 Task: Add a signature Guillermo Adams containing Have a great Presidents Day, Guillermo Adams to email address softage.5@softage.net and add a label Self-help
Action: Mouse moved to (891, 68)
Screenshot: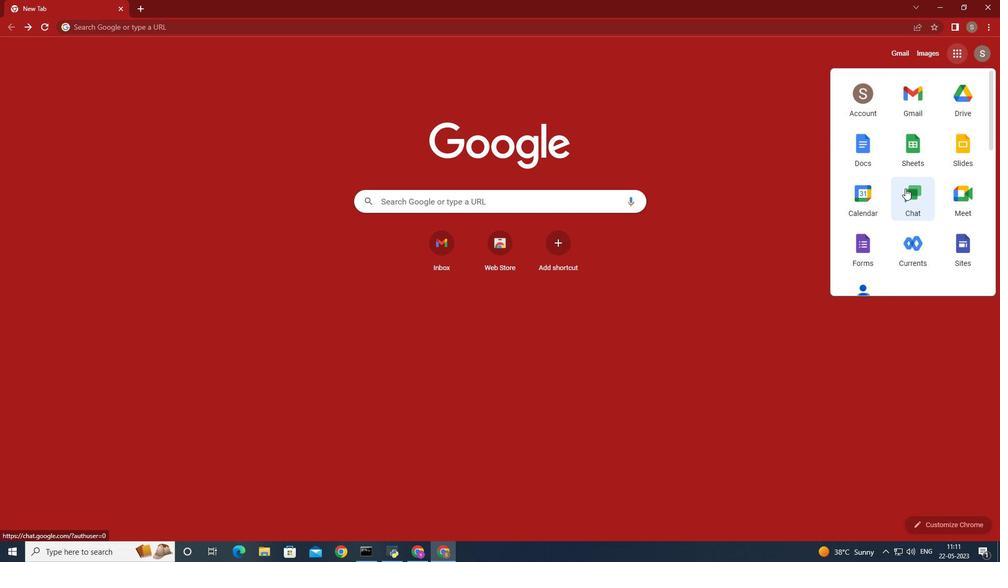 
Action: Mouse pressed left at (891, 68)
Screenshot: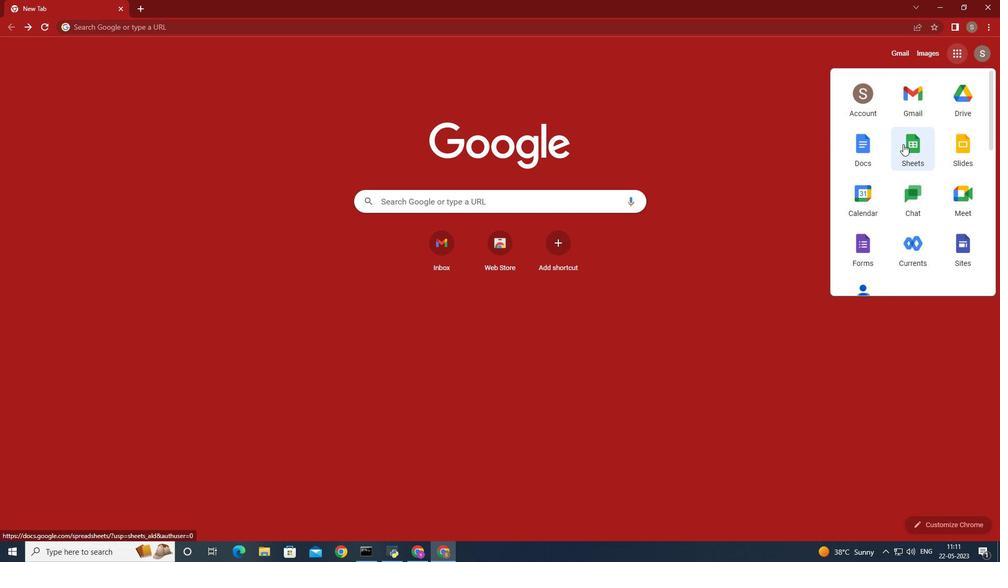 
Action: Mouse moved to (902, 67)
Screenshot: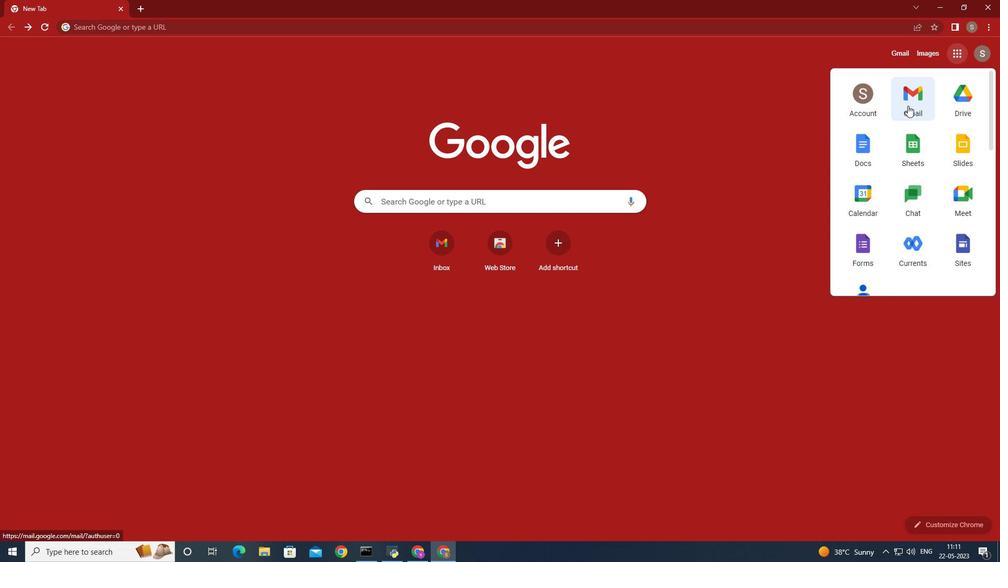 
Action: Mouse pressed left at (902, 67)
Screenshot: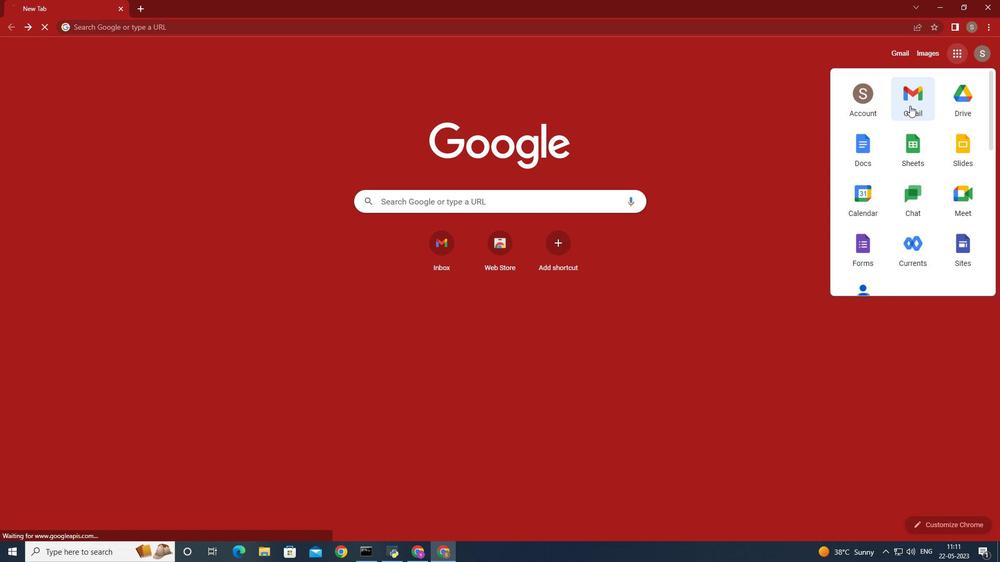 
Action: Mouse moved to (886, 87)
Screenshot: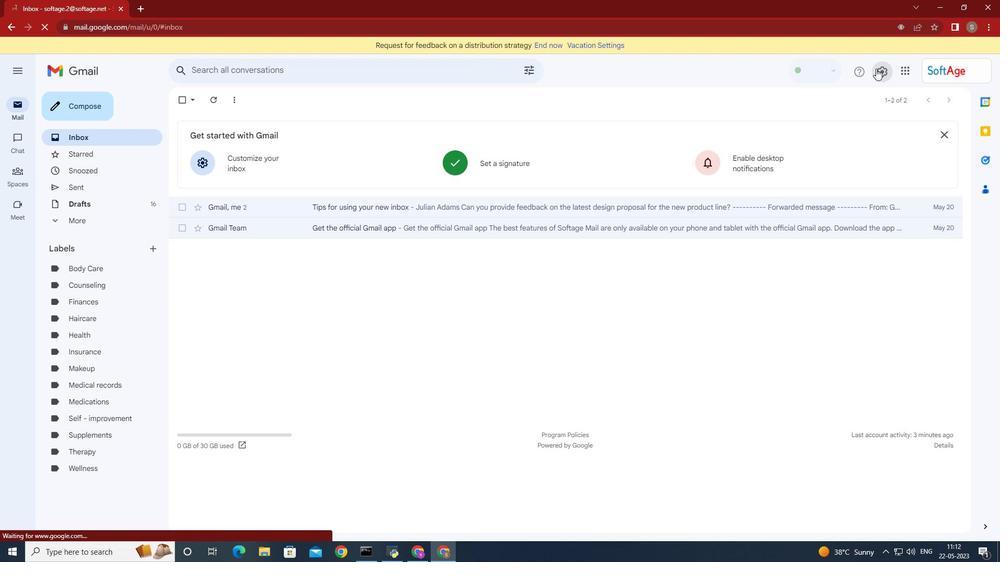 
Action: Mouse pressed left at (886, 87)
Screenshot: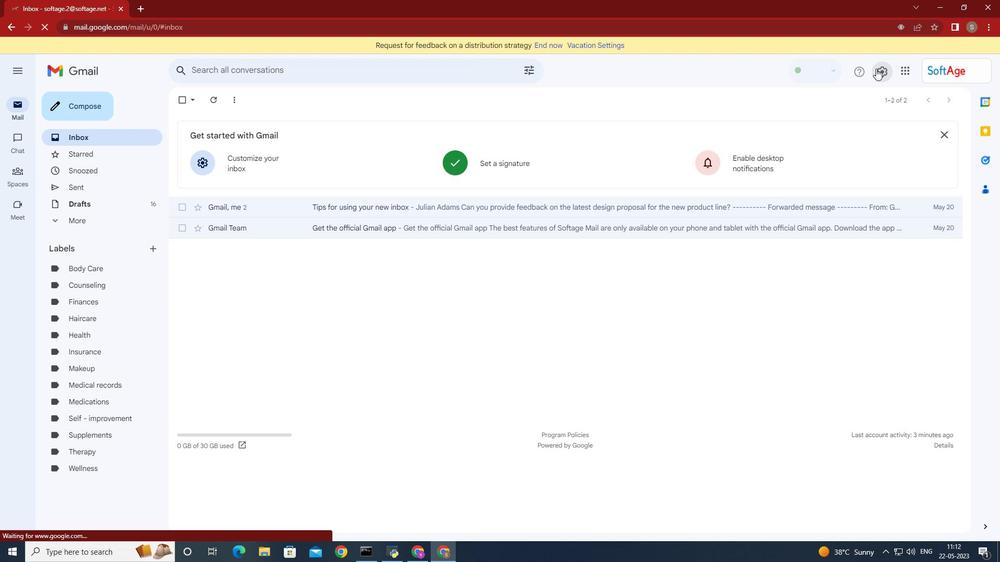 
Action: Mouse moved to (897, 141)
Screenshot: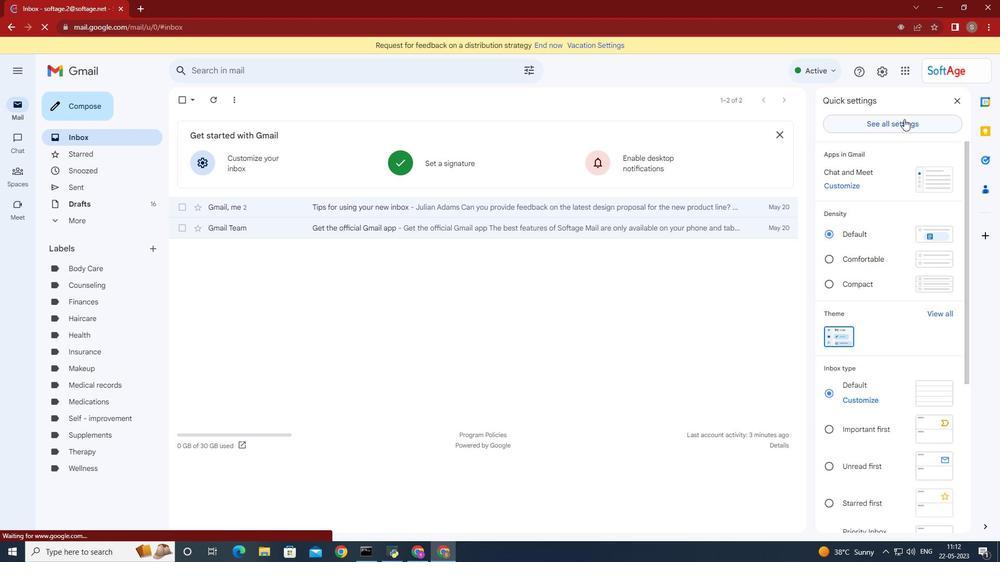 
Action: Mouse pressed left at (897, 141)
Screenshot: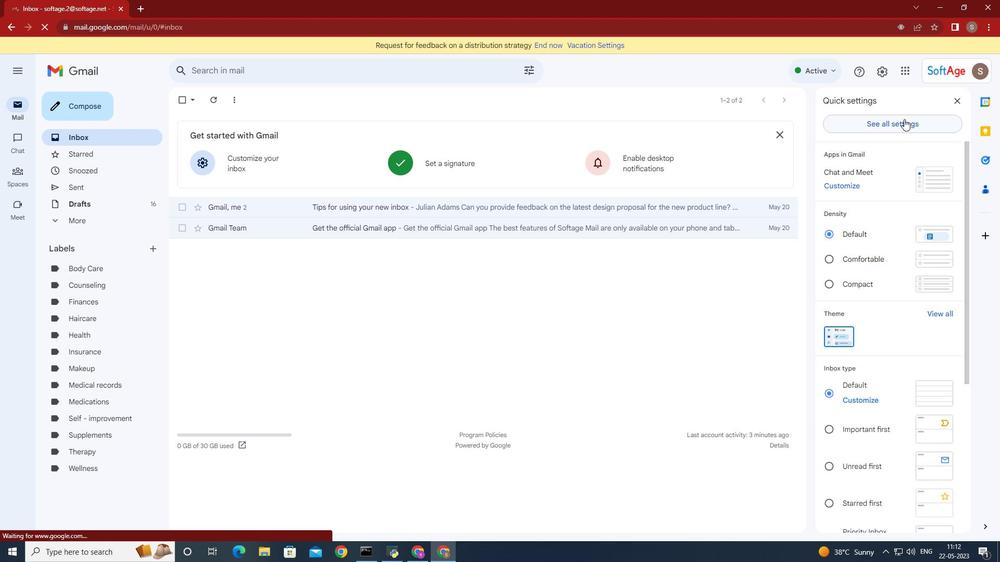 
Action: Mouse moved to (823, 283)
Screenshot: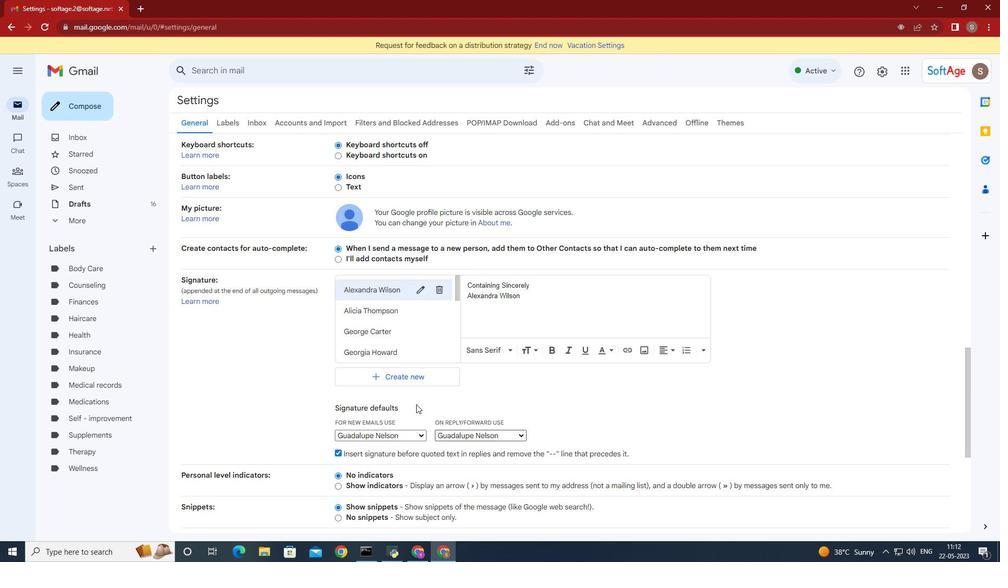 
Action: Mouse scrolled (823, 282) with delta (0, 0)
Screenshot: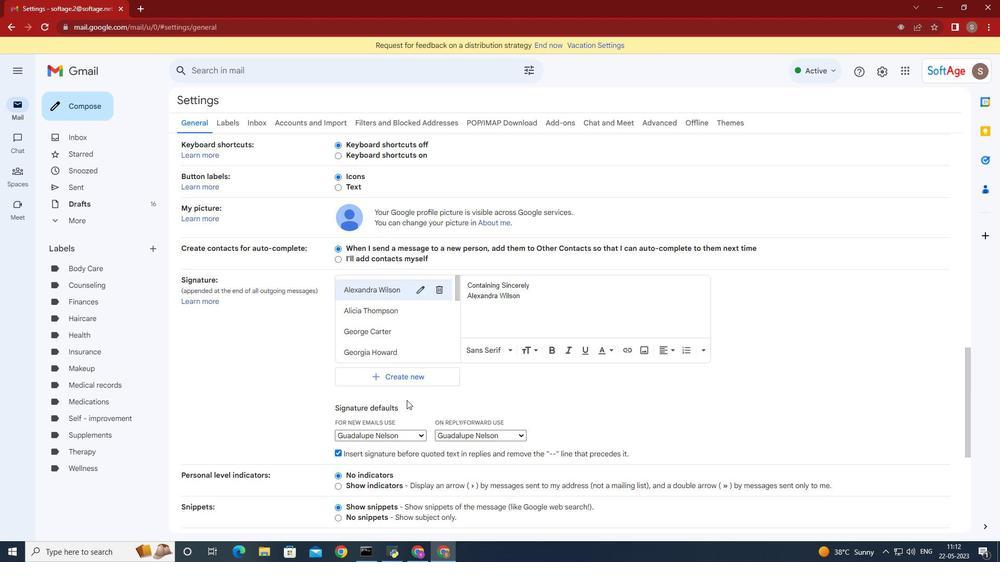 
Action: Mouse scrolled (823, 282) with delta (0, 0)
Screenshot: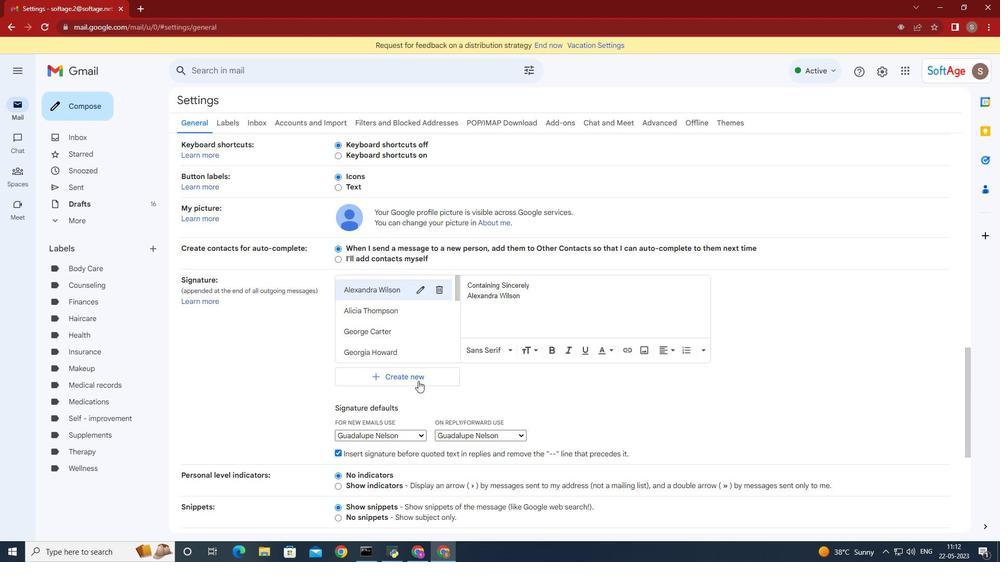 
Action: Mouse scrolled (823, 282) with delta (0, 0)
Screenshot: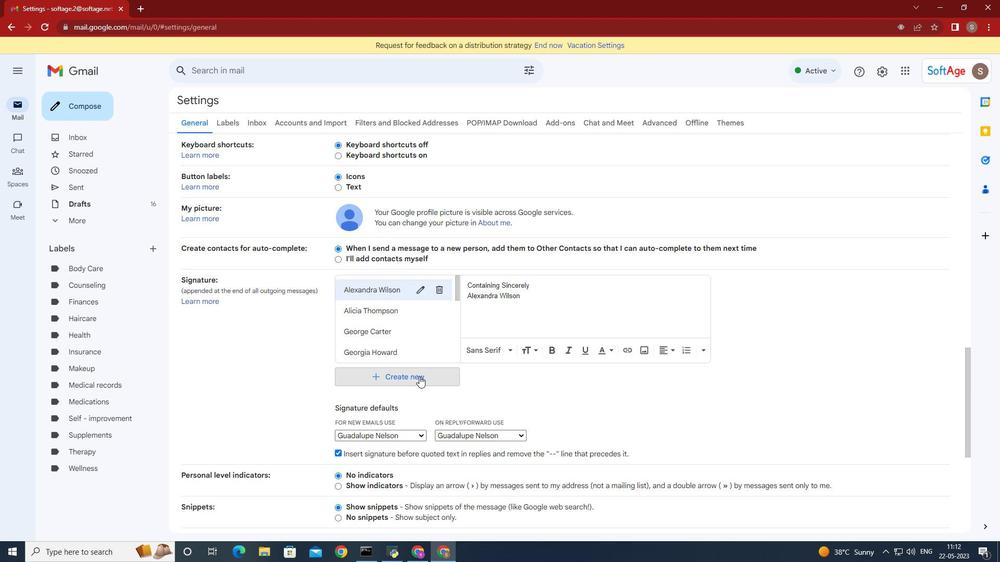 
Action: Mouse scrolled (823, 282) with delta (0, 0)
Screenshot: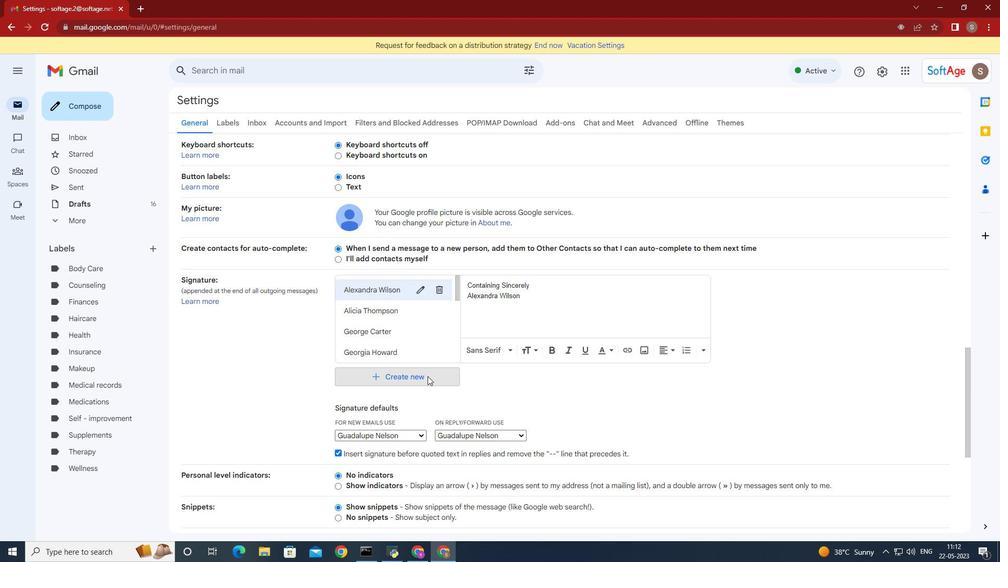 
Action: Mouse scrolled (823, 282) with delta (0, 0)
Screenshot: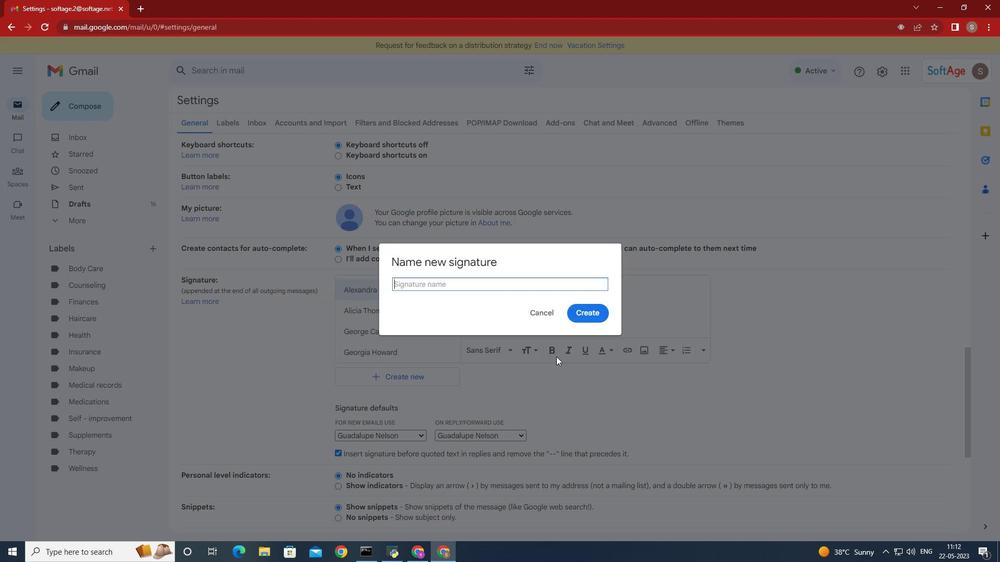 
Action: Mouse scrolled (823, 282) with delta (0, 0)
Screenshot: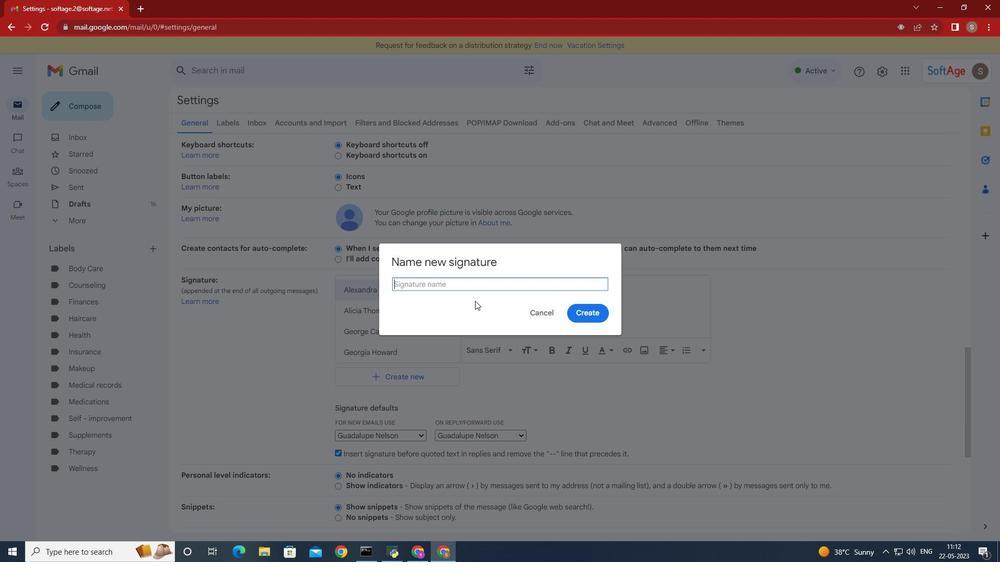 
Action: Mouse scrolled (823, 282) with delta (0, 0)
Screenshot: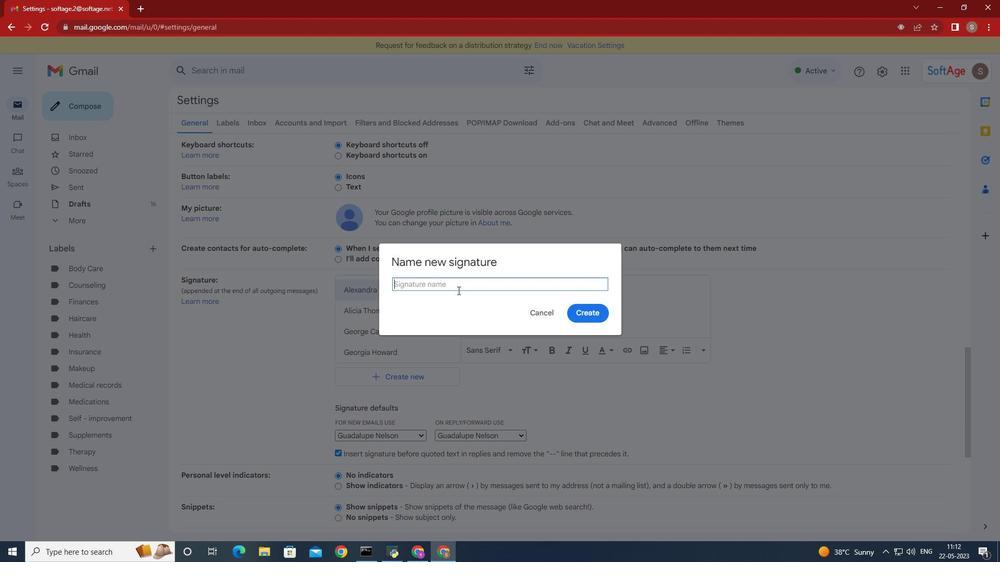 
Action: Mouse scrolled (823, 282) with delta (0, 0)
Screenshot: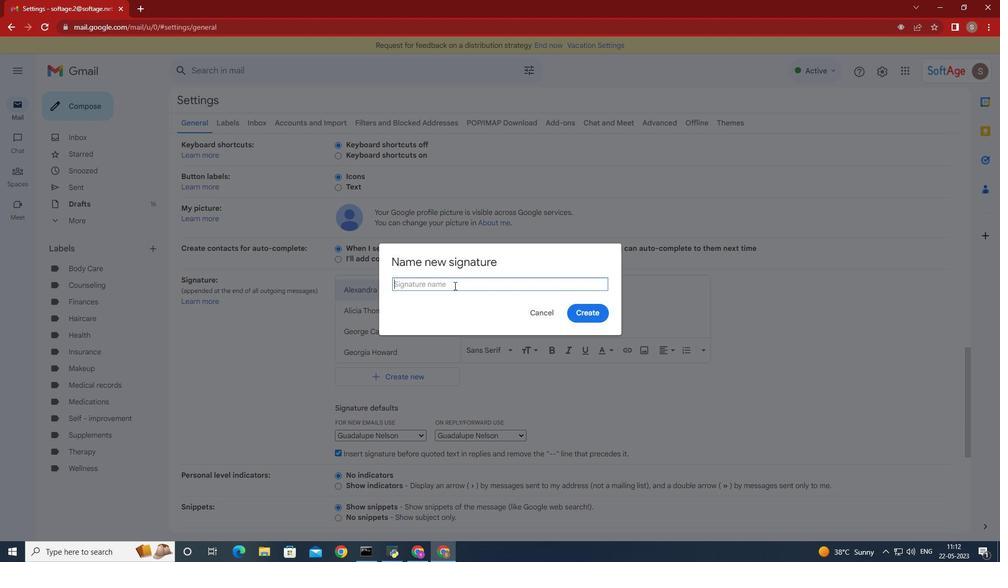 
Action: Mouse scrolled (823, 282) with delta (0, 0)
Screenshot: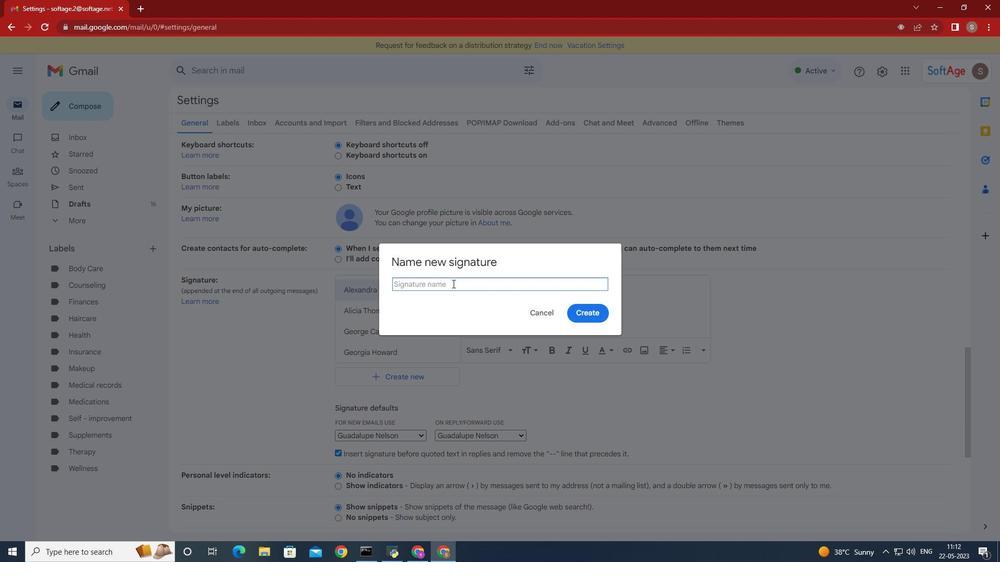 
Action: Mouse scrolled (823, 282) with delta (0, 0)
Screenshot: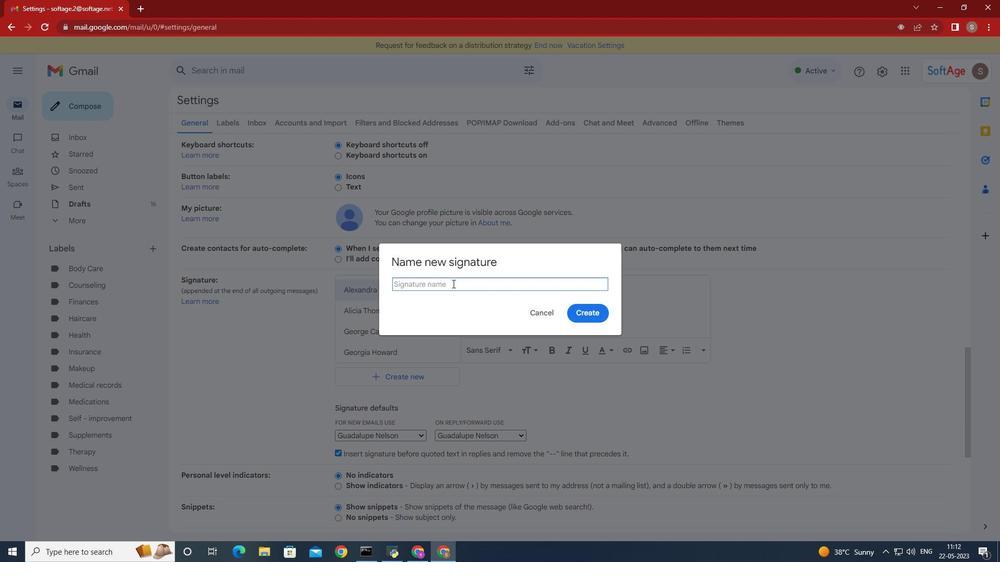 
Action: Mouse scrolled (823, 282) with delta (0, 0)
Screenshot: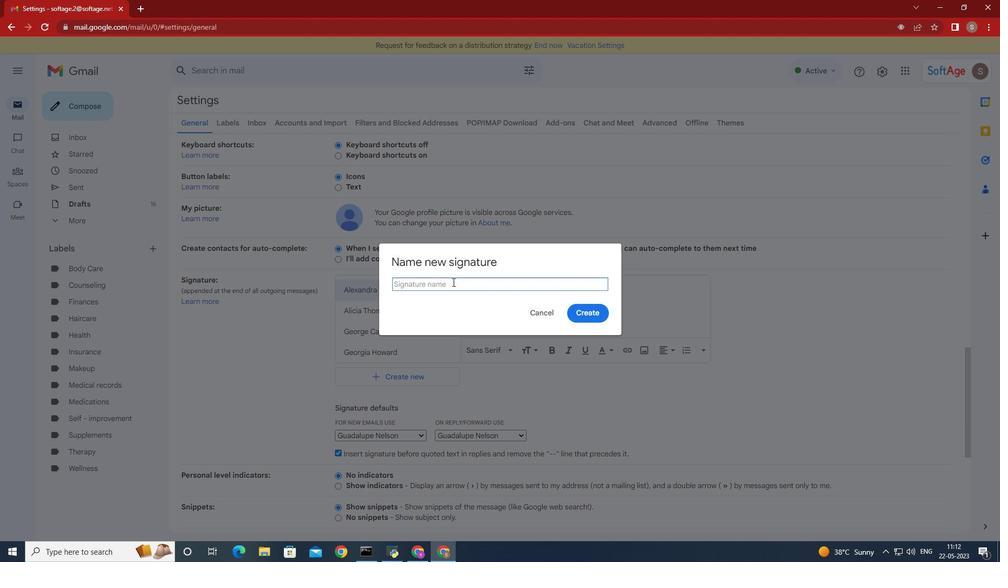 
Action: Mouse scrolled (823, 282) with delta (0, 0)
Screenshot: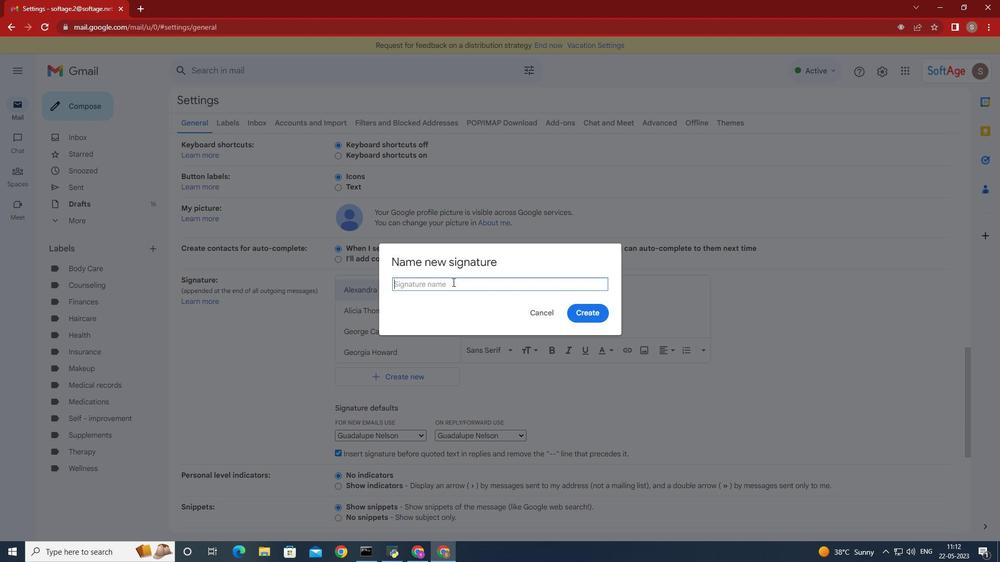 
Action: Mouse scrolled (823, 282) with delta (0, 0)
Screenshot: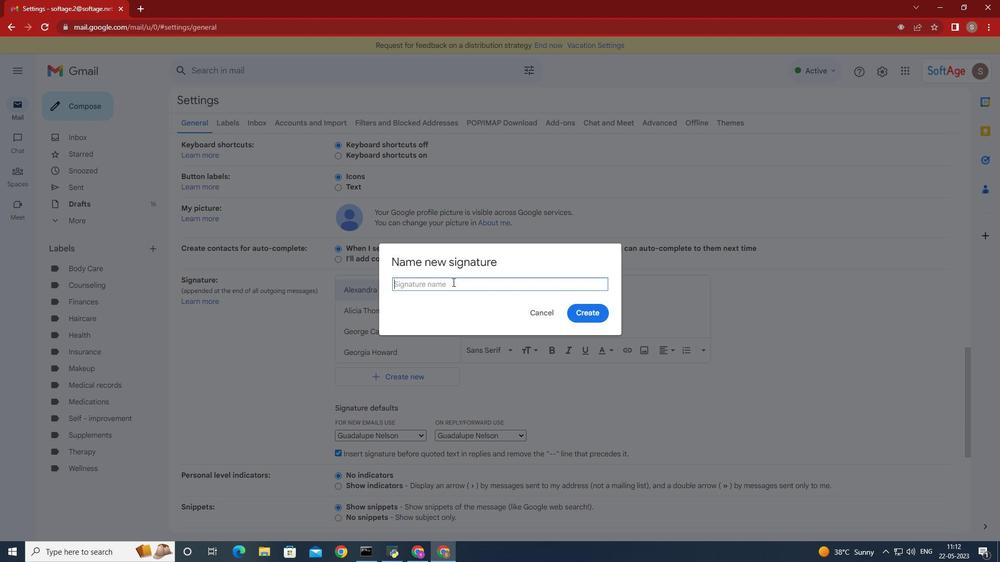 
Action: Mouse moved to (446, 413)
Screenshot: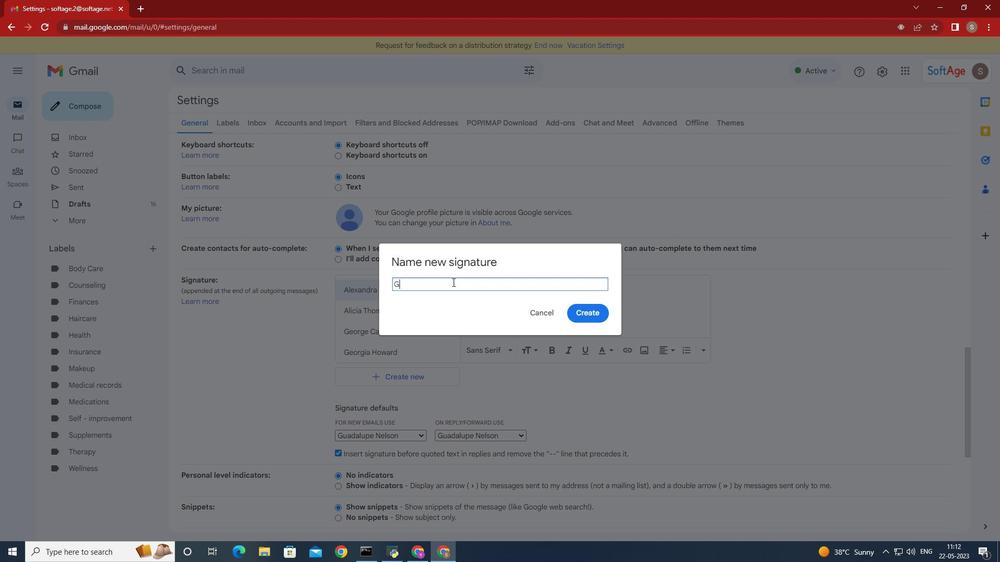 
Action: Mouse pressed left at (446, 413)
Screenshot: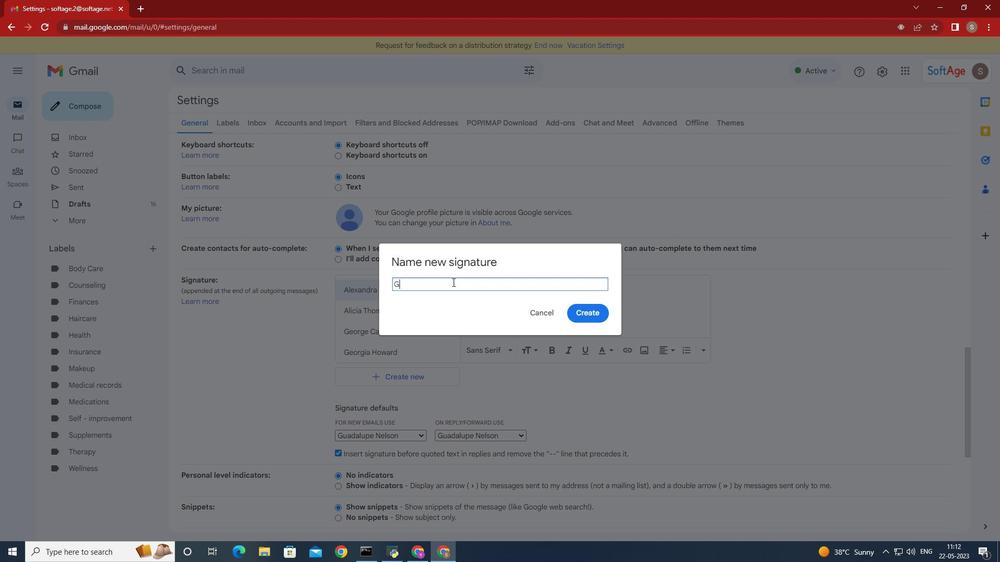 
Action: Mouse moved to (591, 320)
Screenshot: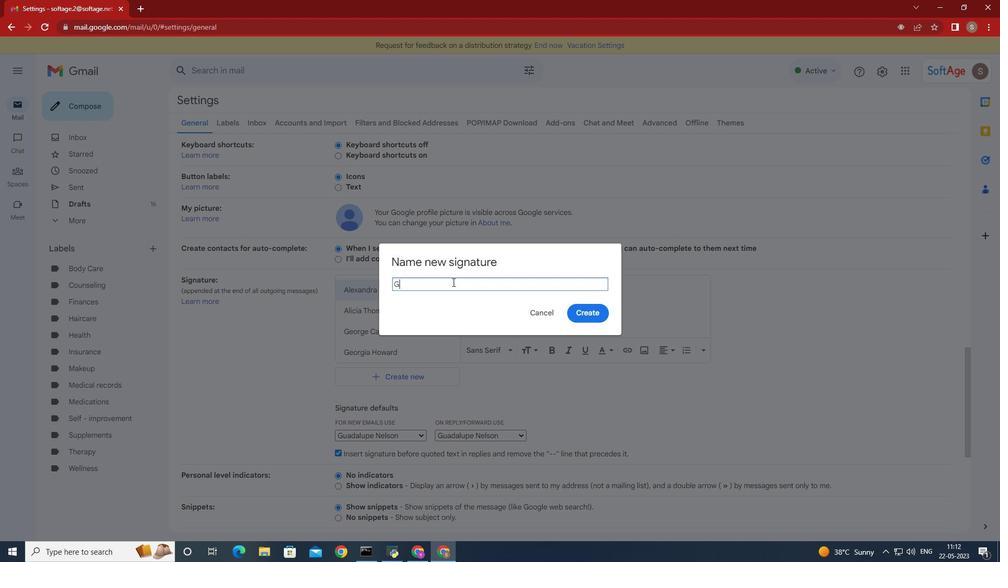 
Action: Mouse pressed left at (591, 320)
Screenshot: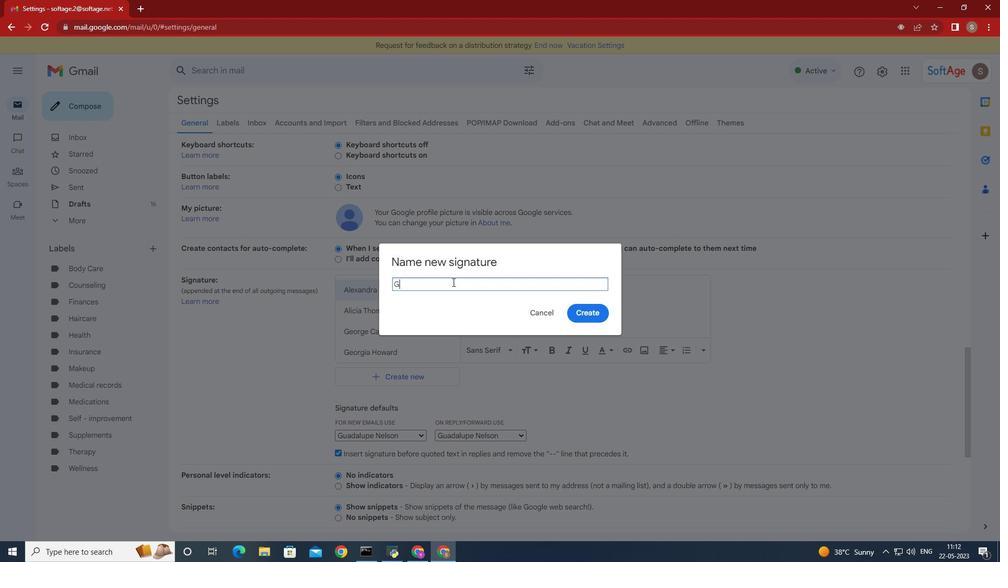 
Action: Mouse moved to (387, 425)
Screenshot: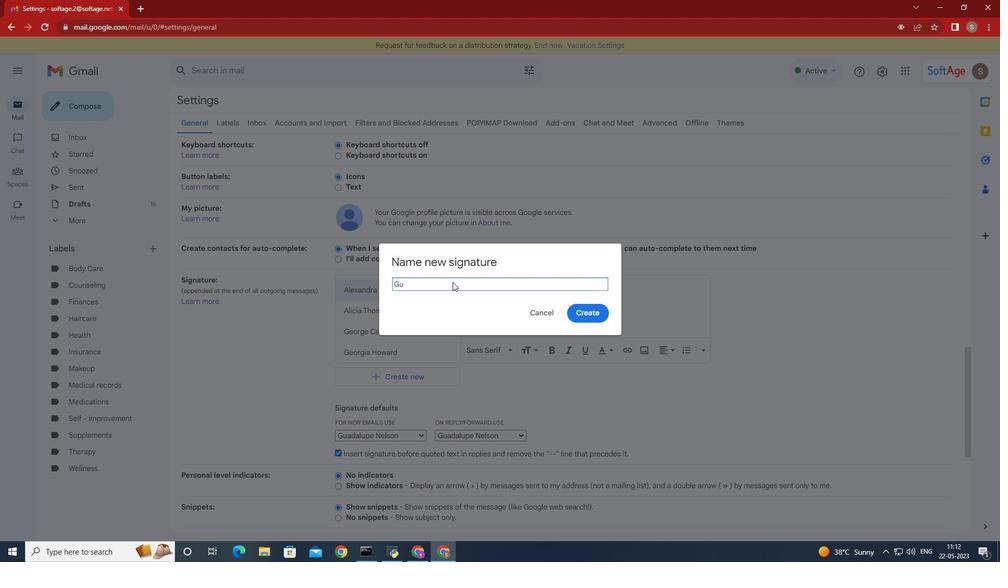 
Action: Mouse pressed left at (387, 425)
Screenshot: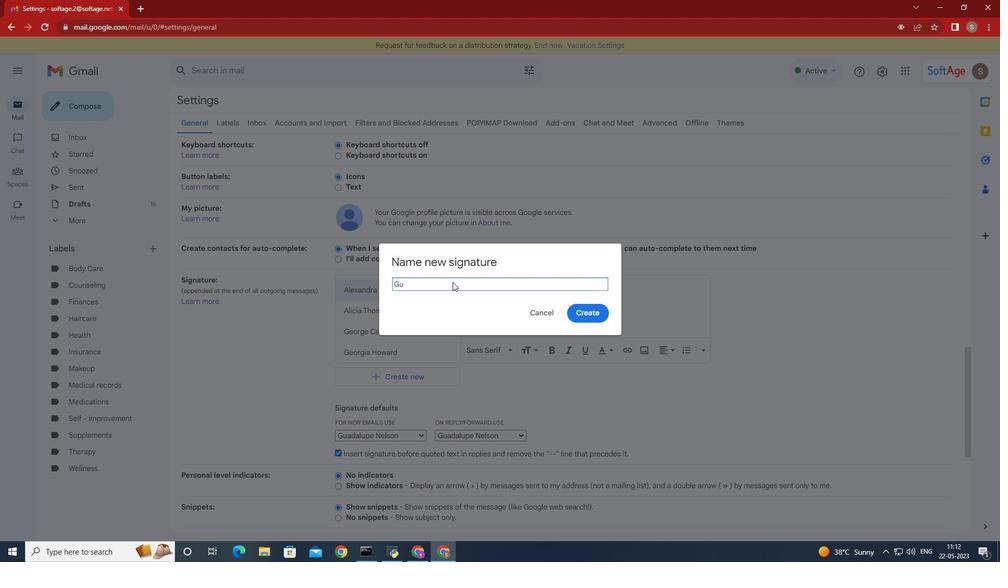 
Action: Mouse moved to (444, 306)
Screenshot: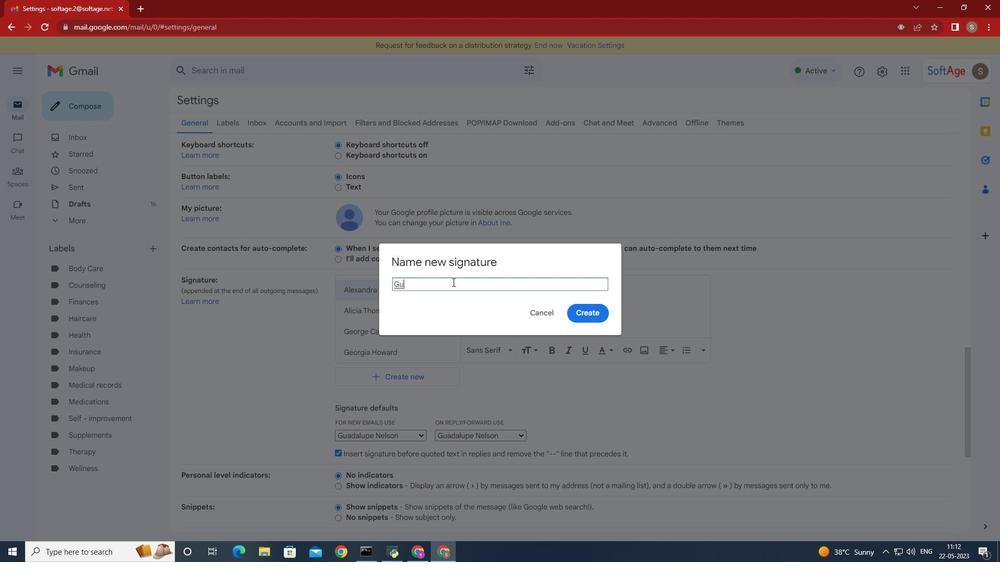 
Action: Key pressed <Key.caps_lock>G<Key.caps_lock>uillermo<Key.space><Key.caps_lock>A<Key.caps_lock>dams
Screenshot: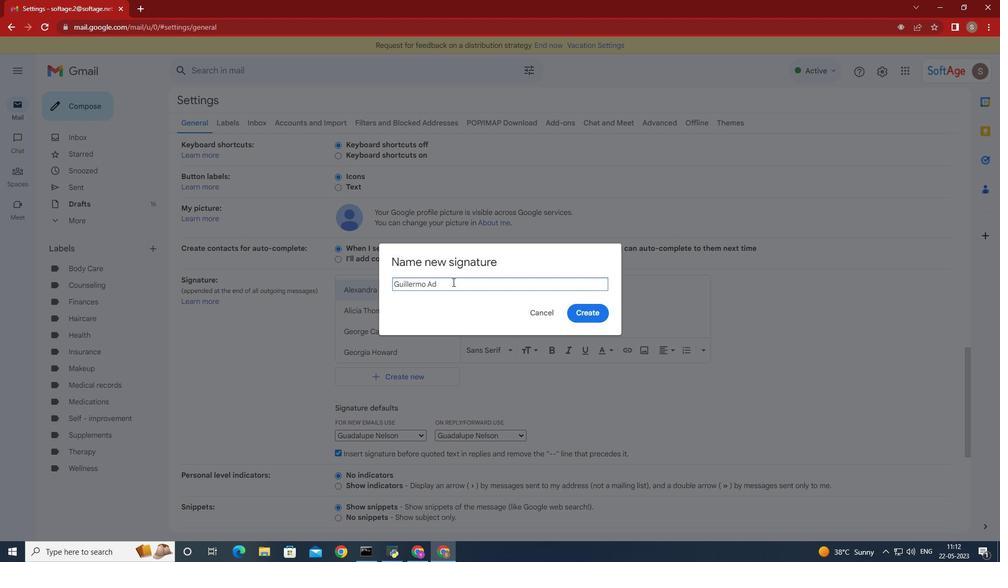 
Action: Mouse moved to (595, 318)
Screenshot: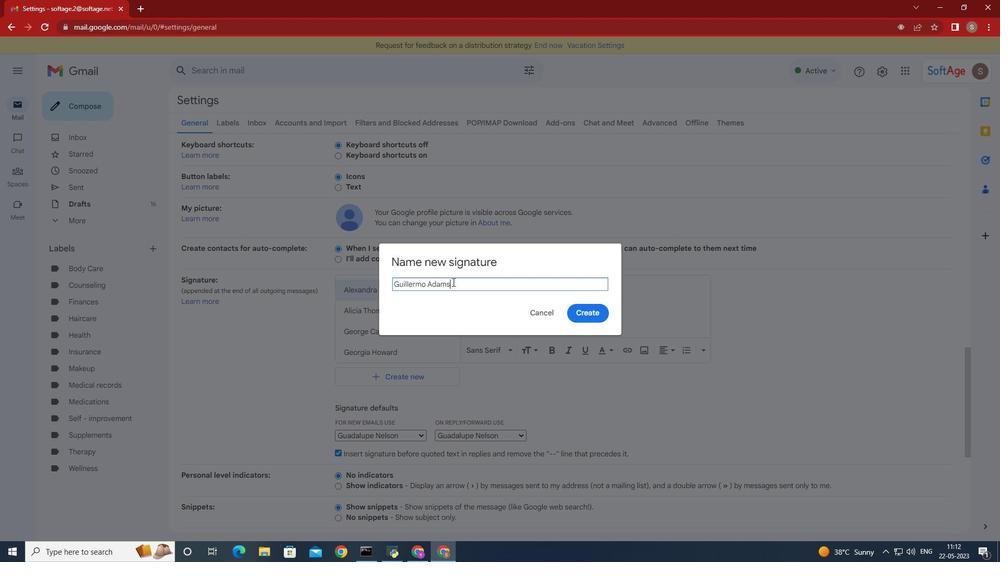
Action: Mouse pressed left at (595, 318)
Screenshot: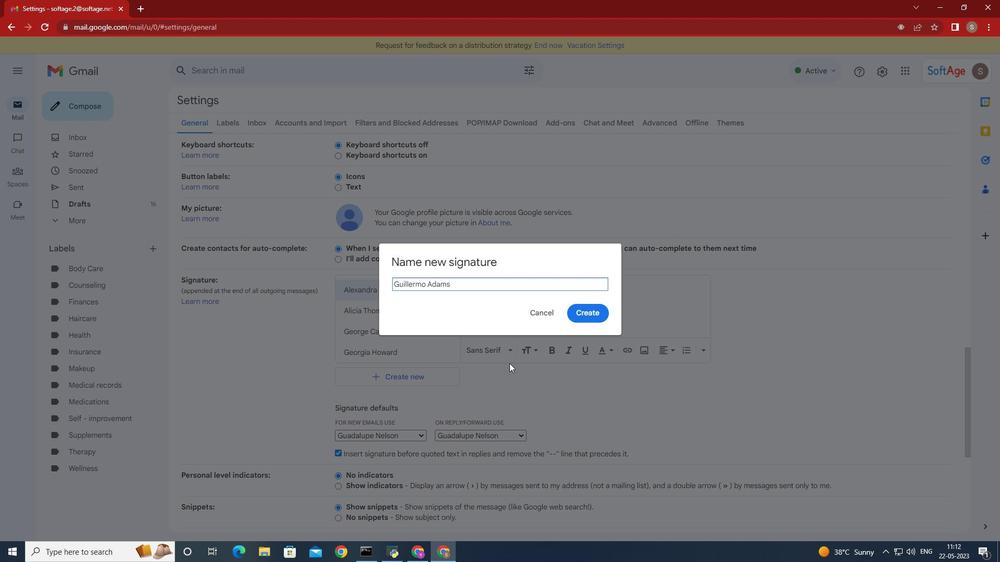 
Action: Mouse moved to (513, 411)
Screenshot: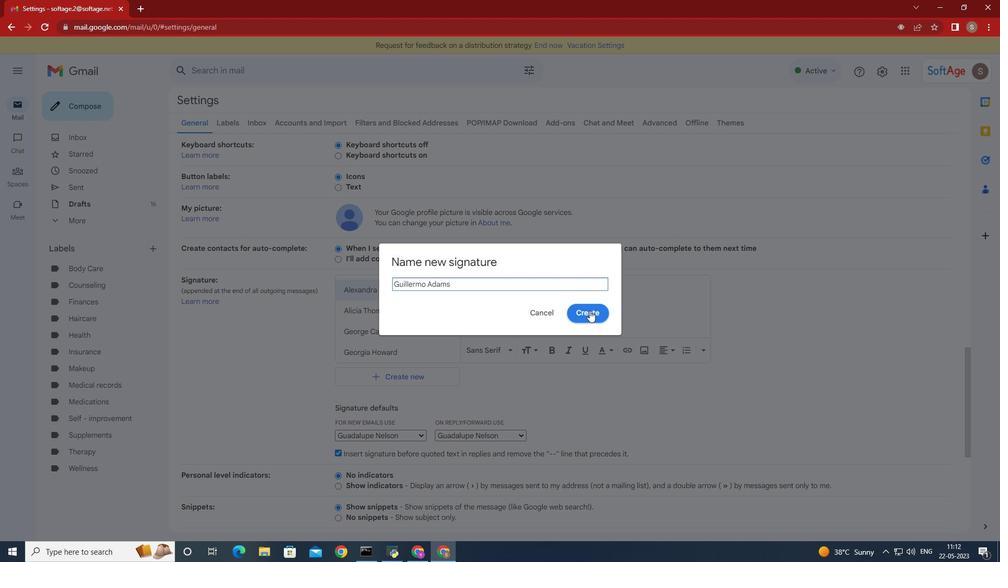 
Action: Mouse pressed left at (513, 411)
Screenshot: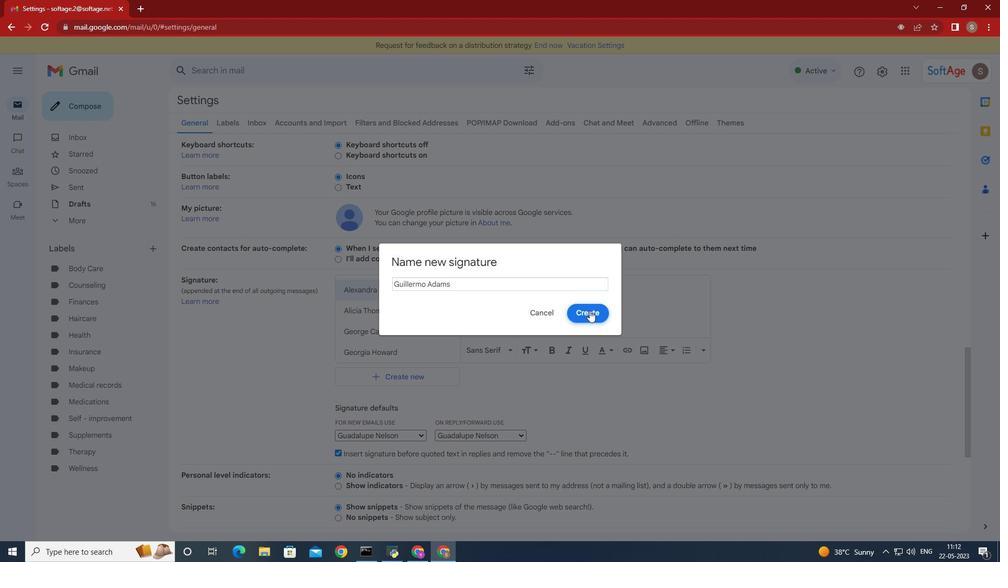 
Action: Key pressed <Key.caps_lock>H<Key.caps_lock>ave<Key.space><Key.caps_lock><Key.caps_lock>a<Key.space>great<Key.space><Key.caps_lock>P<Key.caps_lock>residens<Key.backspace>t<Key.space><Key.caps_lock>D<Key.caps_lock>ay,<Key.enter><Key.caps_lock>G<Key.caps_lock>ul<Key.backspace>illermo<Key.space><Key.caps_lock>A<Key.caps_lock>dams
Screenshot: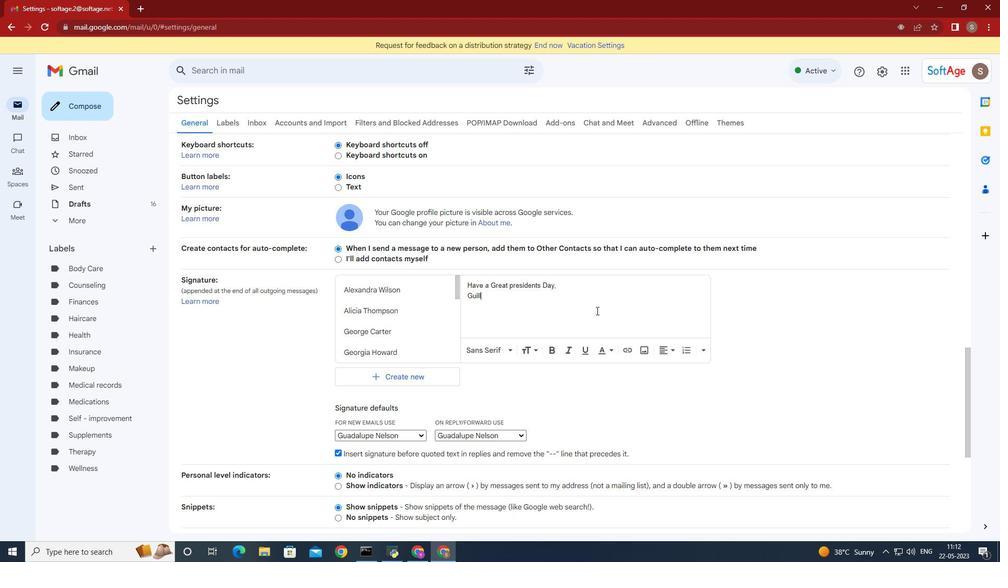 
Action: Mouse moved to (533, 403)
Screenshot: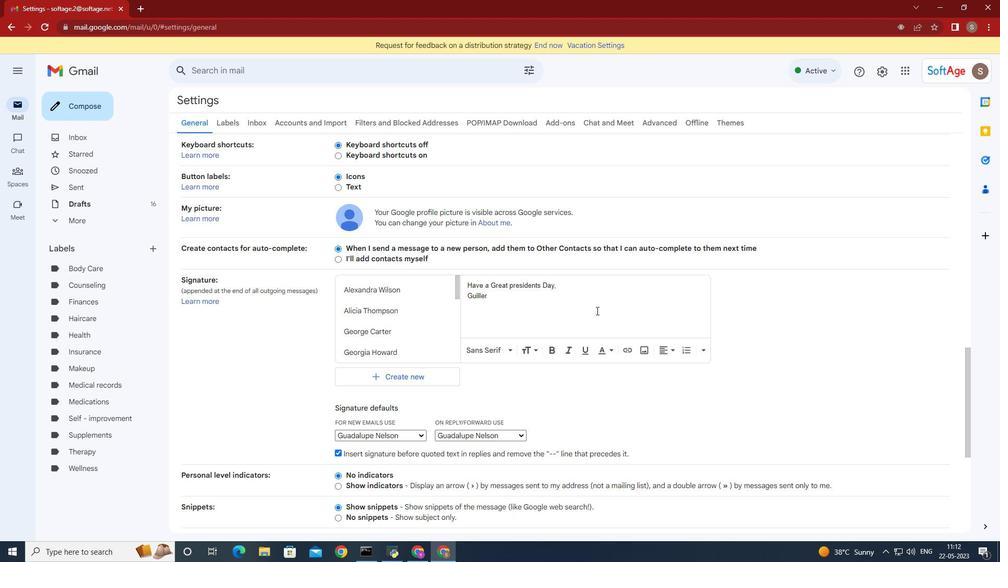 
Action: Mouse scrolled (533, 402) with delta (0, 0)
Screenshot: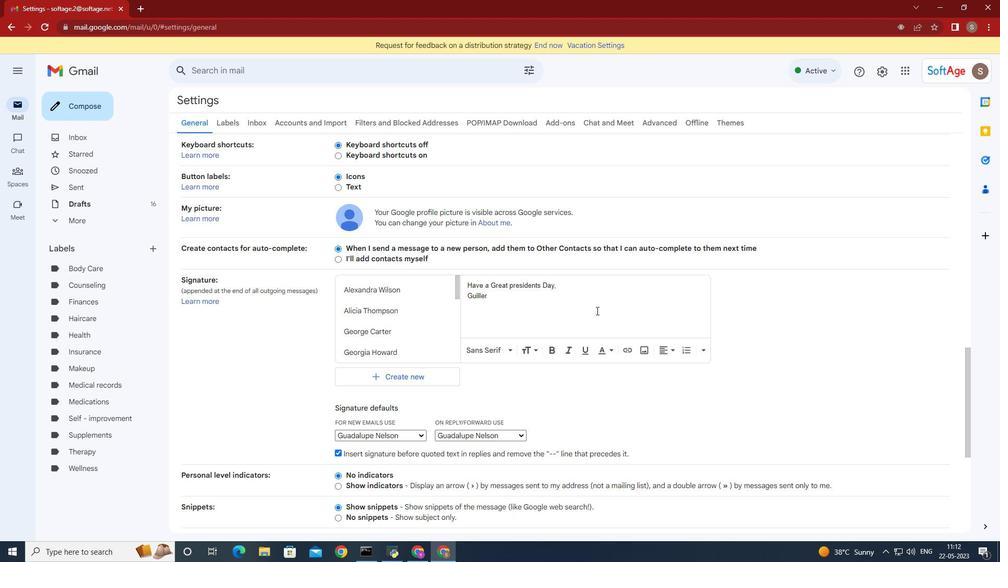 
Action: Mouse scrolled (533, 402) with delta (0, 0)
Screenshot: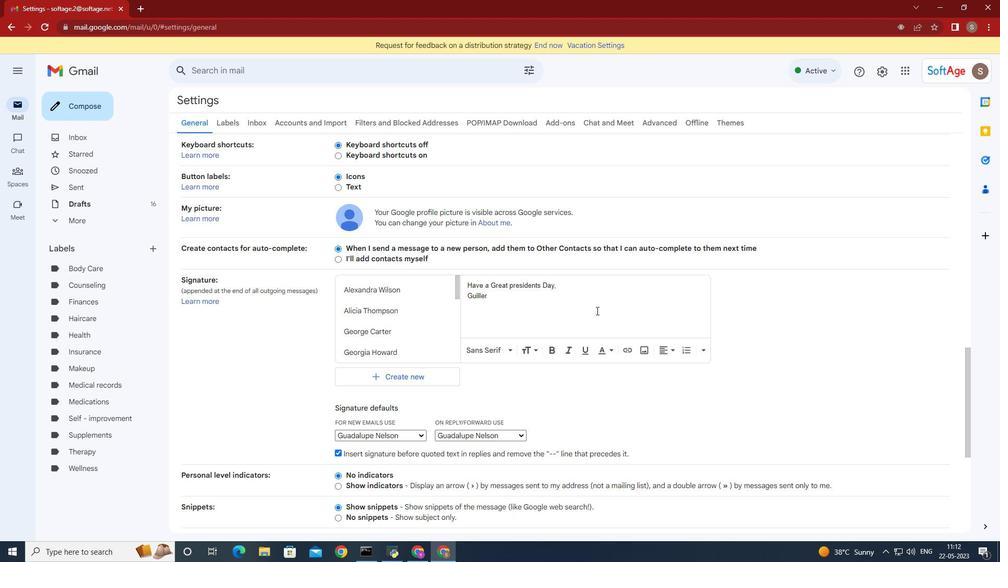 
Action: Mouse moved to (473, 391)
Screenshot: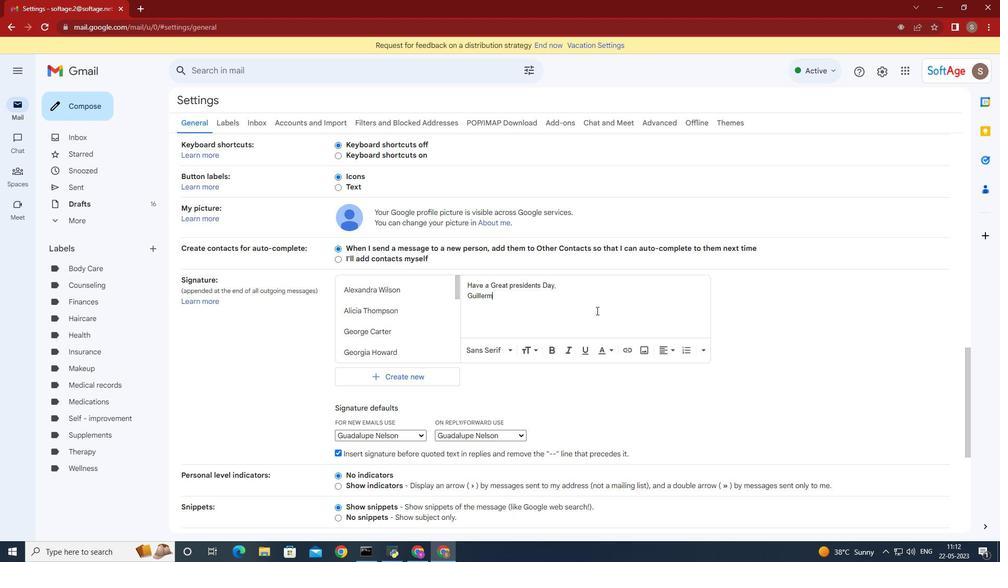 
Action: Mouse scrolled (473, 390) with delta (0, 0)
Screenshot: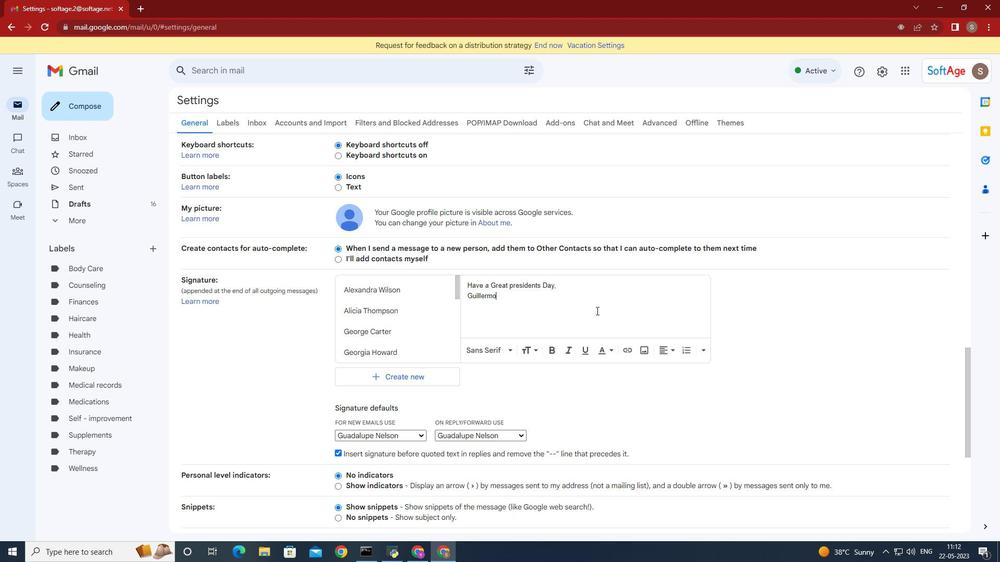
Action: Mouse scrolled (473, 390) with delta (0, 0)
Screenshot: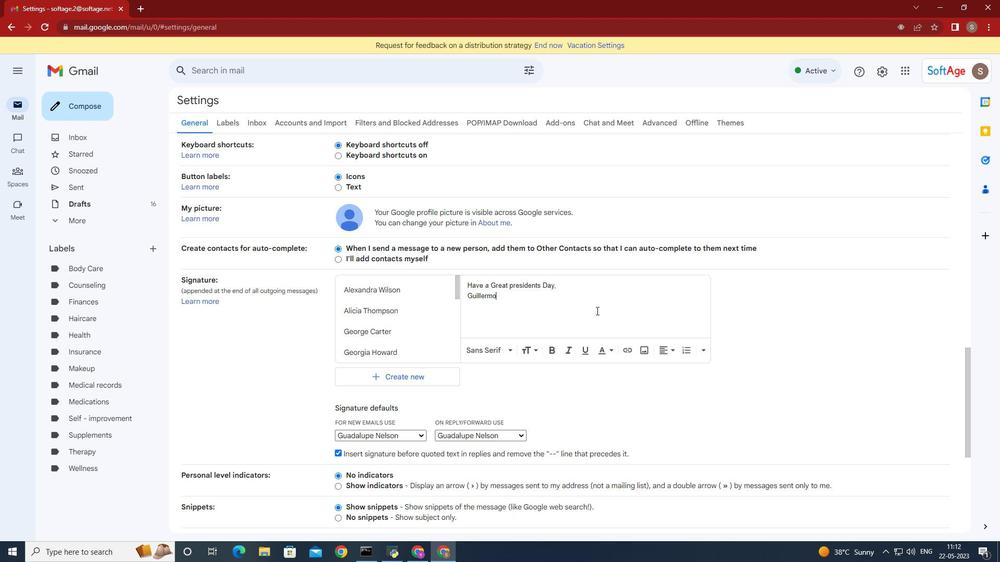 
Action: Mouse scrolled (473, 390) with delta (0, 0)
Screenshot: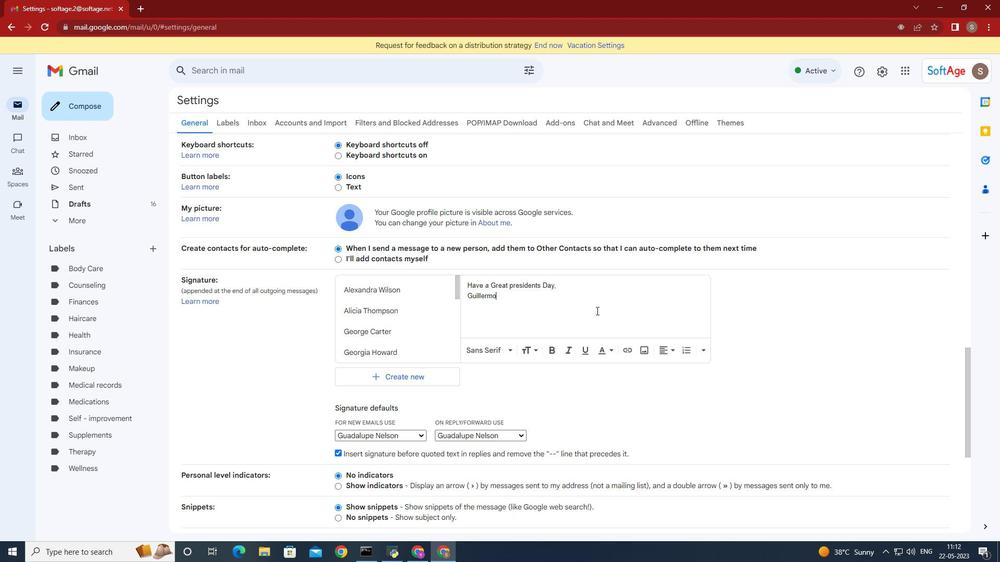 
Action: Mouse scrolled (473, 390) with delta (0, 0)
Screenshot: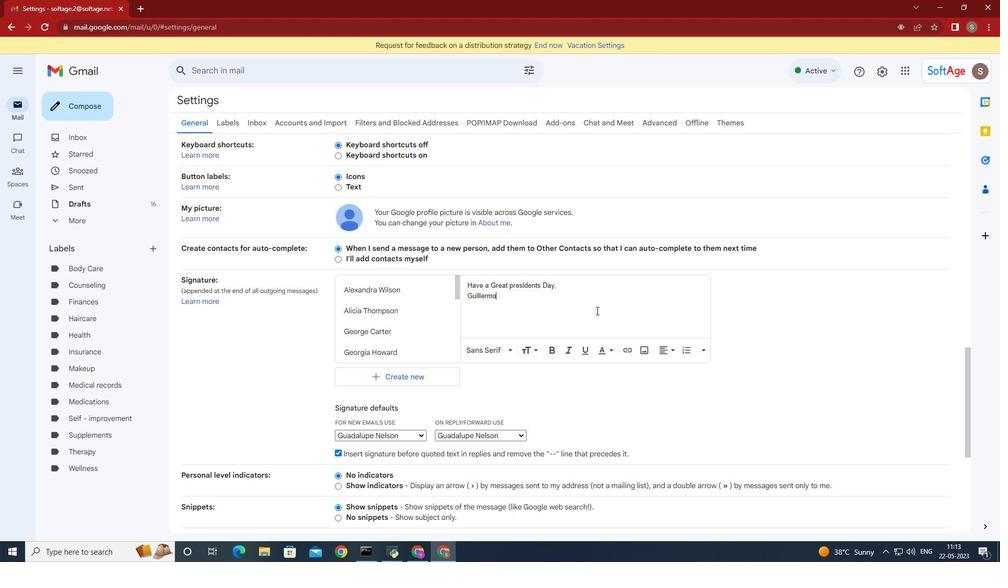 
Action: Mouse scrolled (473, 390) with delta (0, 0)
Screenshot: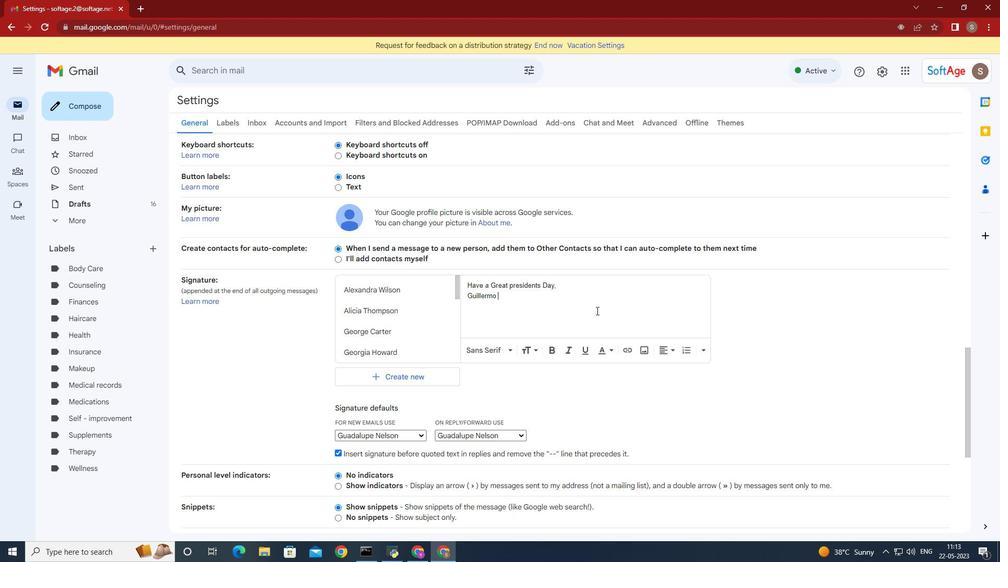 
Action: Mouse scrolled (473, 390) with delta (0, 0)
Screenshot: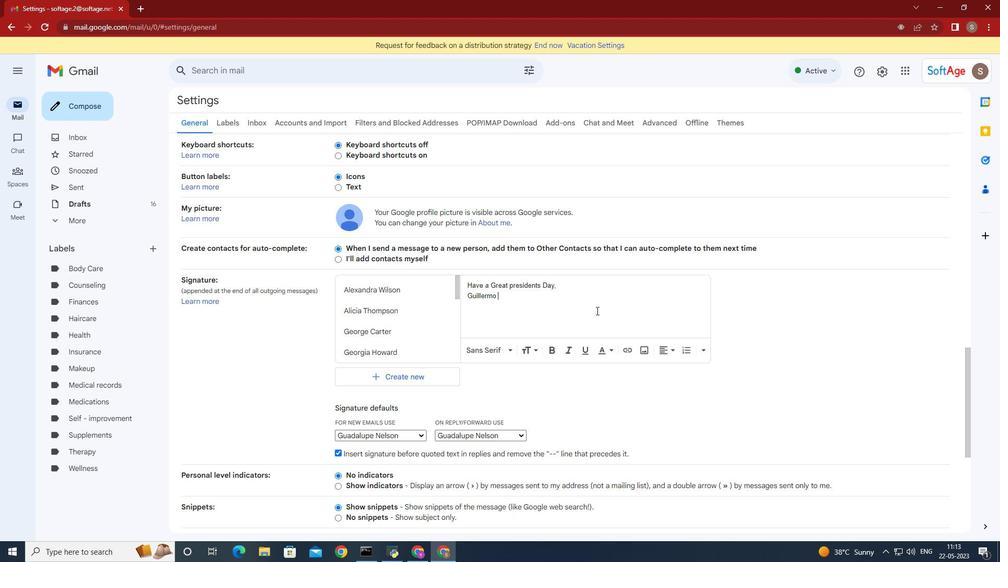 
Action: Mouse scrolled (473, 390) with delta (0, 0)
Screenshot: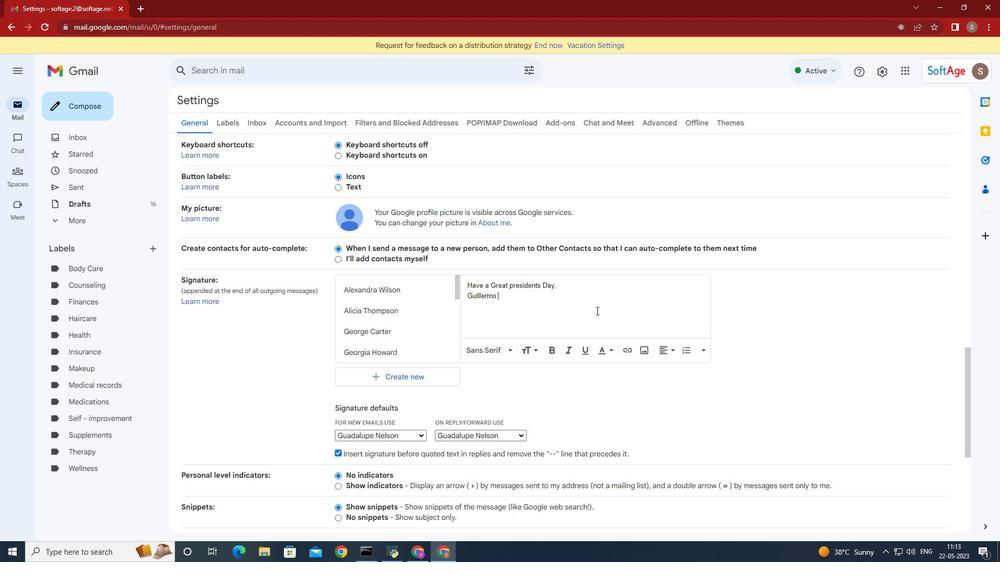 
Action: Mouse moved to (549, 483)
Screenshot: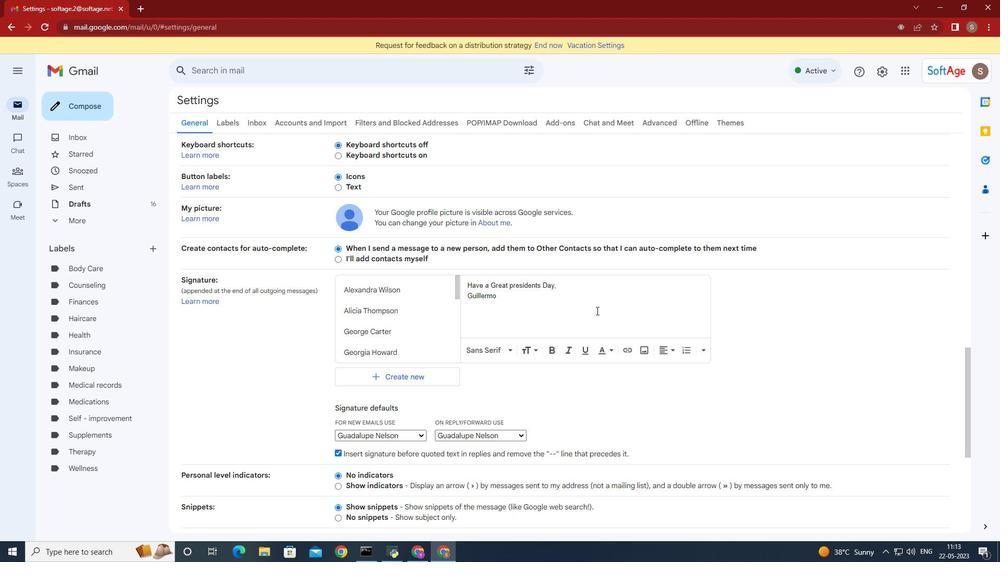 
Action: Mouse pressed left at (549, 483)
Screenshot: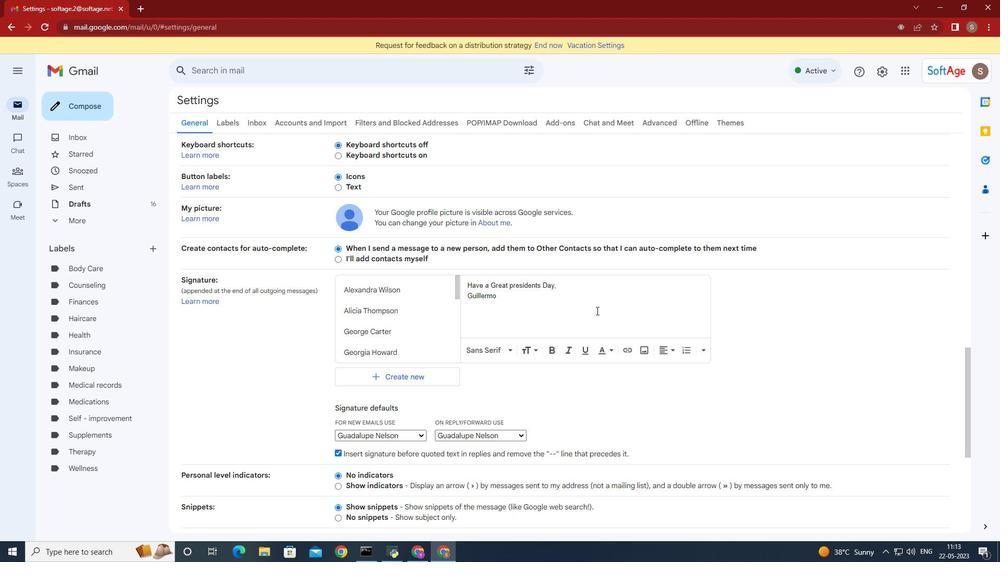 
Action: Mouse moved to (534, 355)
Screenshot: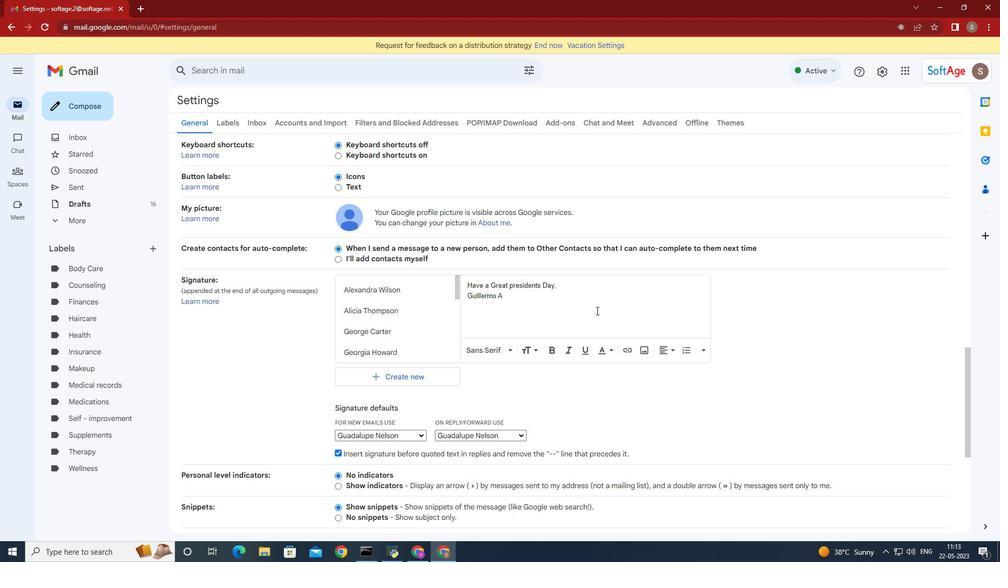 
Action: Mouse scrolled (534, 356) with delta (0, 0)
Screenshot: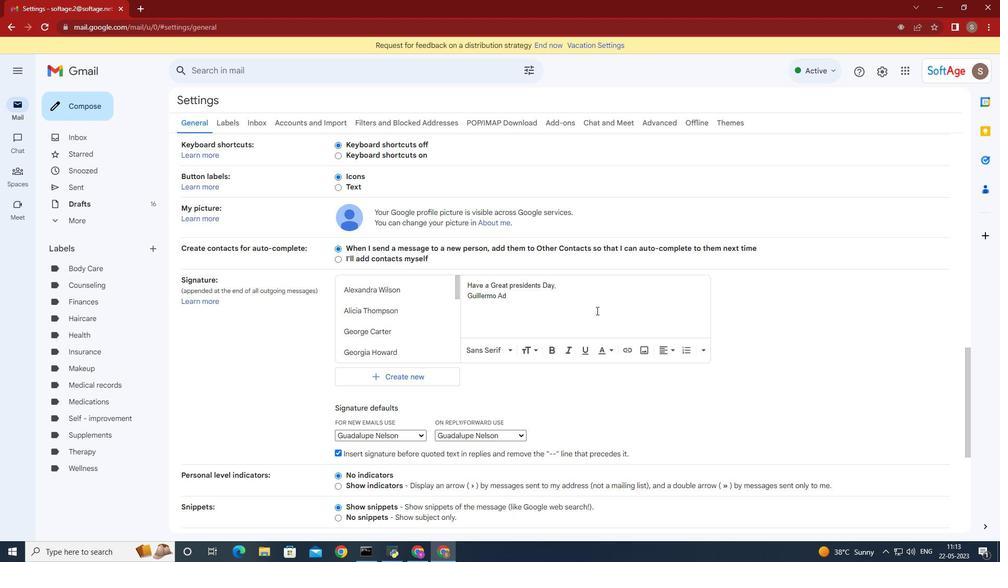 
Action: Mouse scrolled (534, 356) with delta (0, 0)
Screenshot: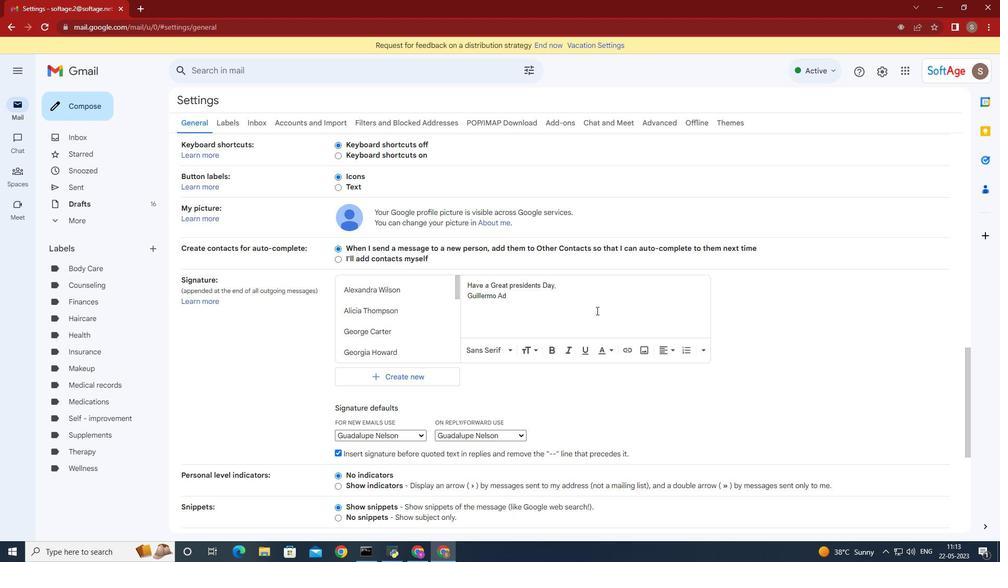 
Action: Mouse moved to (85, 120)
Screenshot: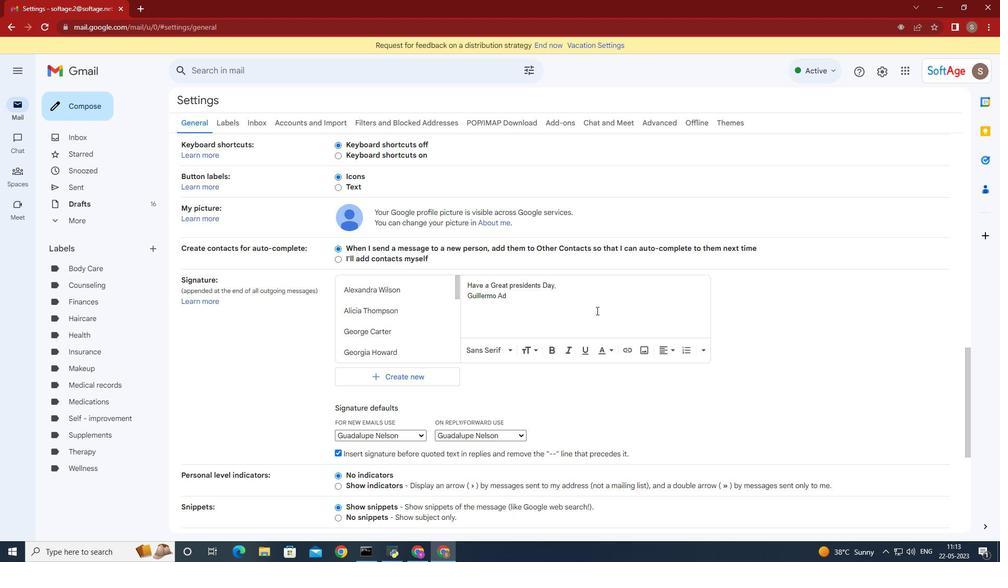 
Action: Mouse pressed left at (85, 120)
Screenshot: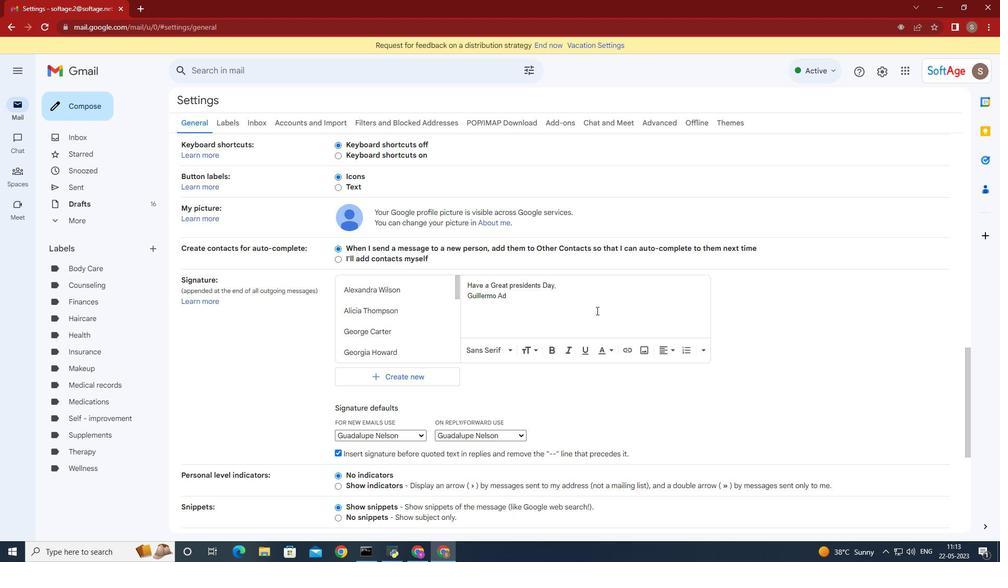 
Action: Mouse moved to (842, 498)
Screenshot: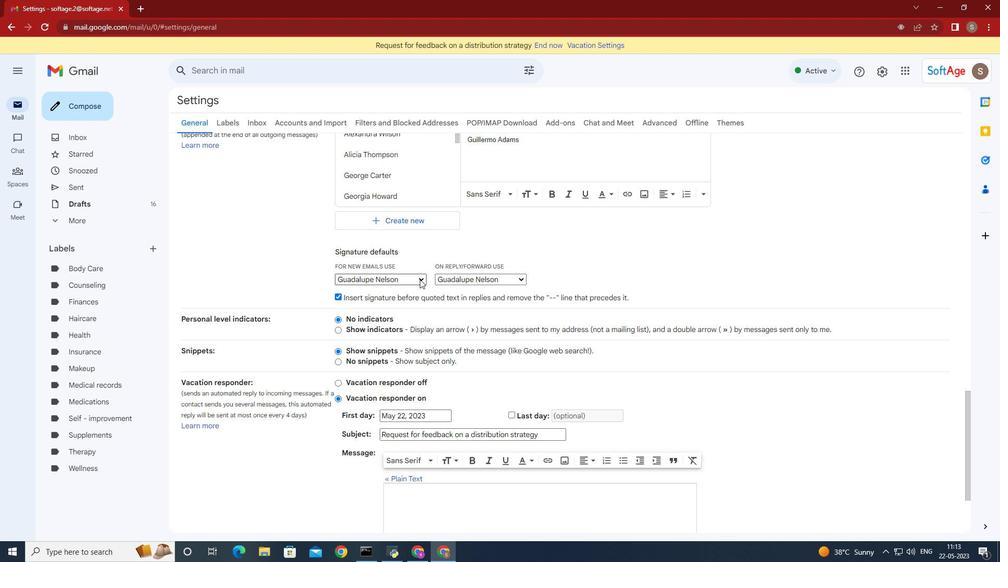 
Action: Mouse pressed left at (842, 498)
Screenshot: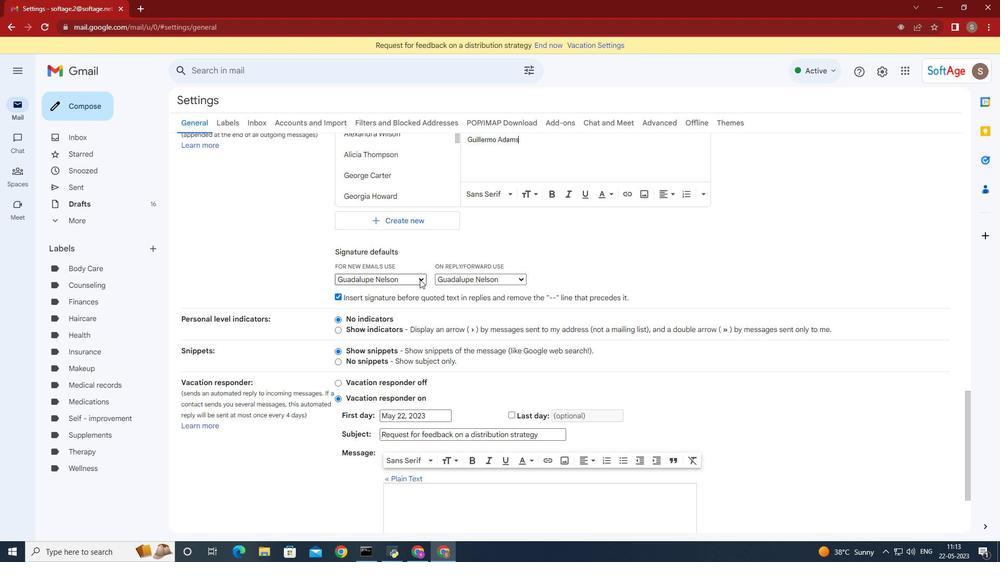 
Action: Mouse moved to (863, 464)
Screenshot: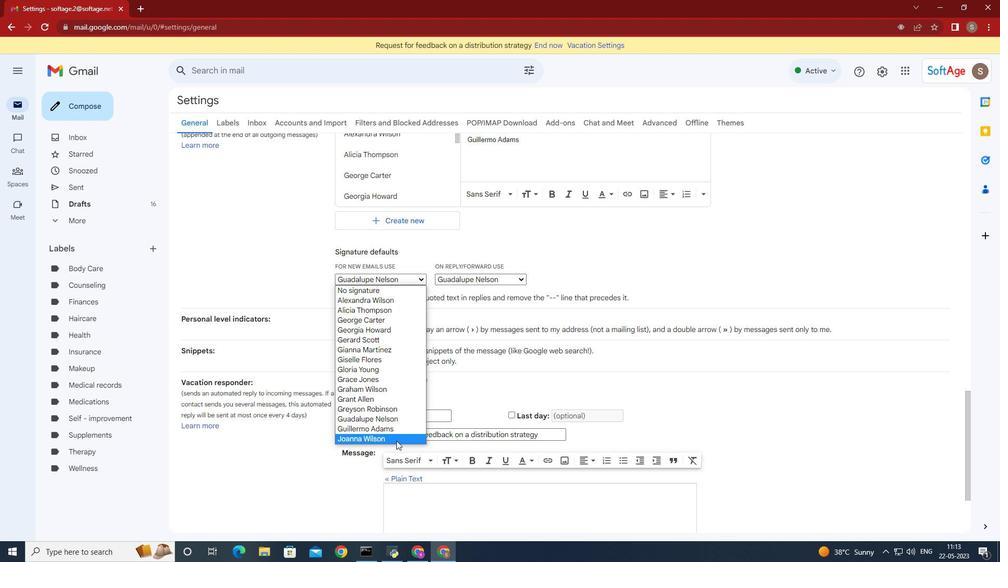 
Action: Mouse pressed left at (863, 464)
Screenshot: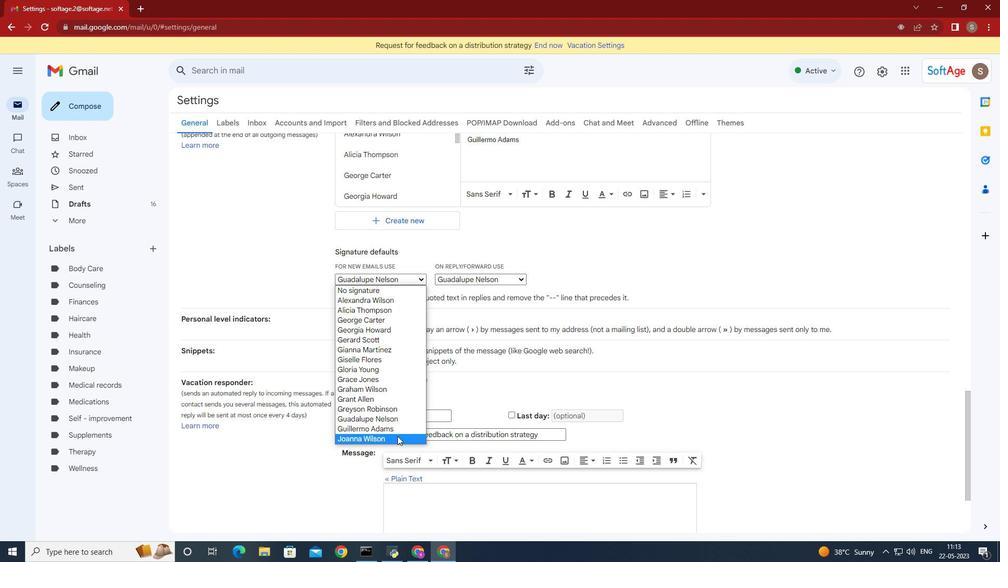 
Action: Mouse moved to (842, 530)
Screenshot: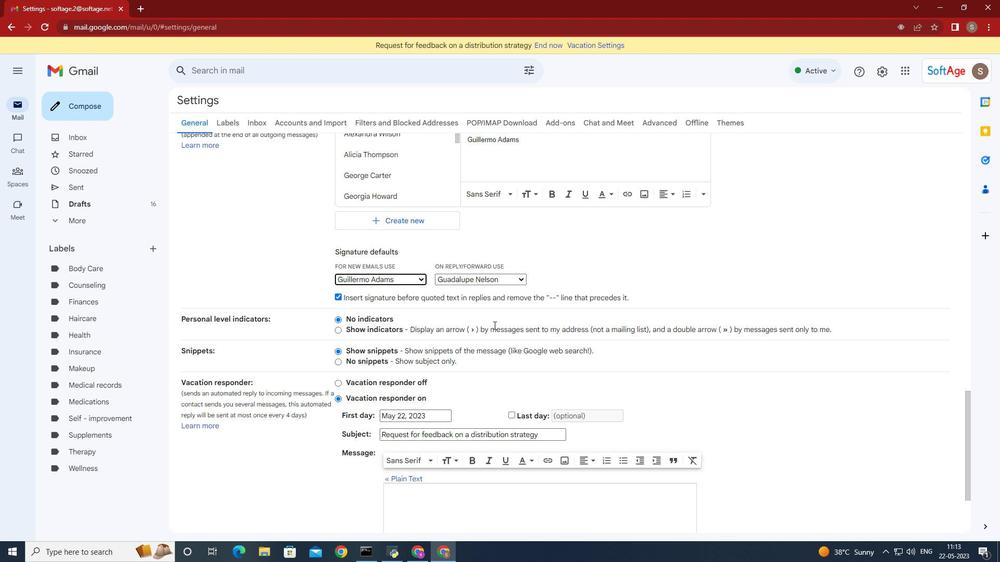 
Action: Mouse pressed left at (842, 530)
Screenshot: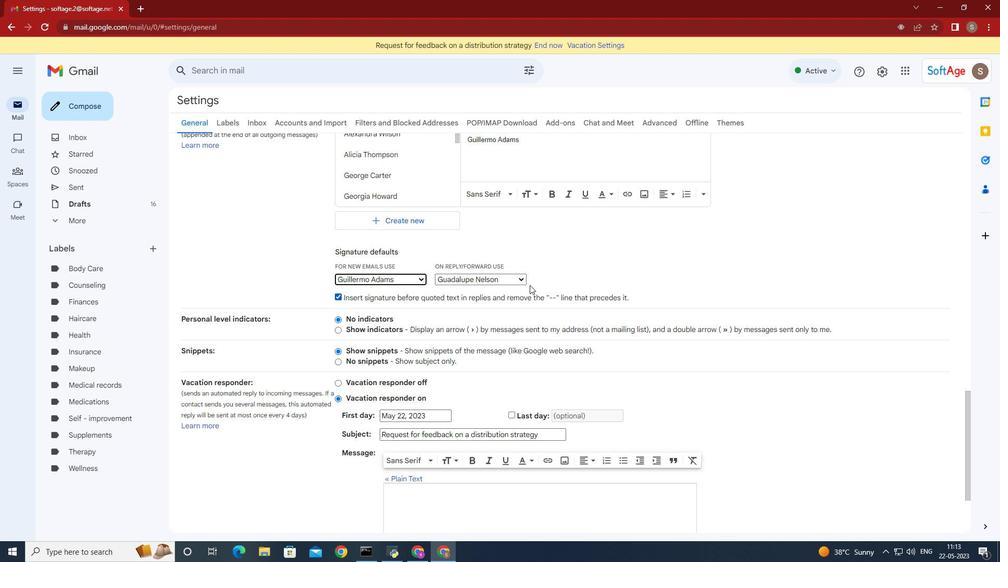 
Action: Mouse moved to (878, 511)
Screenshot: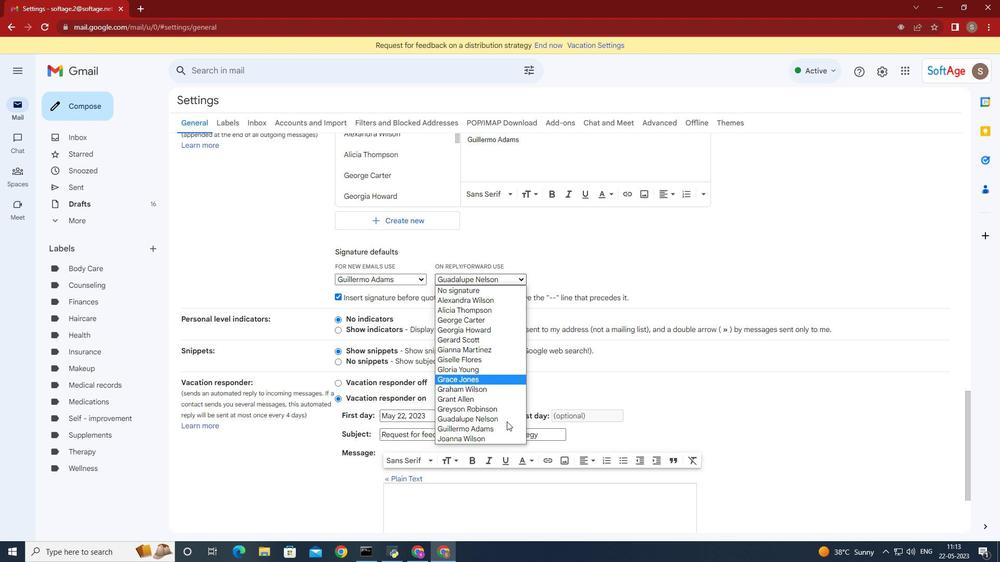 
Action: Mouse pressed left at (878, 511)
Screenshot: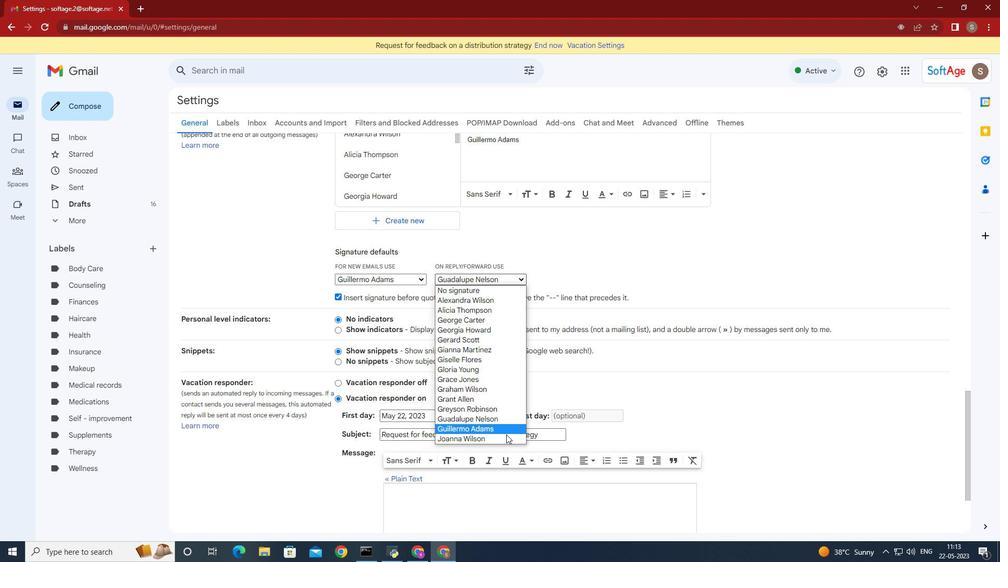
Action: Mouse moved to (695, 248)
Screenshot: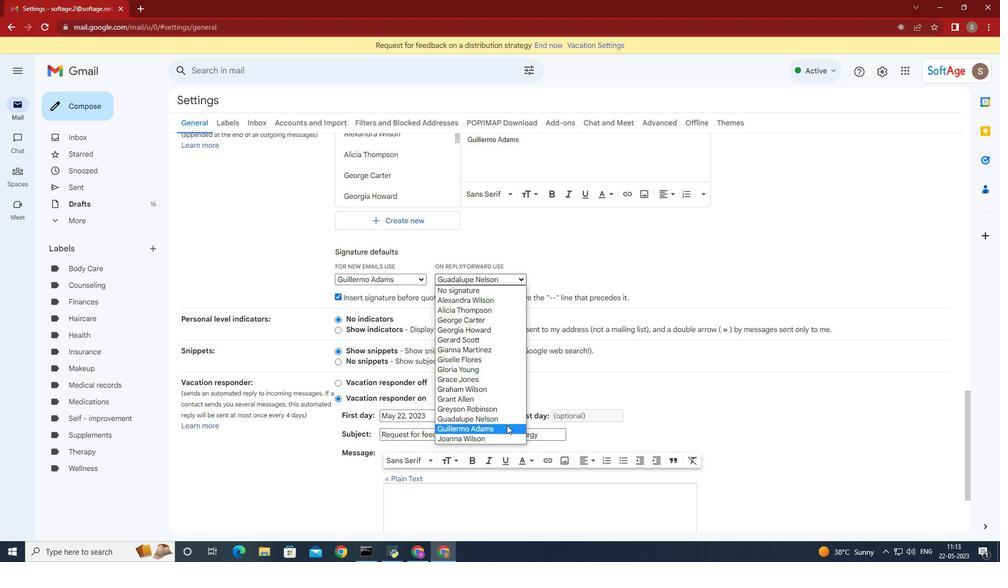 
Action: Mouse pressed left at (695, 248)
Screenshot: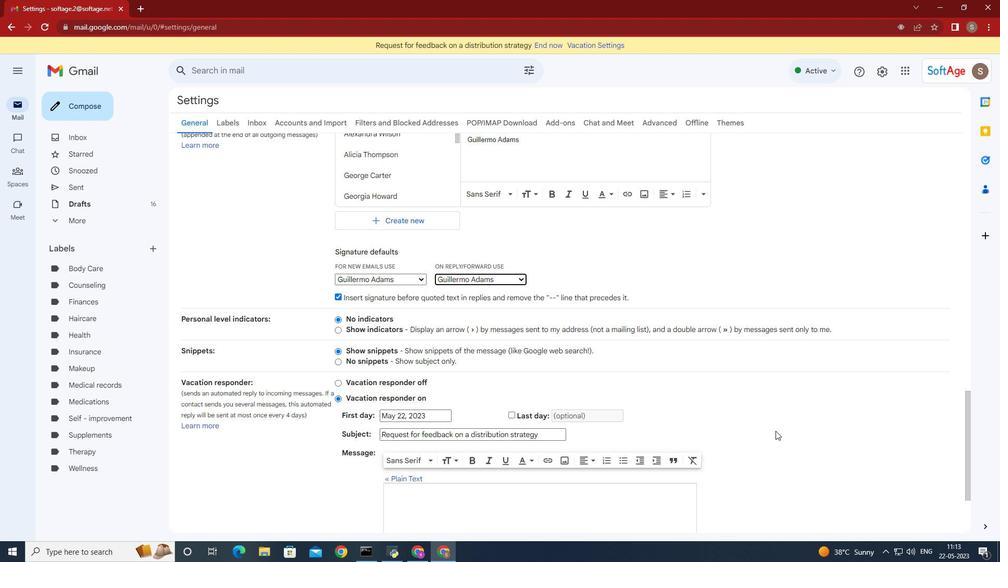
Action: Mouse moved to (695, 251)
Screenshot: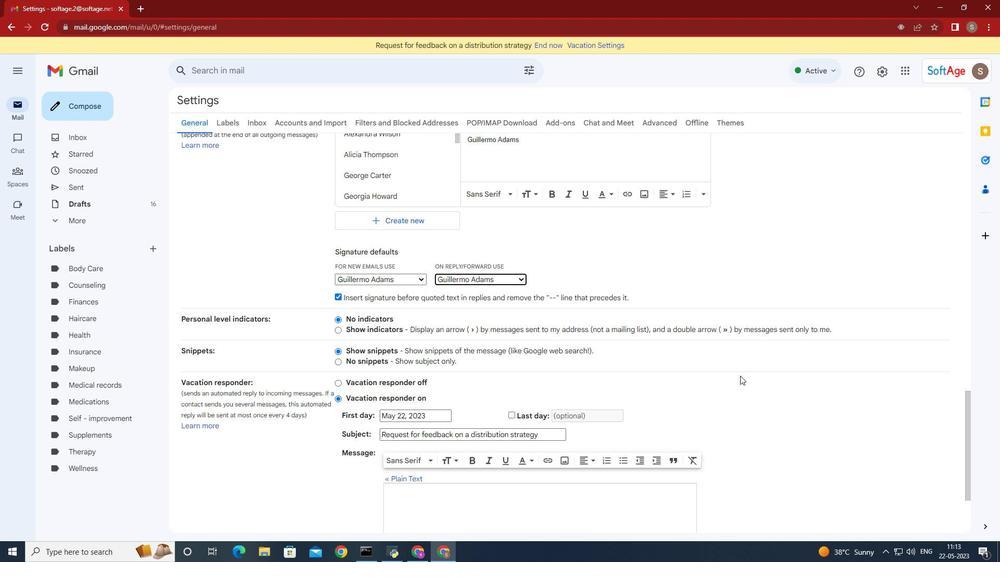 
Action: Key pressed softag
Screenshot: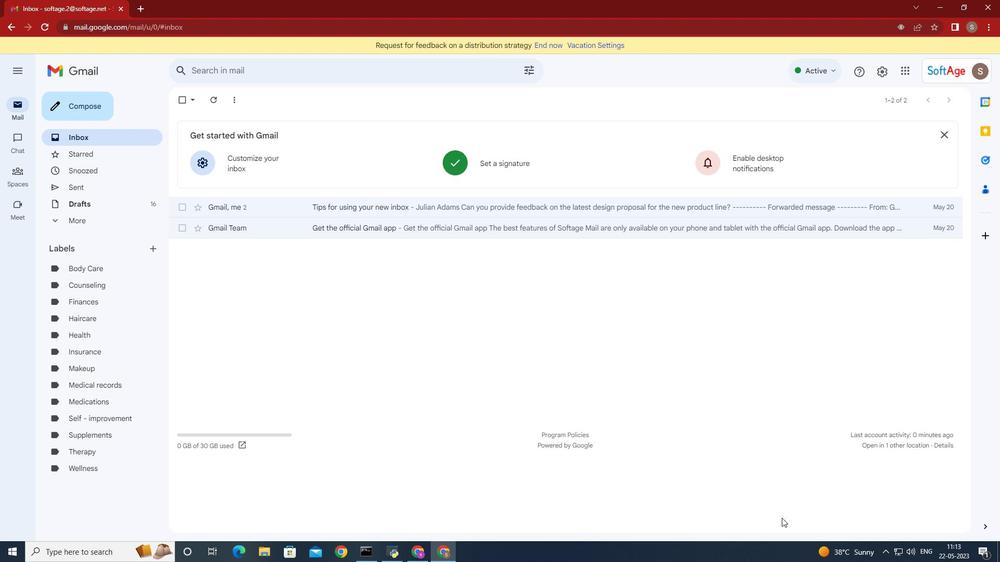 
Action: Mouse moved to (1001, 329)
Screenshot: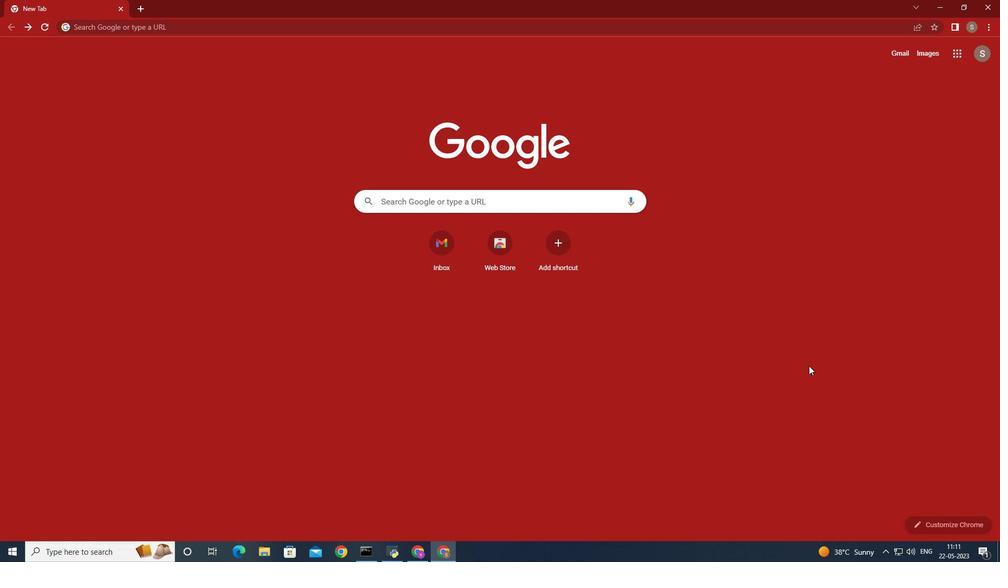 
Action: Key pressed e
Screenshot: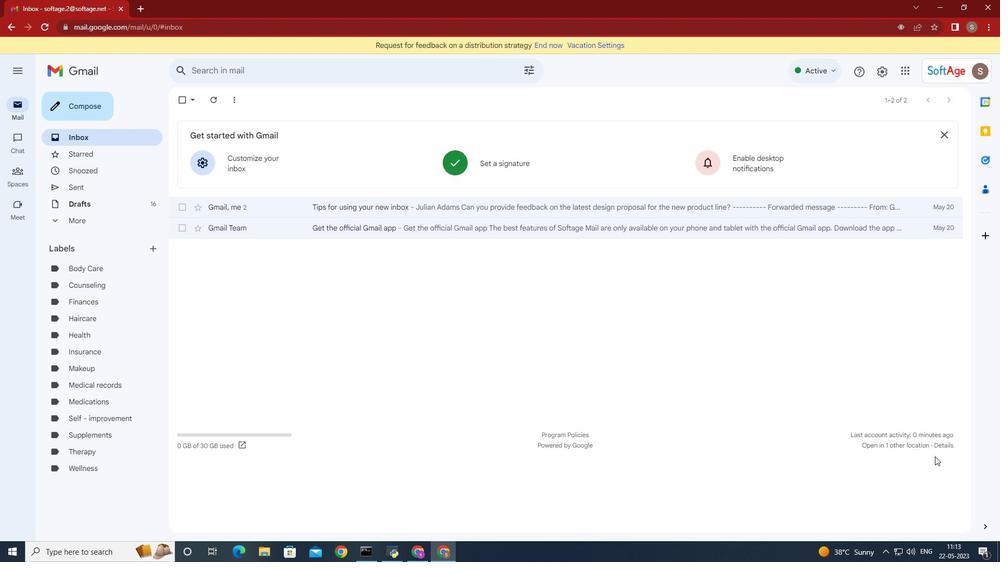 
Action: Mouse moved to (960, 47)
Screenshot: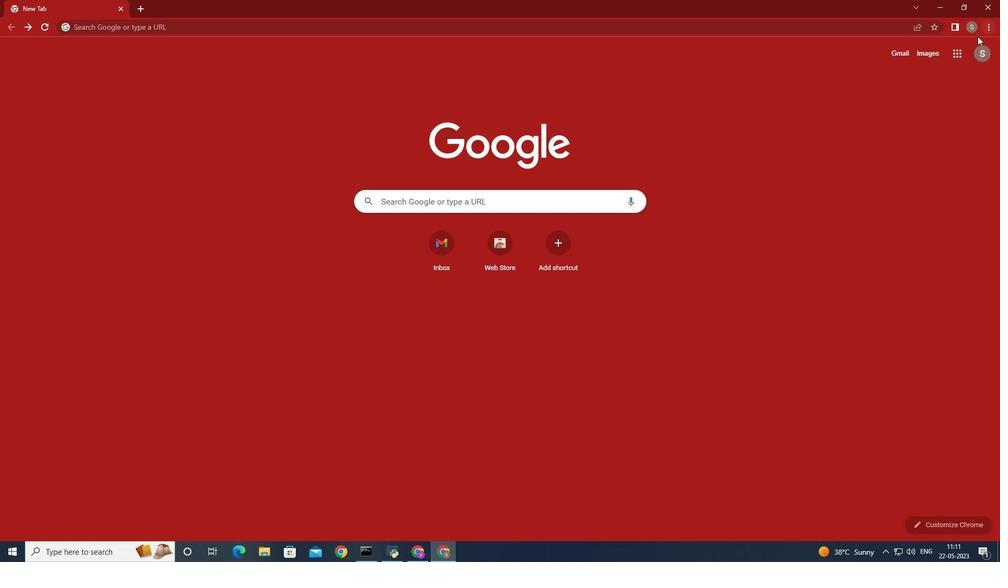 
Action: Key pressed .
Screenshot: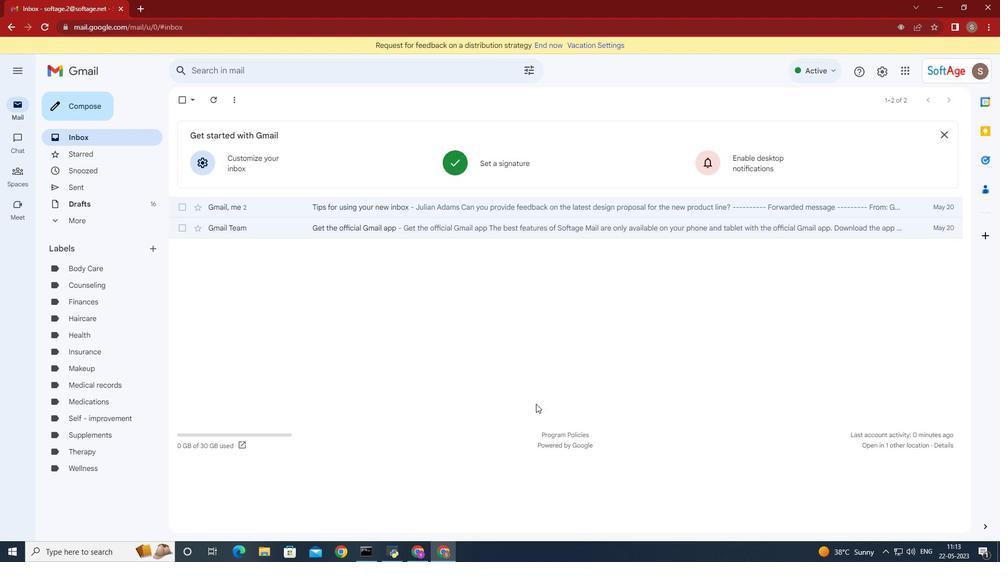 
Action: Mouse pressed left at (960, 47)
Screenshot: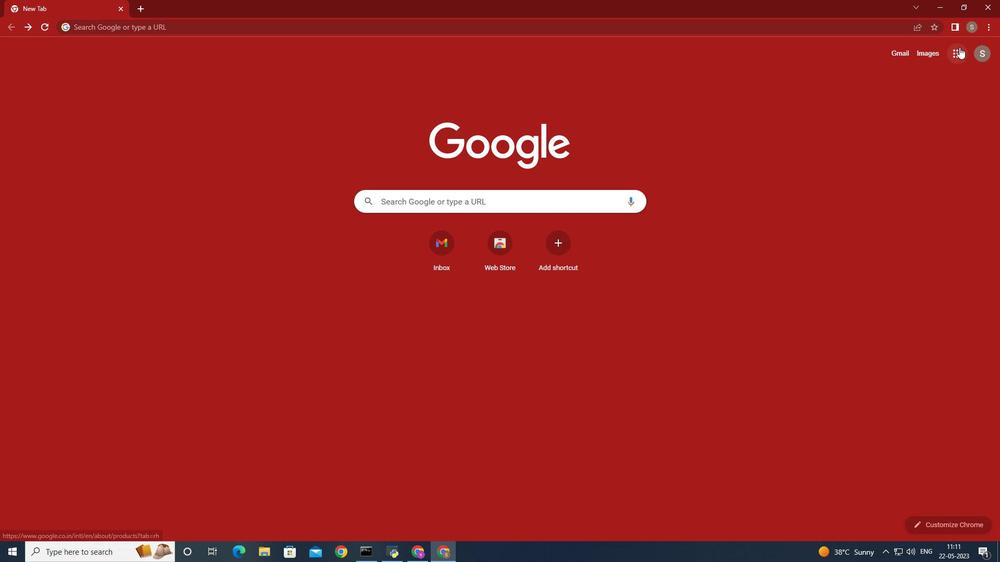 
Action: Key pressed 5
Screenshot: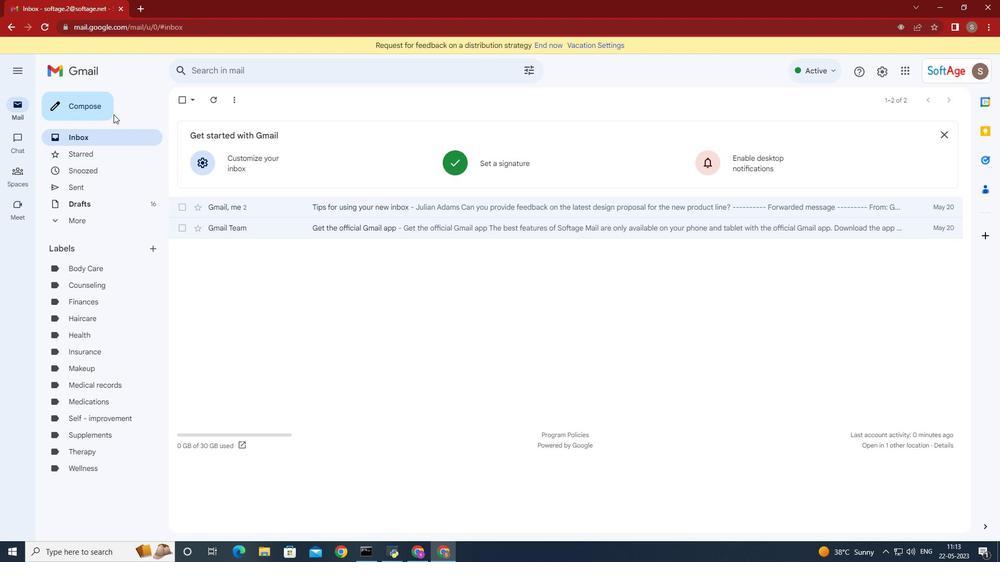 
Action: Mouse moved to (904, 117)
Screenshot: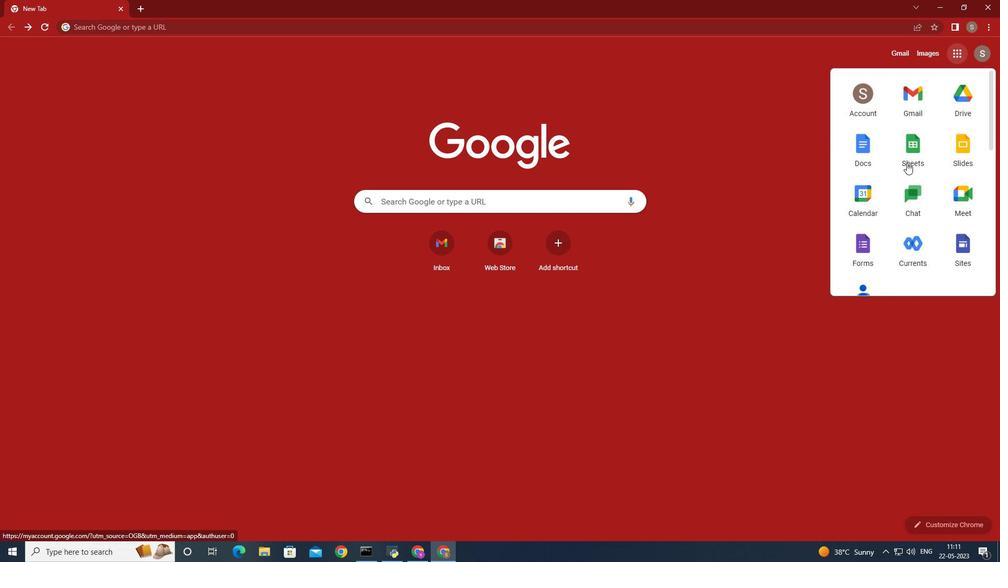 
Action: Key pressed <Key.shift>
Screenshot: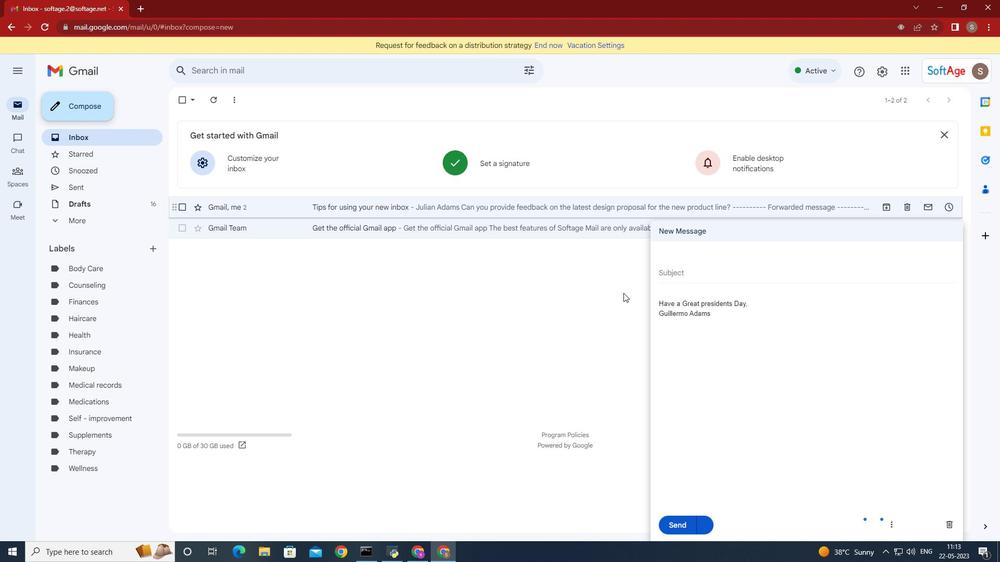 
Action: Mouse moved to (908, 106)
Screenshot: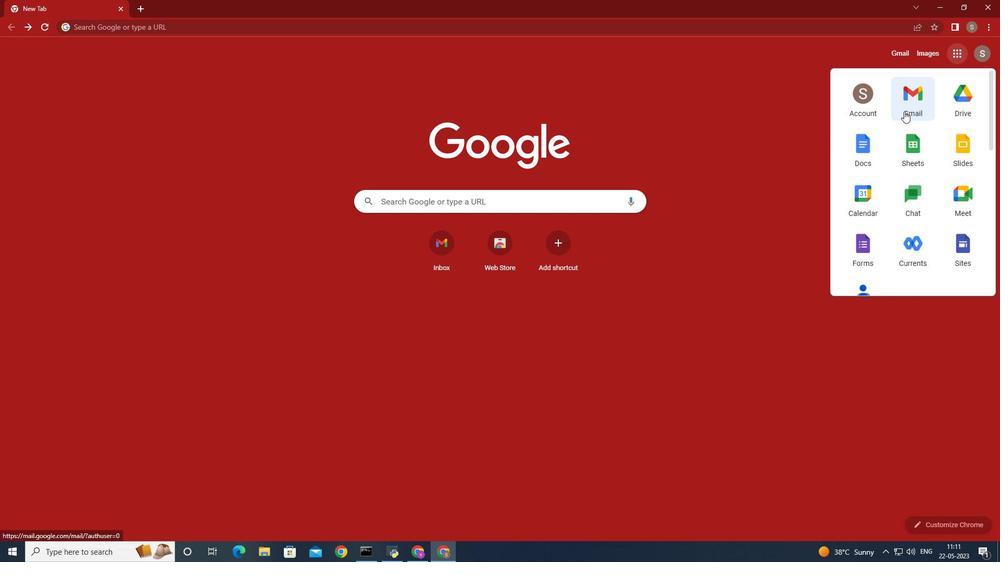 
Action: Key pressed @
Screenshot: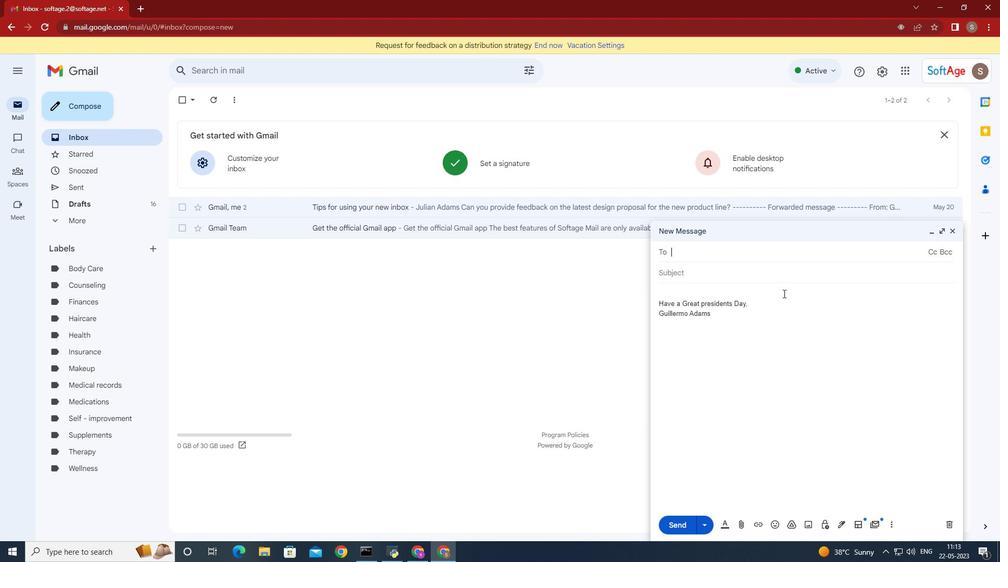 
Action: Mouse pressed left at (908, 106)
Screenshot: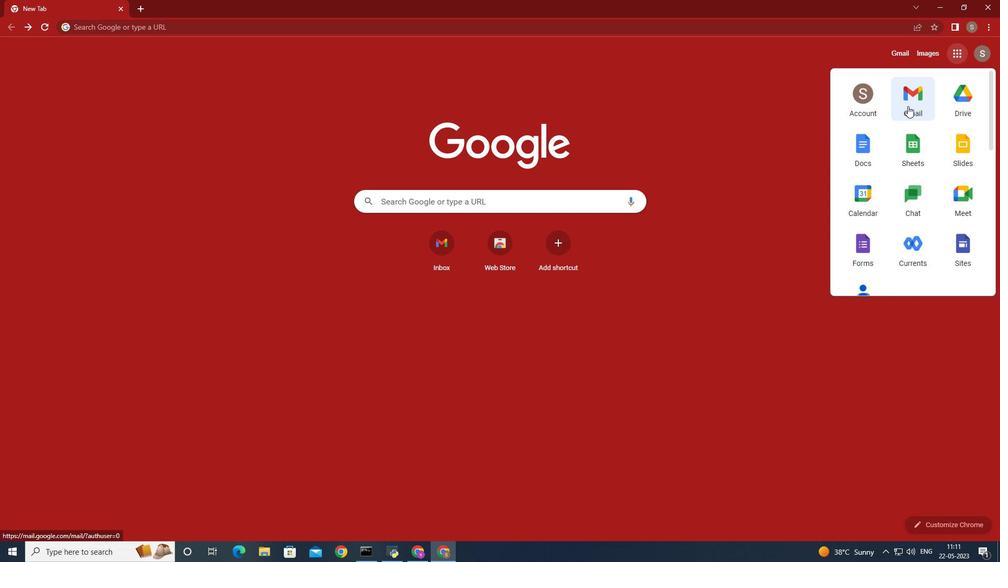 
Action: Mouse moved to (911, 106)
Screenshot: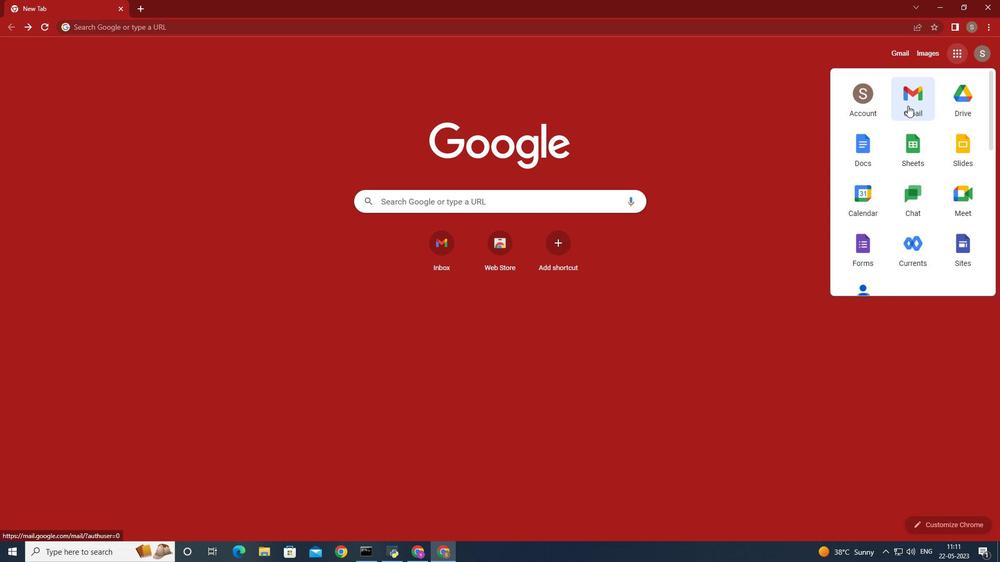 
Action: Key pressed sof
Screenshot: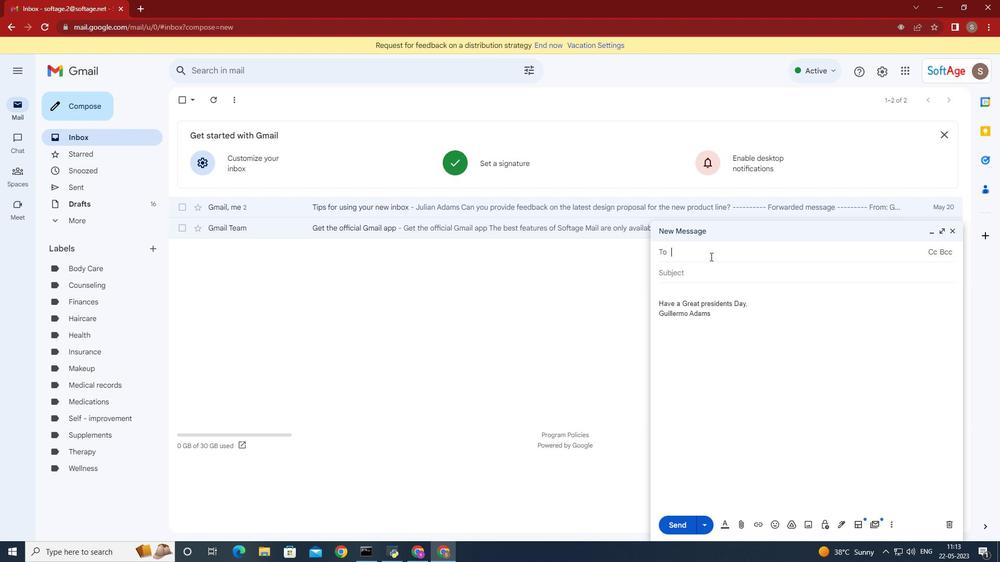 
Action: Mouse moved to (462, 379)
Screenshot: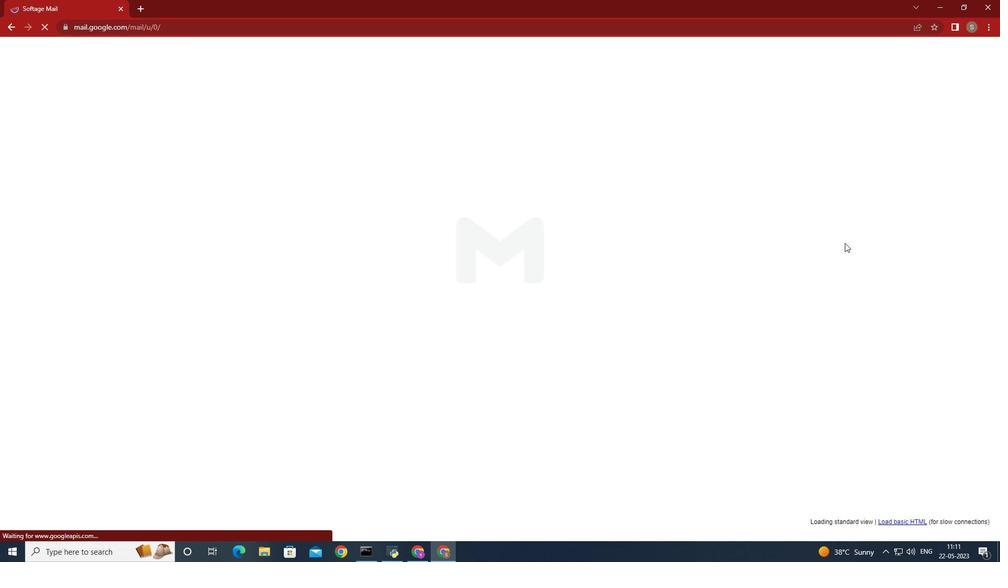 
Action: Key pressed t
Screenshot: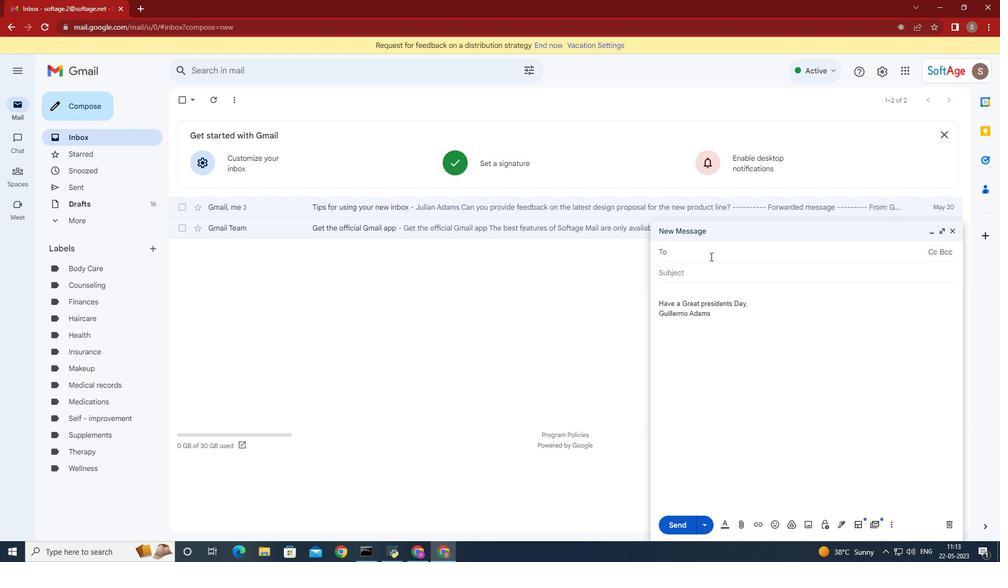 
Action: Mouse moved to (424, 236)
Screenshot: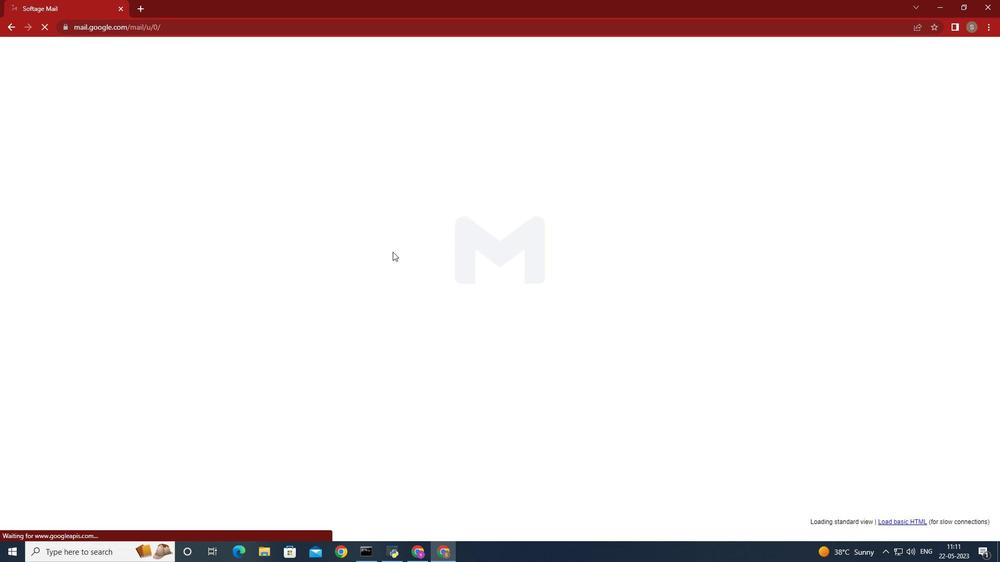 
Action: Key pressed a
Screenshot: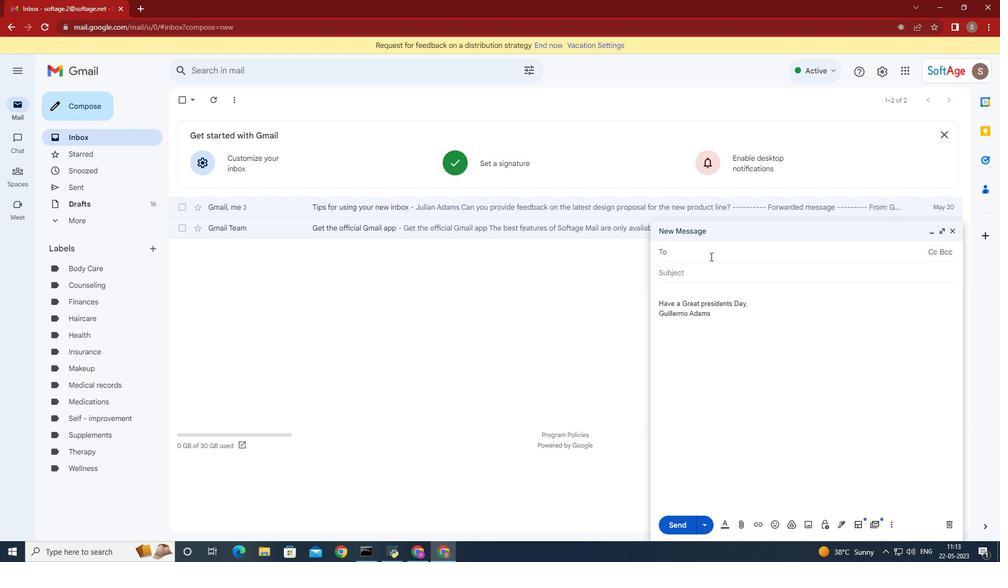 
Action: Mouse moved to (458, 266)
Screenshot: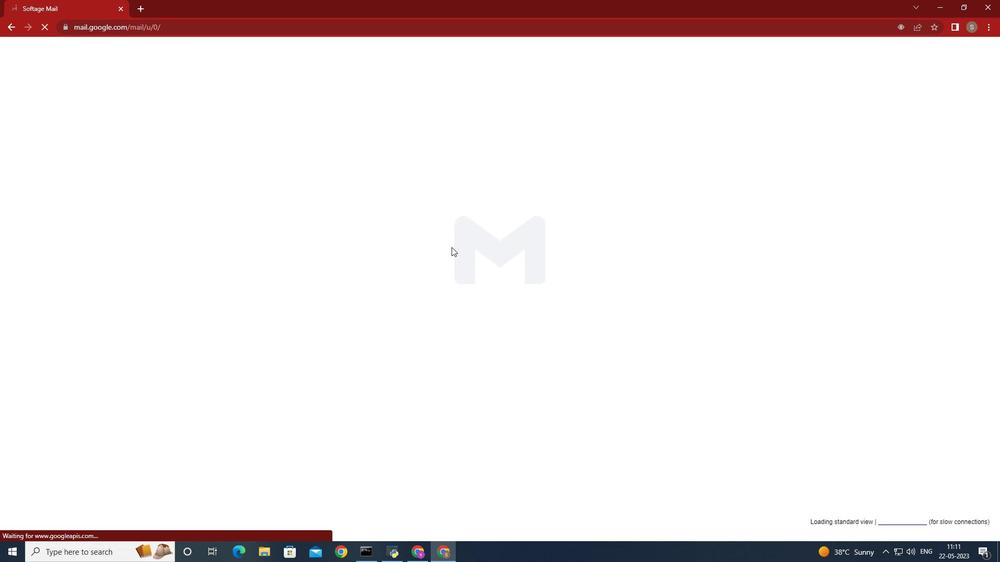
Action: Key pressed ge
Screenshot: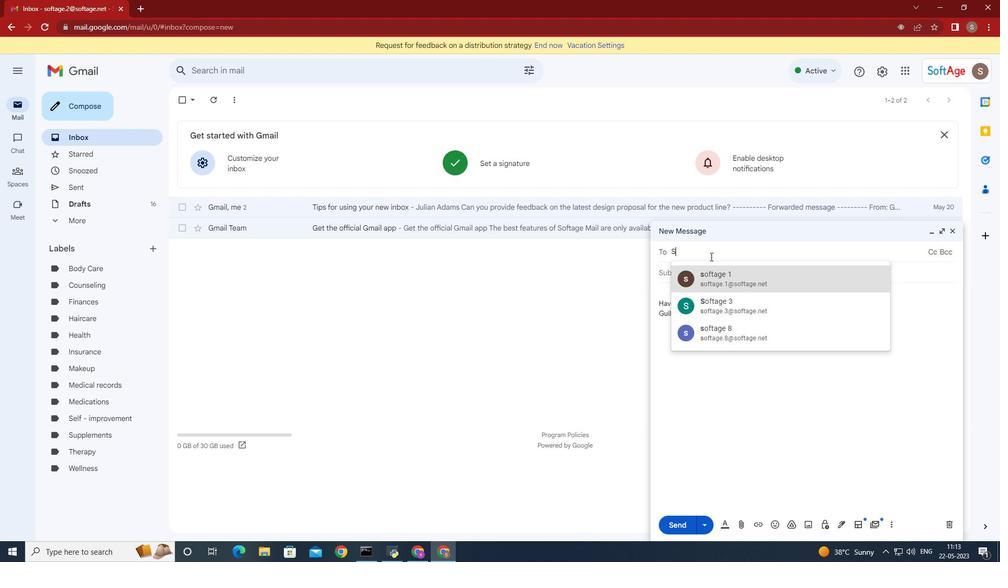 
Action: Mouse moved to (818, 76)
Screenshot: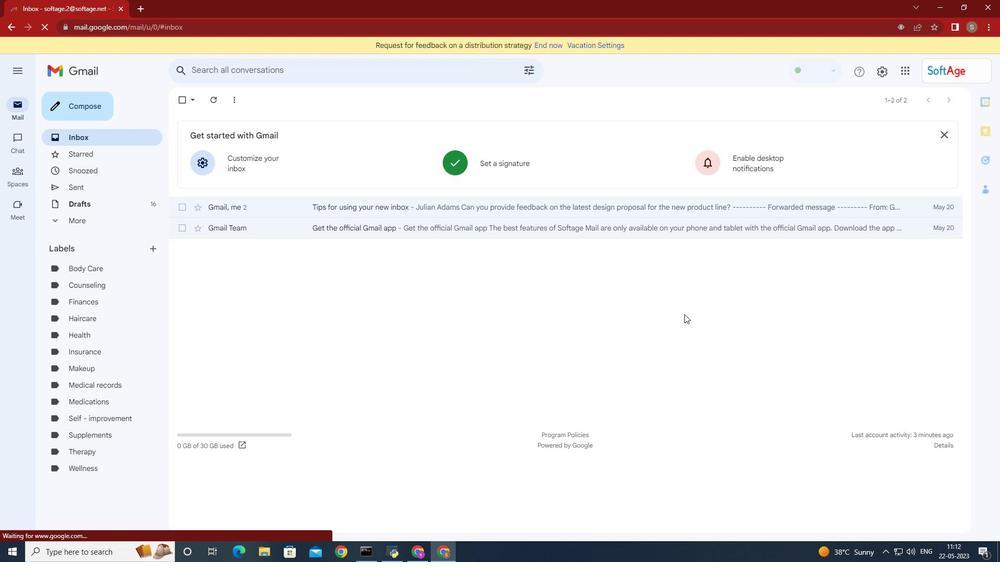 
Action: Key pressed .
Screenshot: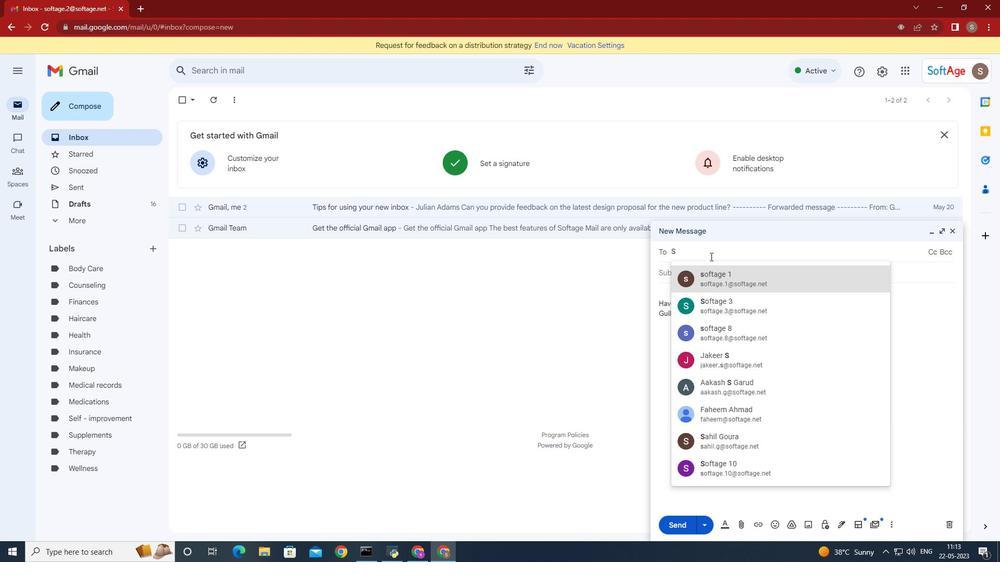 
Action: Mouse moved to (875, 72)
Screenshot: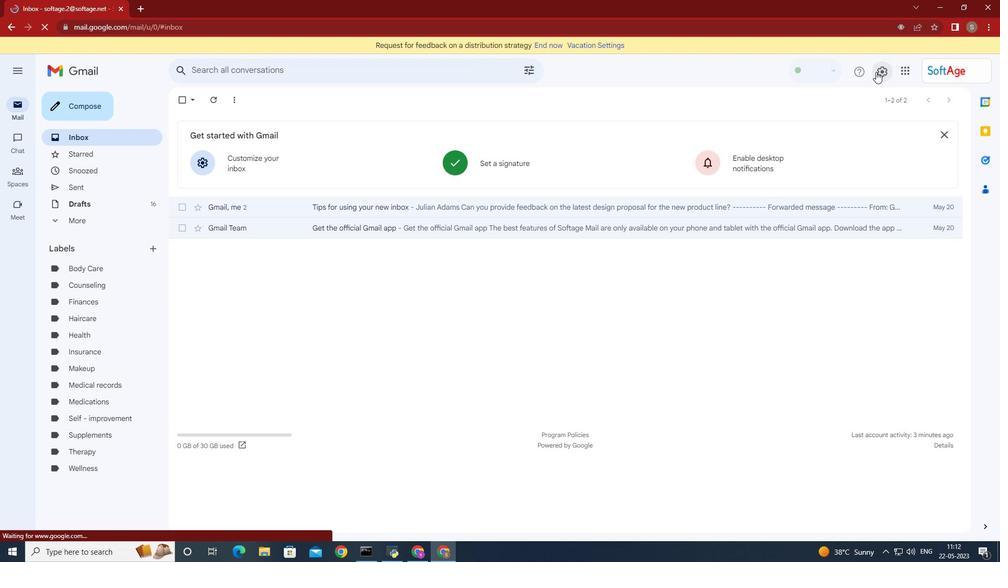 
Action: Key pressed e
Screenshot: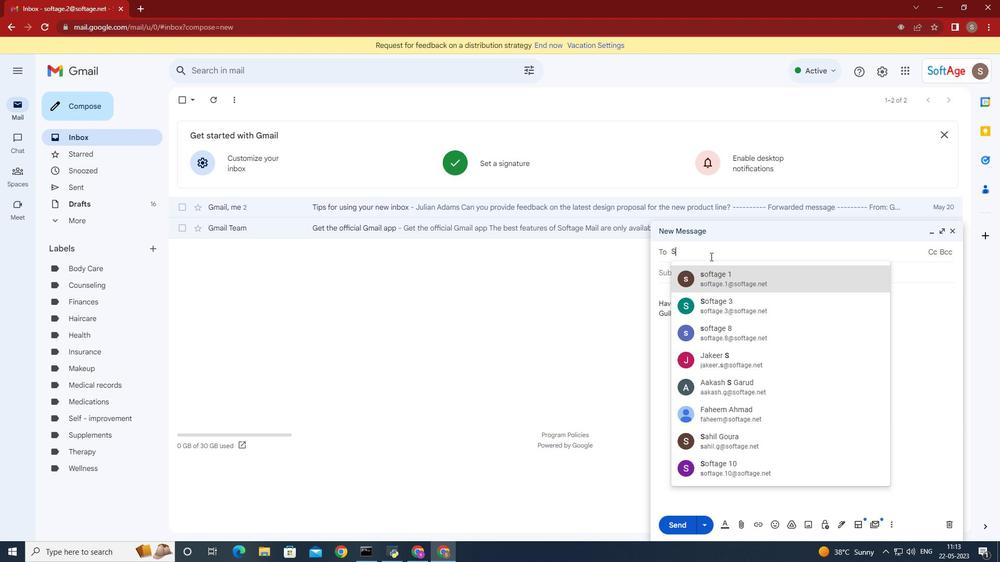 
Action: Mouse moved to (877, 69)
Screenshot: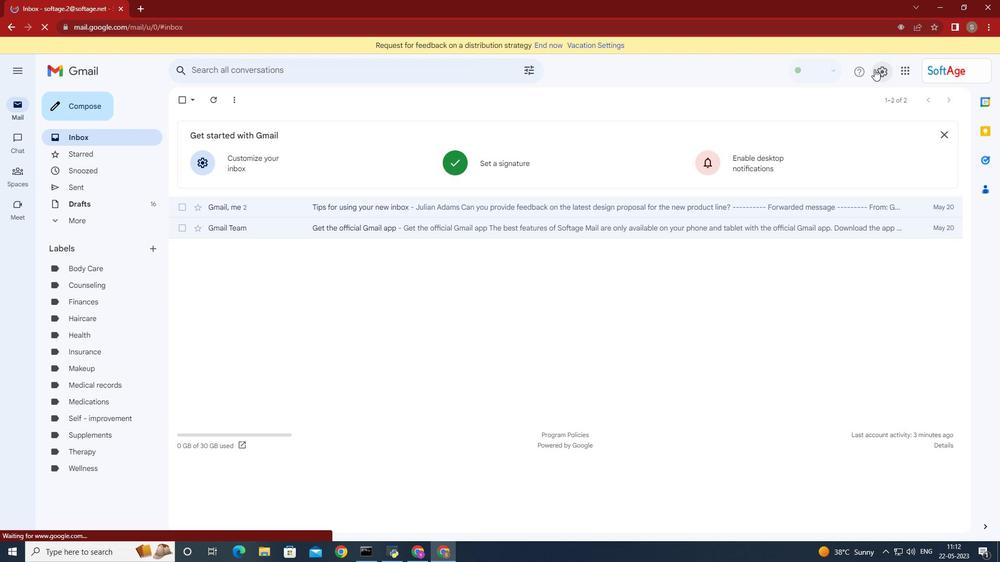 
Action: Key pressed t
Screenshot: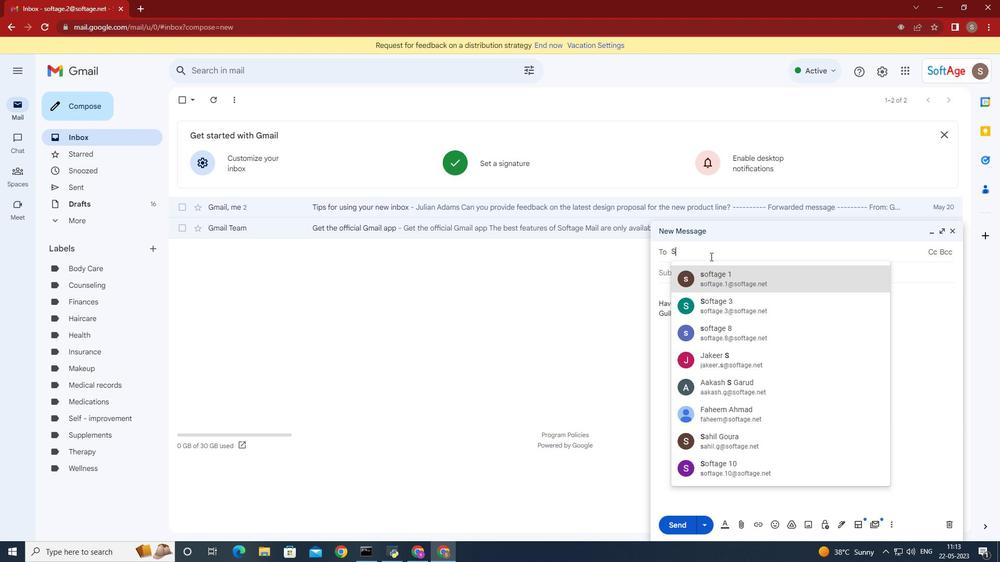 
Action: Mouse pressed left at (877, 69)
Screenshot: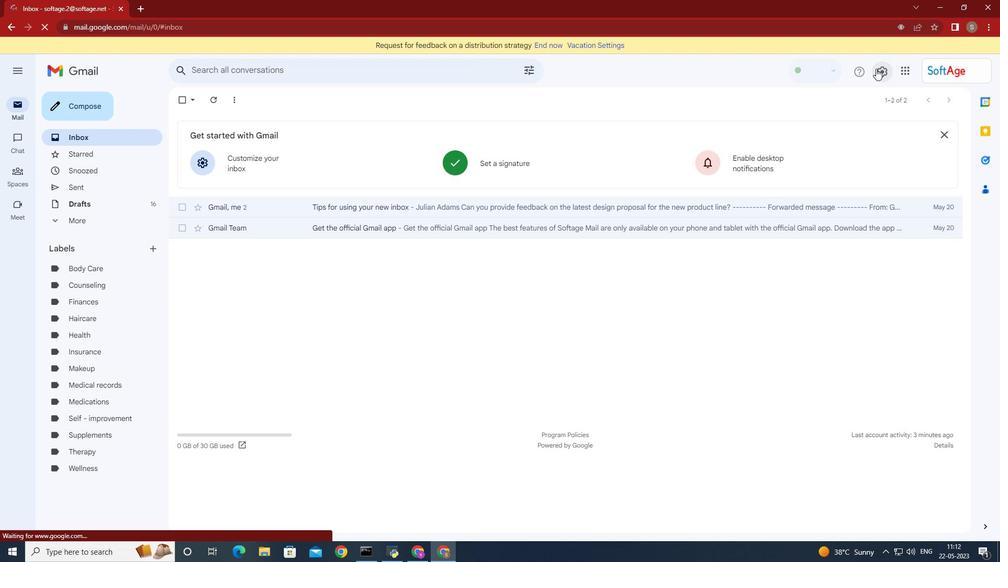 
Action: Mouse moved to (907, 130)
Screenshot: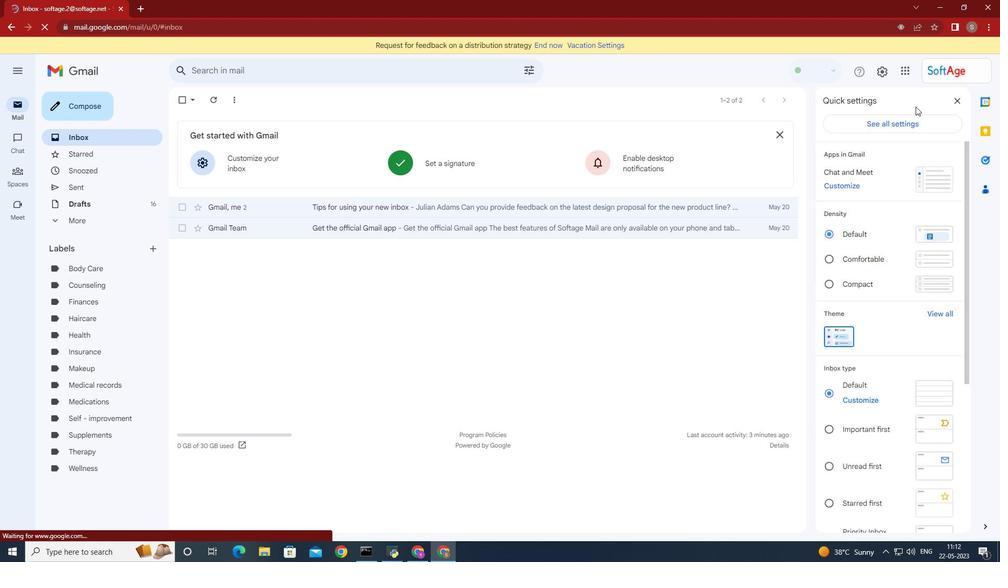 
Action: Mouse pressed left at (729, 274)
Screenshot: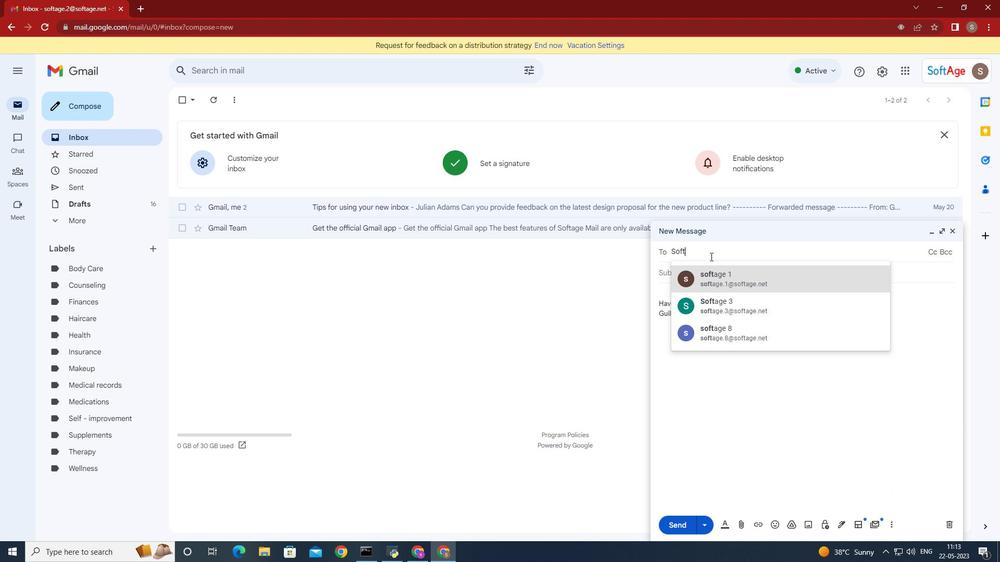 
Action: Mouse moved to (714, 414)
Screenshot: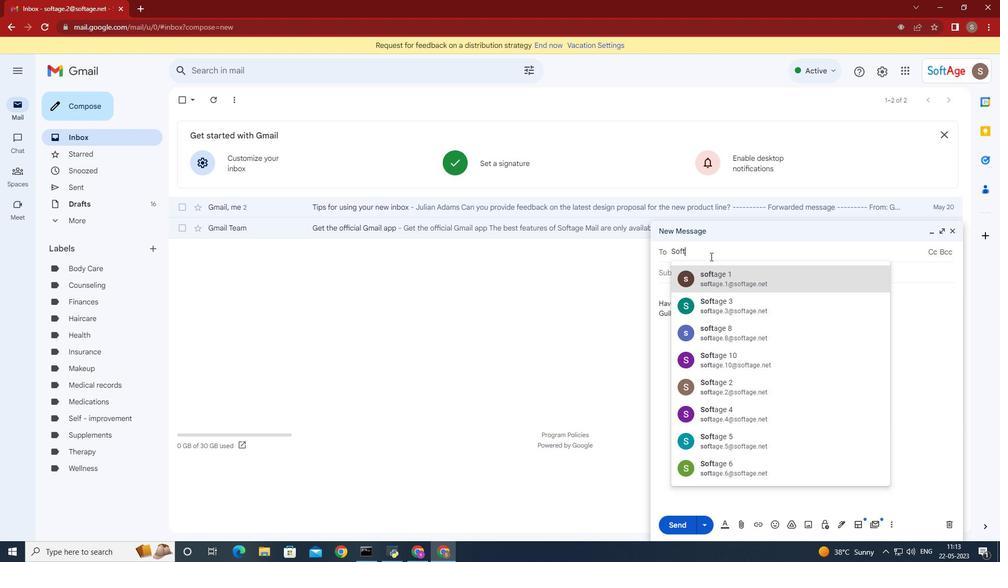 
Action: Mouse pressed left at (905, 119)
Screenshot: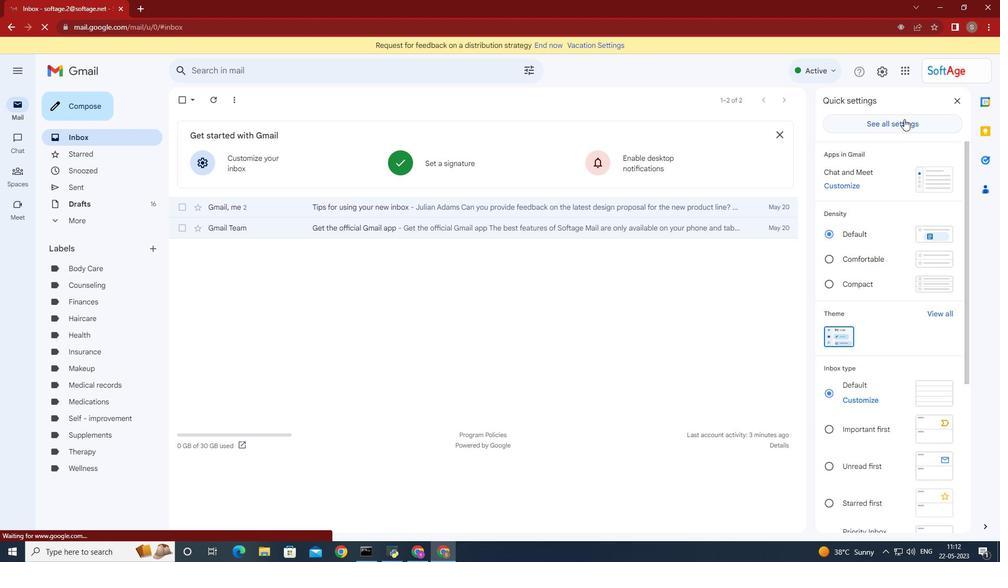
Action: Mouse moved to (893, 530)
Screenshot: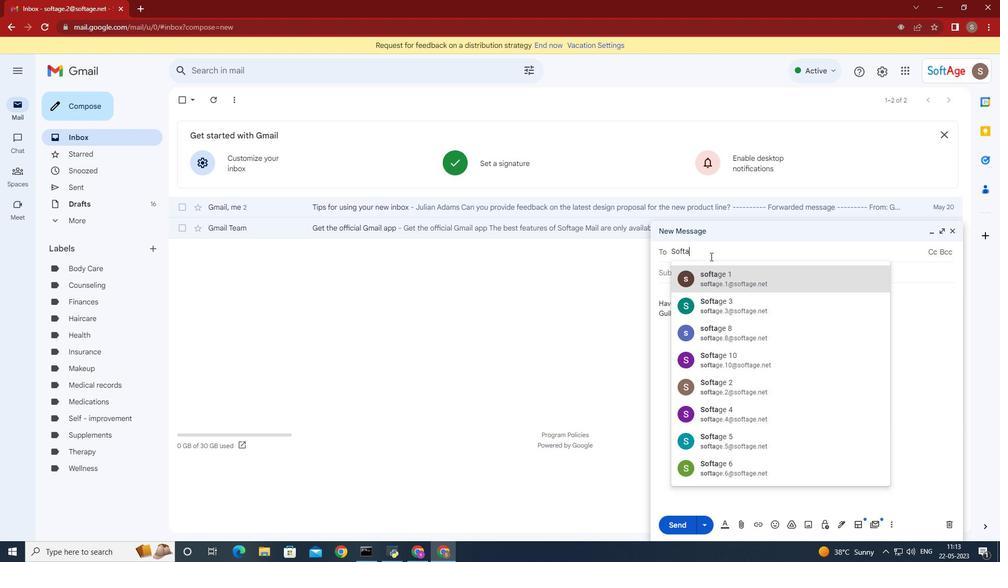 
Action: Mouse pressed left at (893, 530)
Screenshot: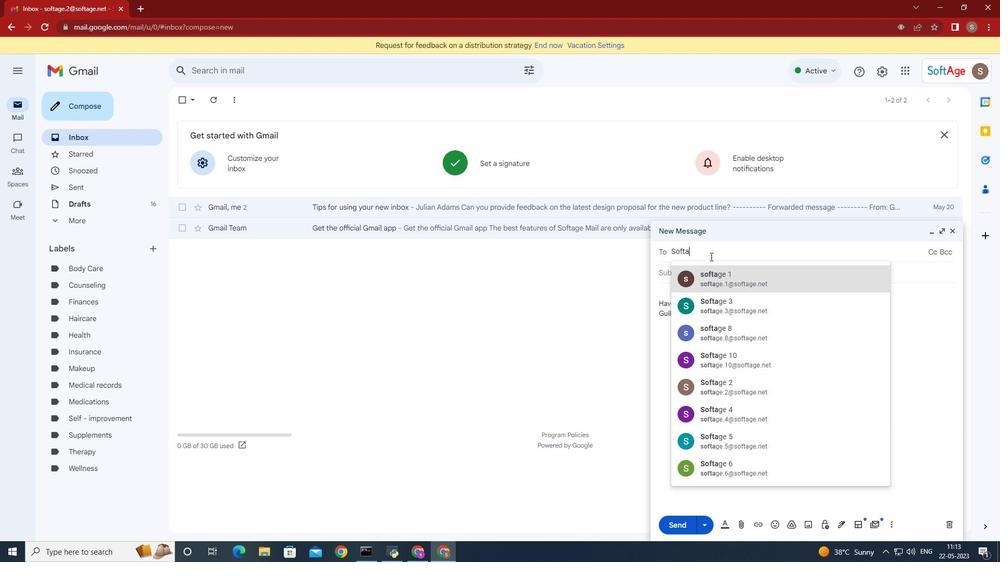 
Action: Mouse moved to (608, 278)
Screenshot: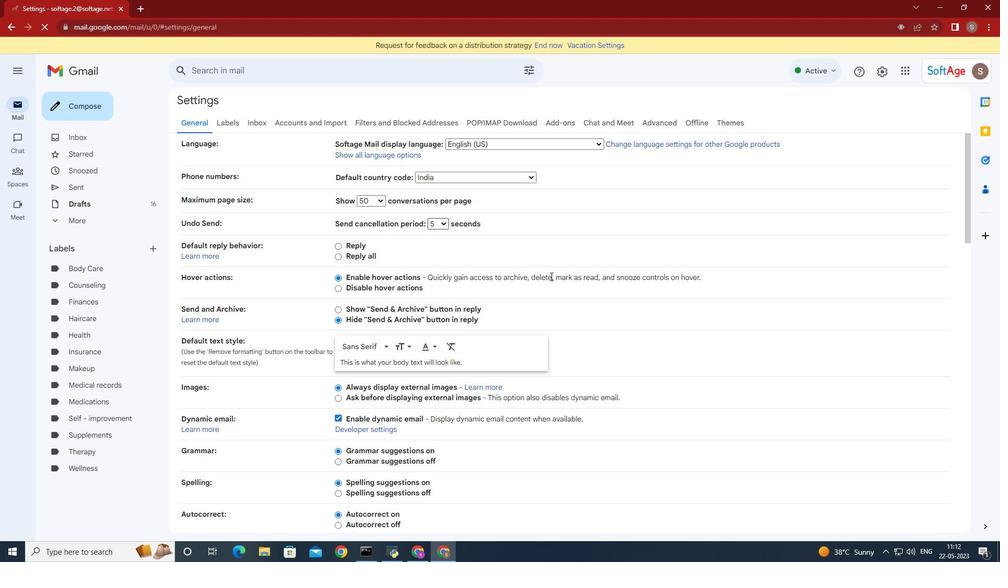 
Action: Mouse scrolled (608, 277) with delta (0, 0)
Screenshot: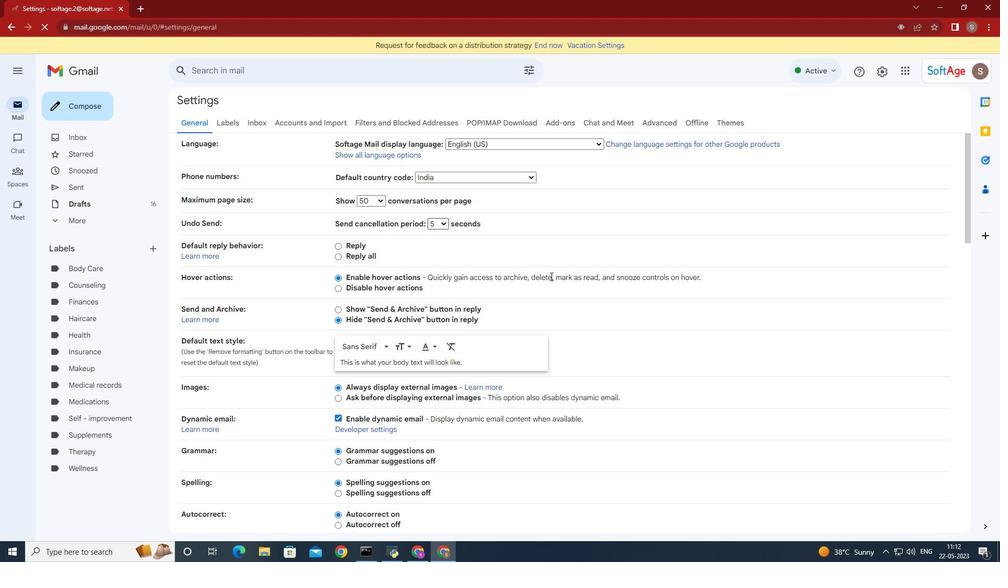 
Action: Mouse scrolled (608, 277) with delta (0, 0)
Screenshot: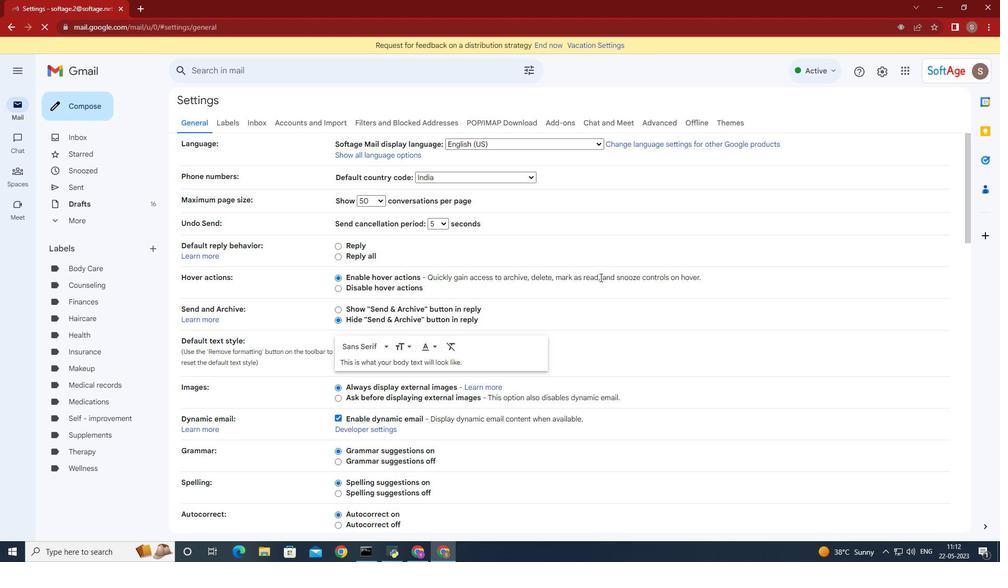 
Action: Mouse moved to (608, 277)
Screenshot: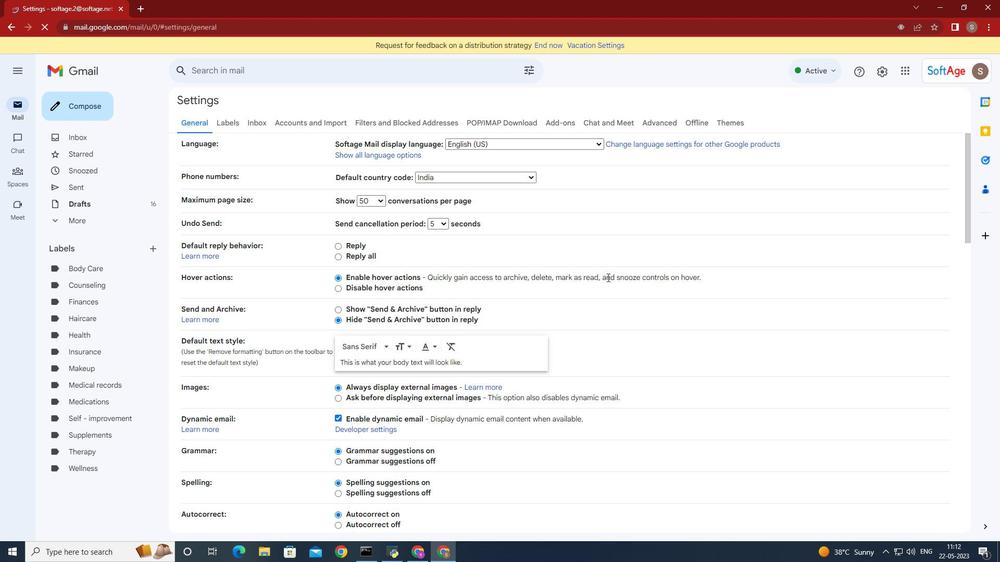 
Action: Mouse pressed left at (811, 428)
Screenshot: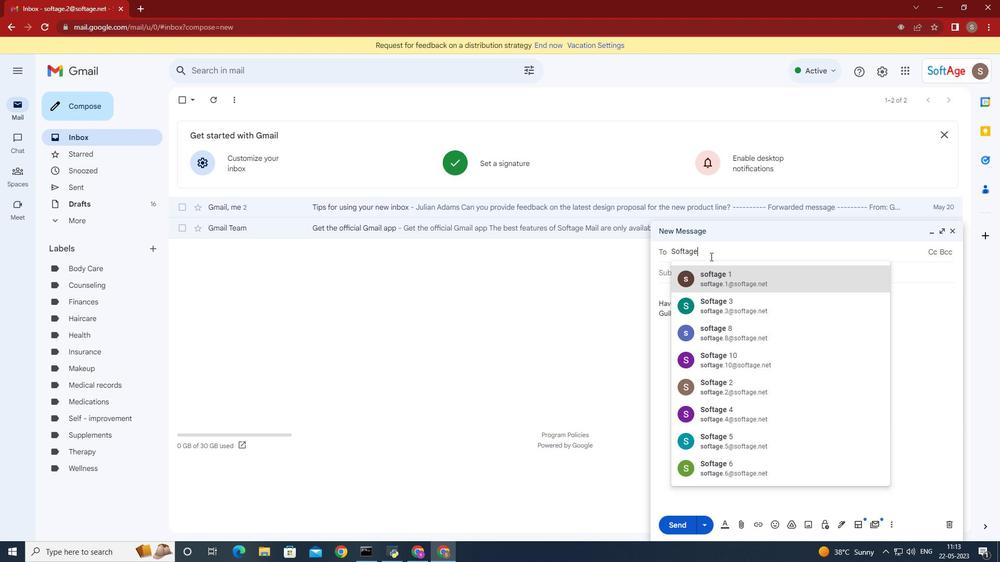 
Action: Mouse moved to (608, 276)
Screenshot: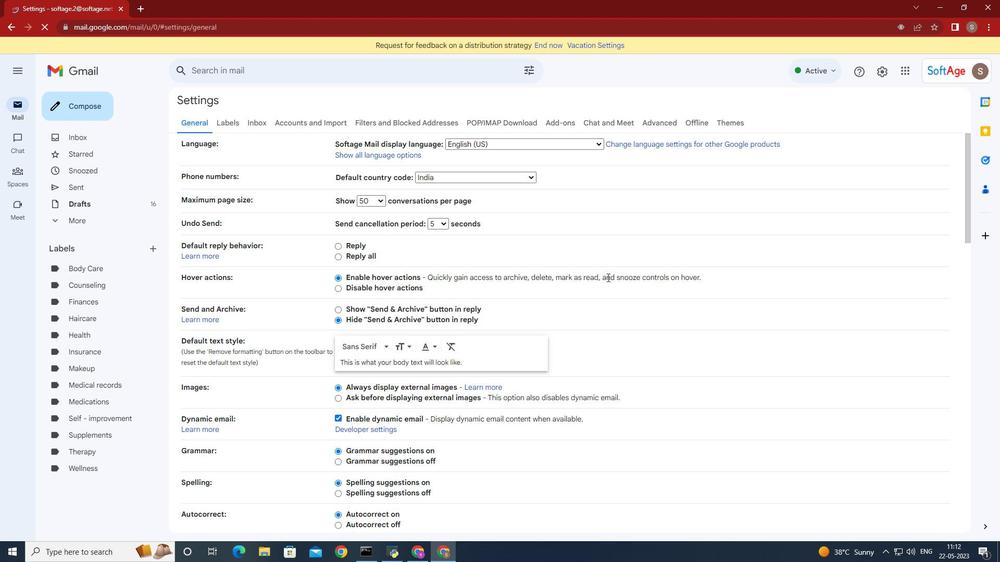 
Action: Mouse scrolled (608, 276) with delta (0, 0)
Screenshot: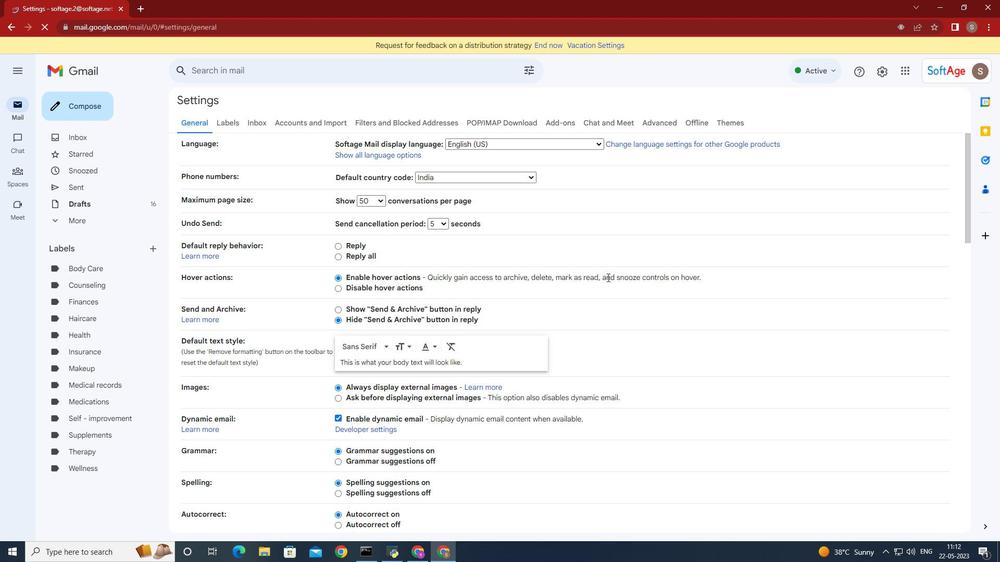 
Action: Mouse moved to (827, 428)
Screenshot: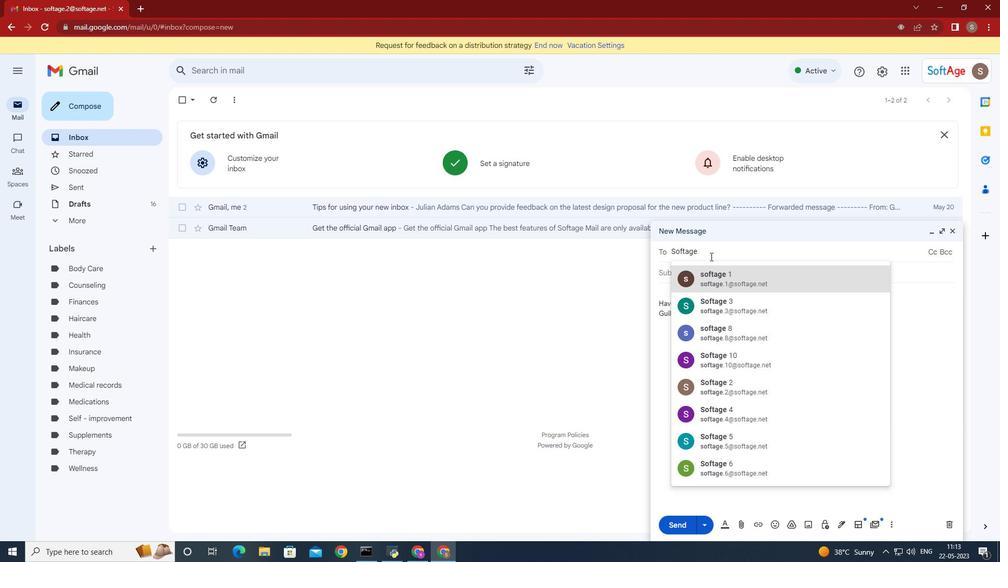 
Action: Mouse scrolled (608, 268) with delta (0, 0)
Screenshot: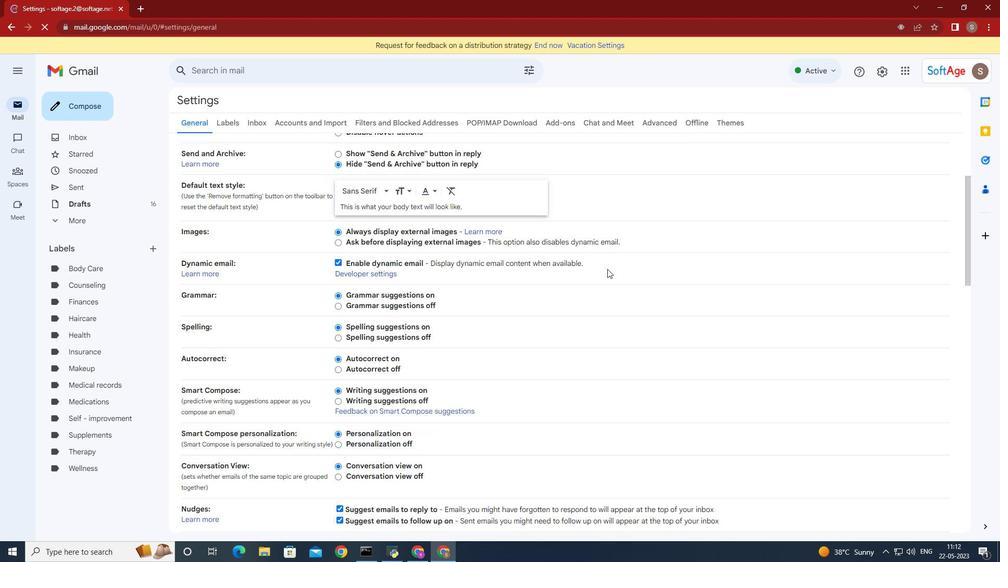 
Action: Mouse moved to (835, 428)
Screenshot: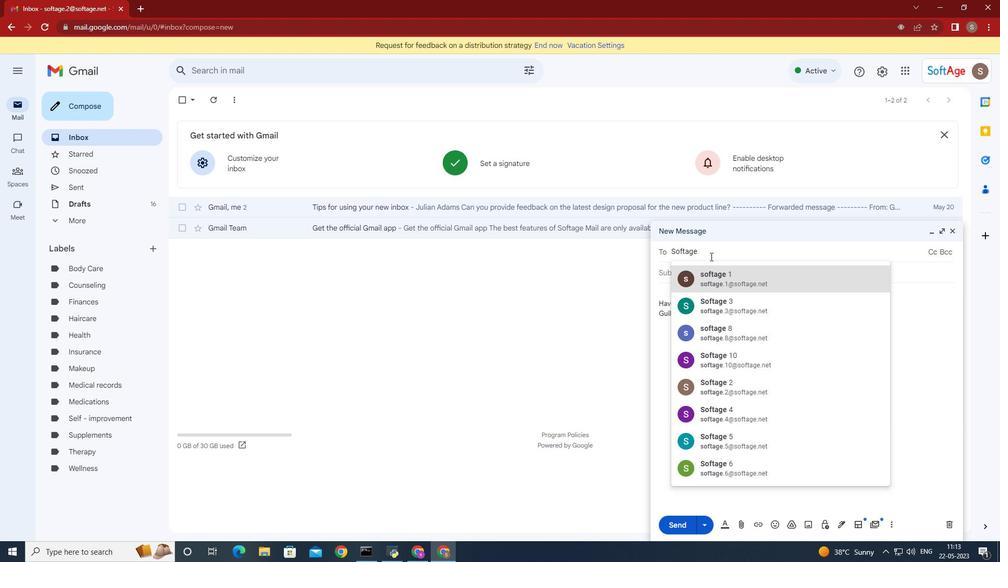 
Action: Mouse scrolled (607, 268) with delta (0, 0)
Screenshot: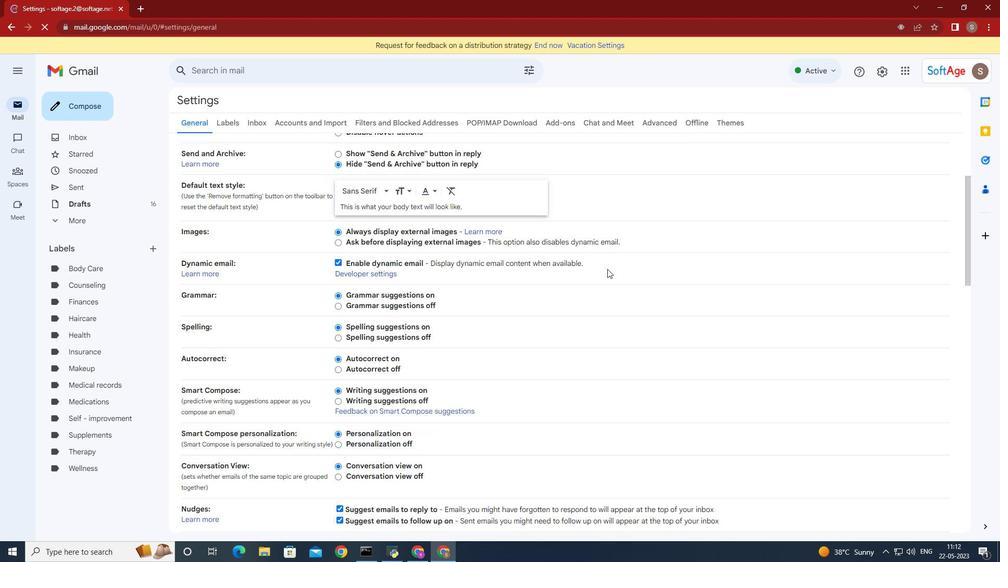 
Action: Mouse moved to (841, 428)
Screenshot: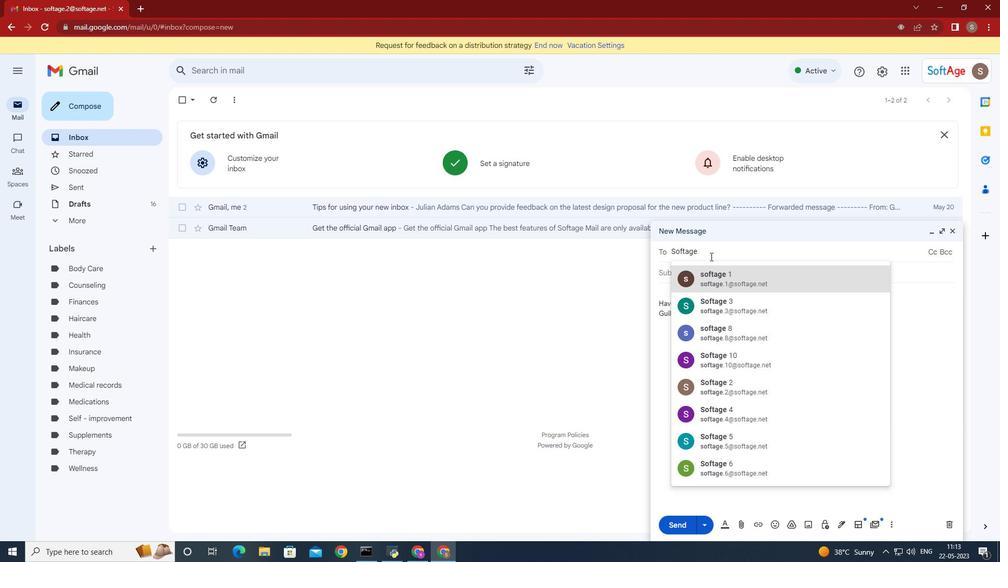
Action: Mouse scrolled (607, 268) with delta (0, 0)
Screenshot: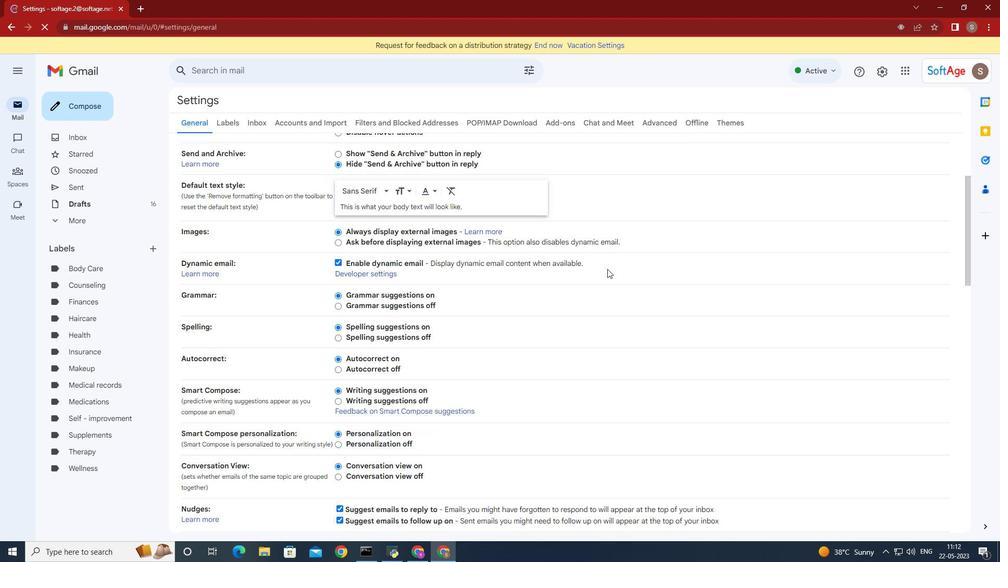
Action: Mouse moved to (608, 268)
Screenshot: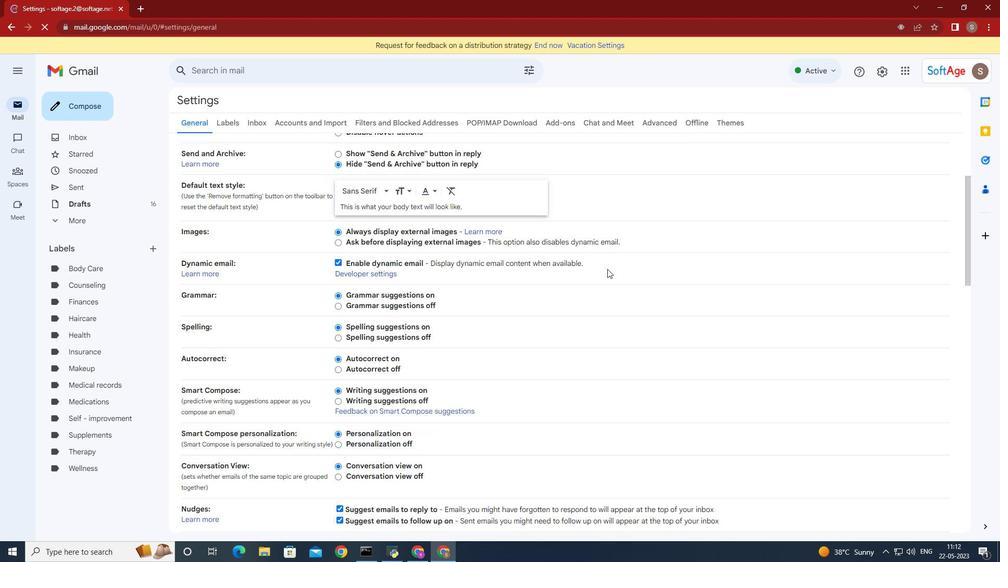 
Action: Mouse scrolled (607, 268) with delta (0, 0)
Screenshot: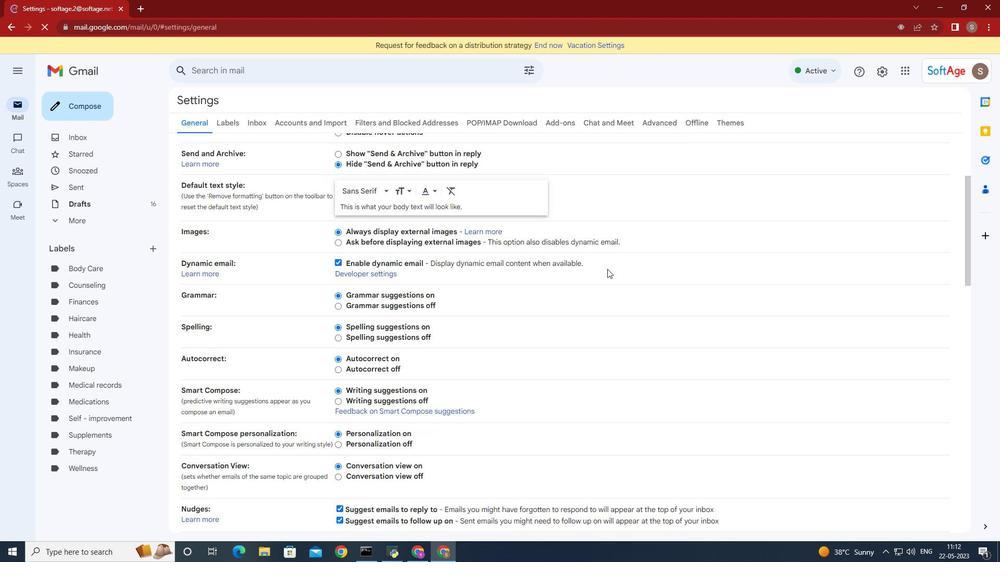 
Action: Mouse moved to (605, 279)
Screenshot: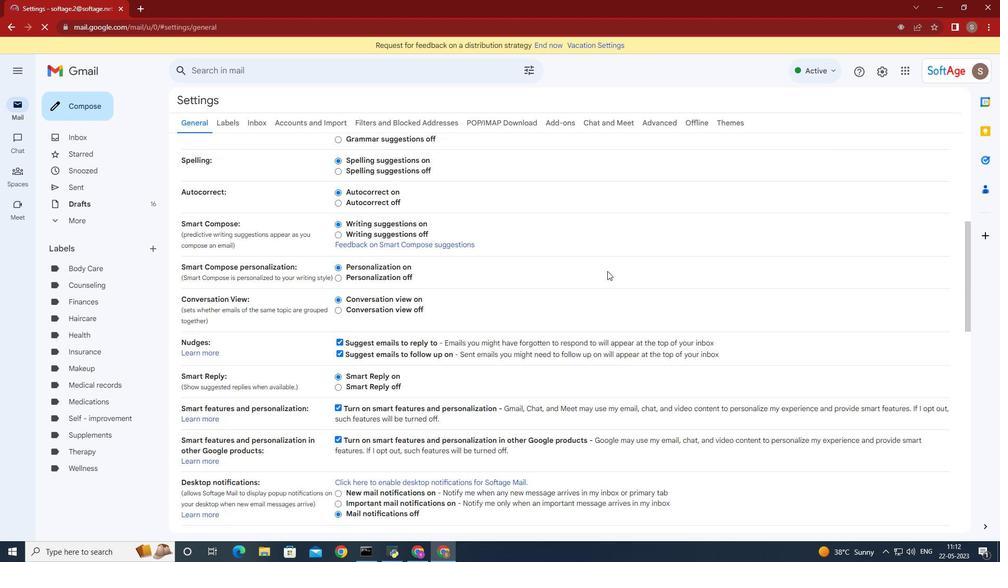 
Action: Mouse scrolled (605, 279) with delta (0, 0)
Screenshot: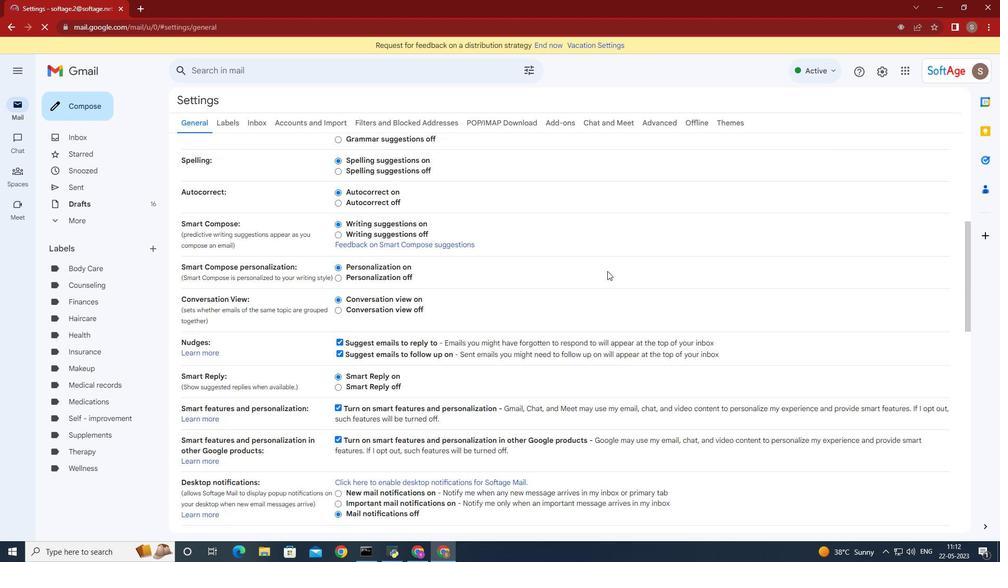 
Action: Mouse moved to (623, 388)
Screenshot: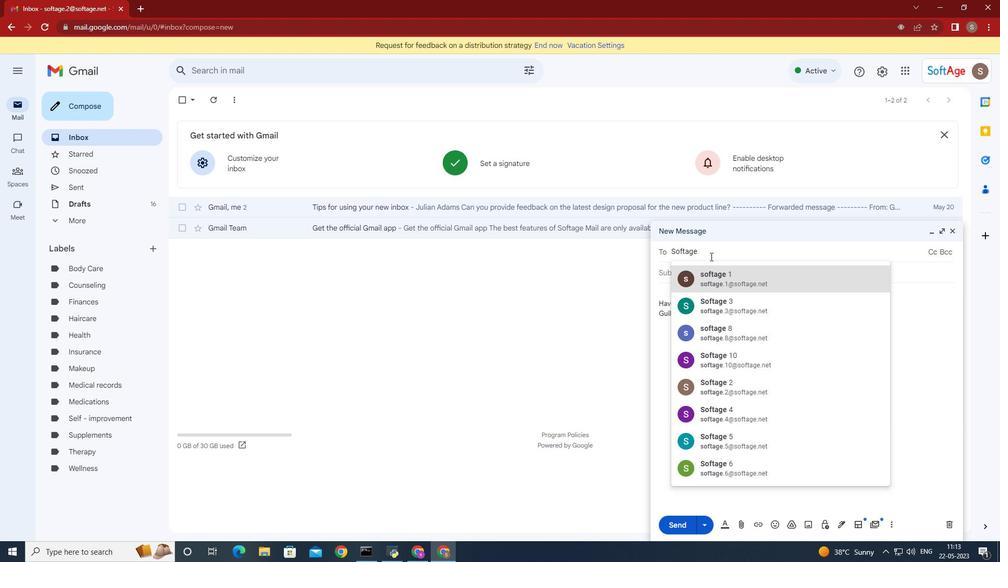
Action: Mouse scrolled (604, 279) with delta (0, 0)
Screenshot: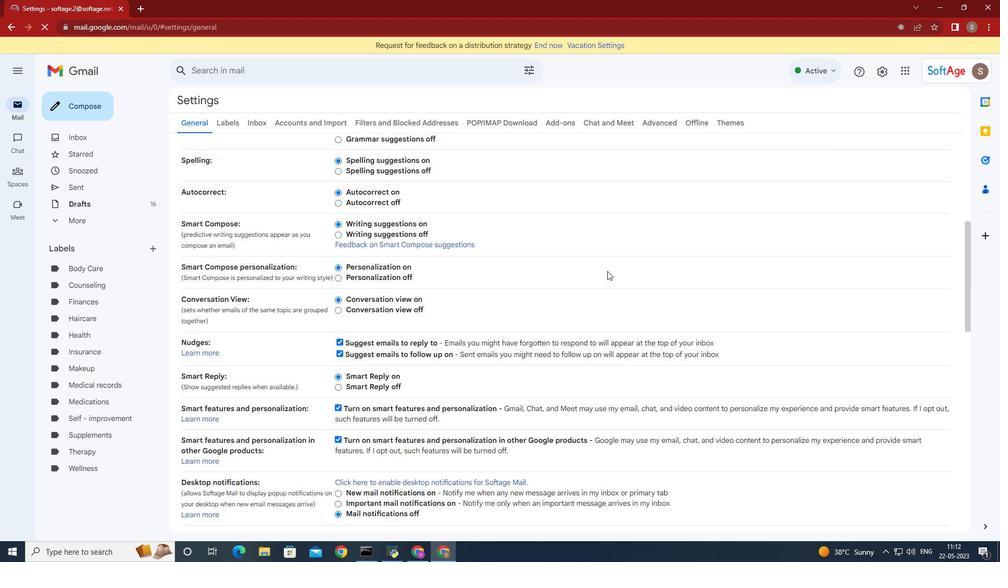 
Action: Mouse moved to (574, 382)
Screenshot: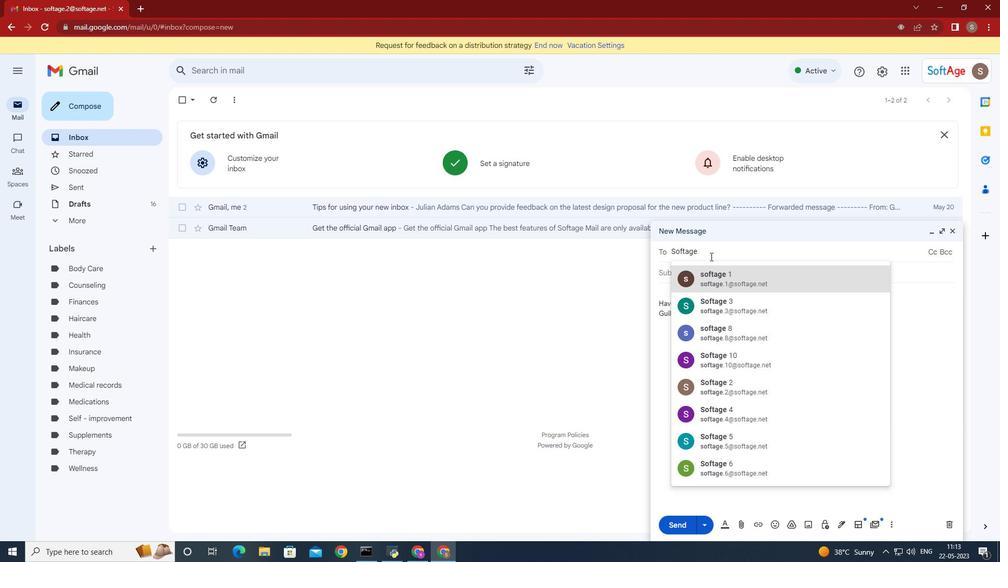 
Action: Mouse scrolled (604, 279) with delta (0, 0)
Screenshot: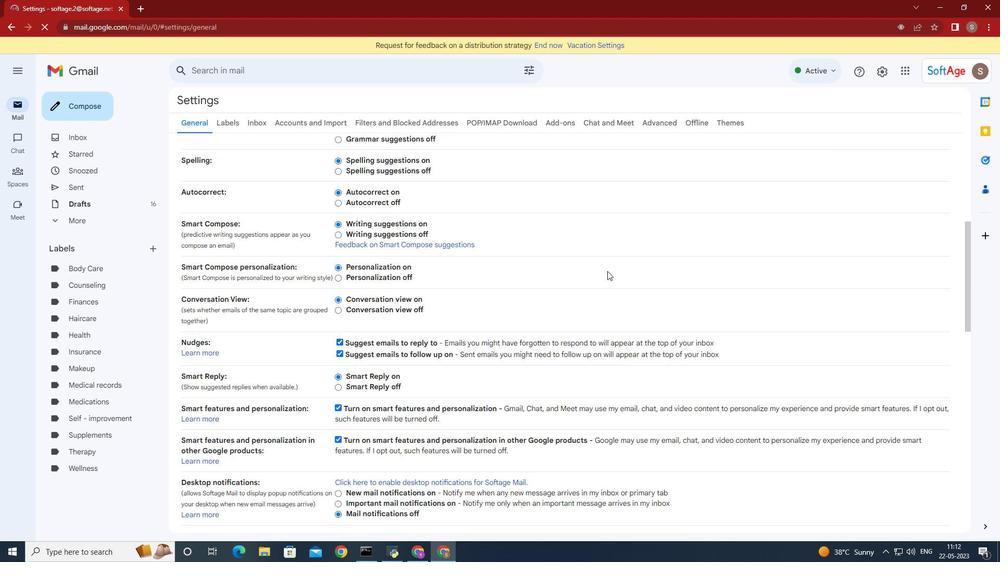 
Action: Mouse moved to (530, 382)
Screenshot: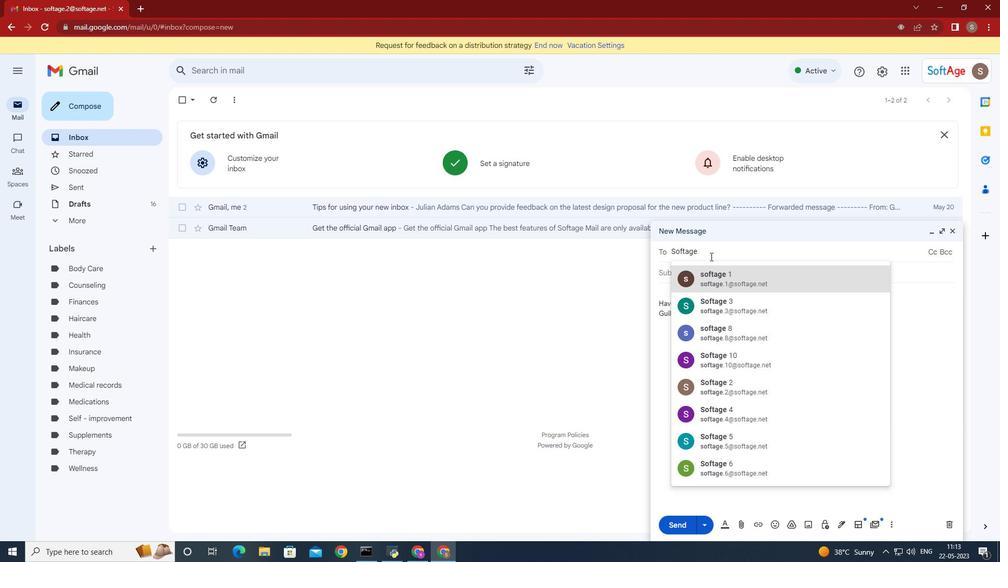 
Action: Mouse scrolled (604, 279) with delta (0, 0)
Screenshot: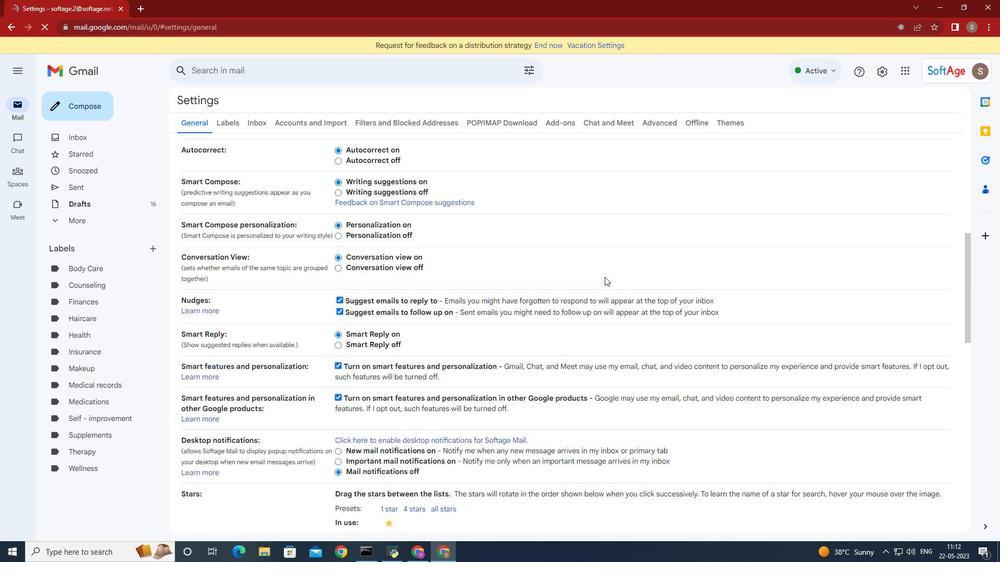 
Action: Mouse moved to (597, 377)
Screenshot: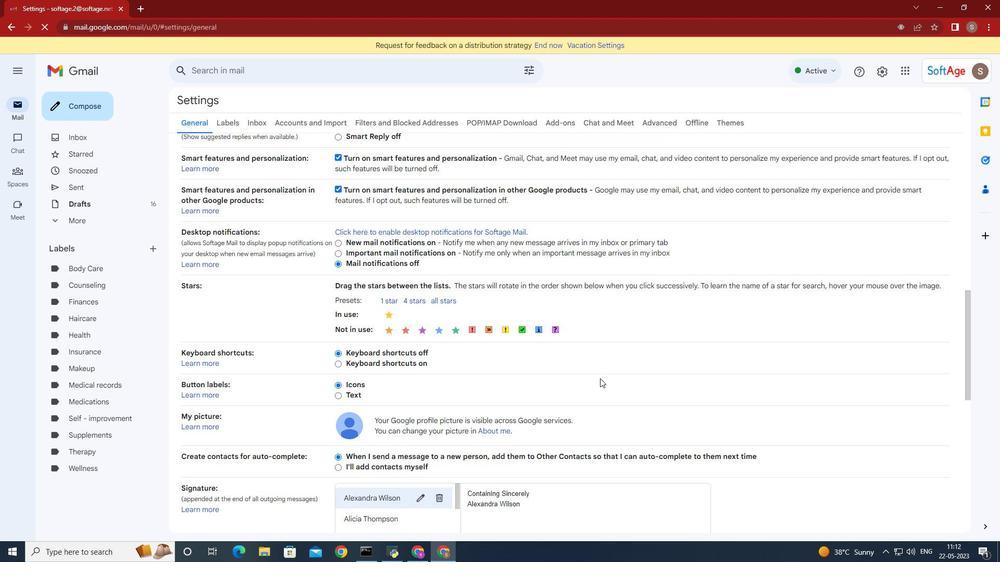 
Action: Mouse scrolled (597, 377) with delta (0, 0)
Screenshot: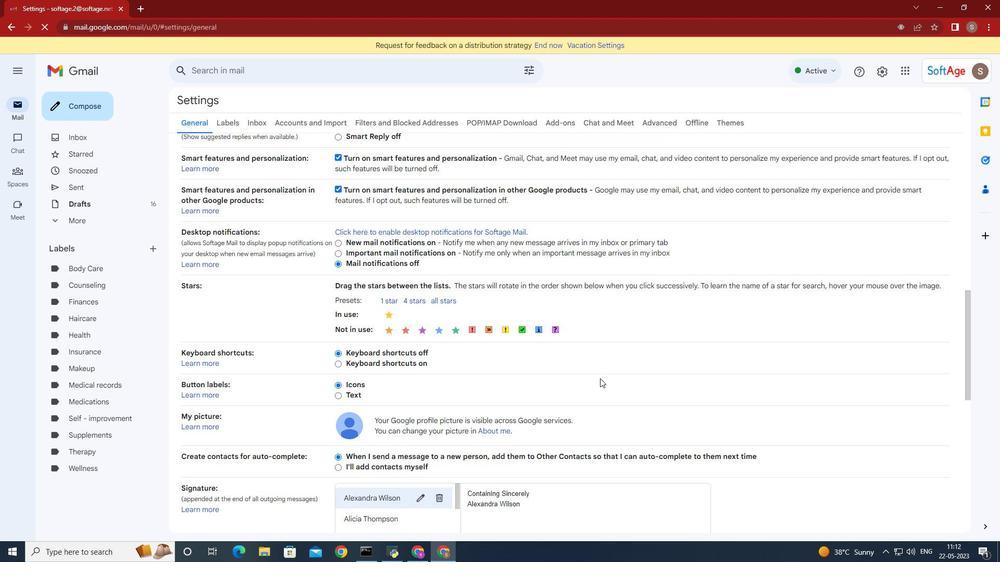 
Action: Mouse moved to (593, 371)
Screenshot: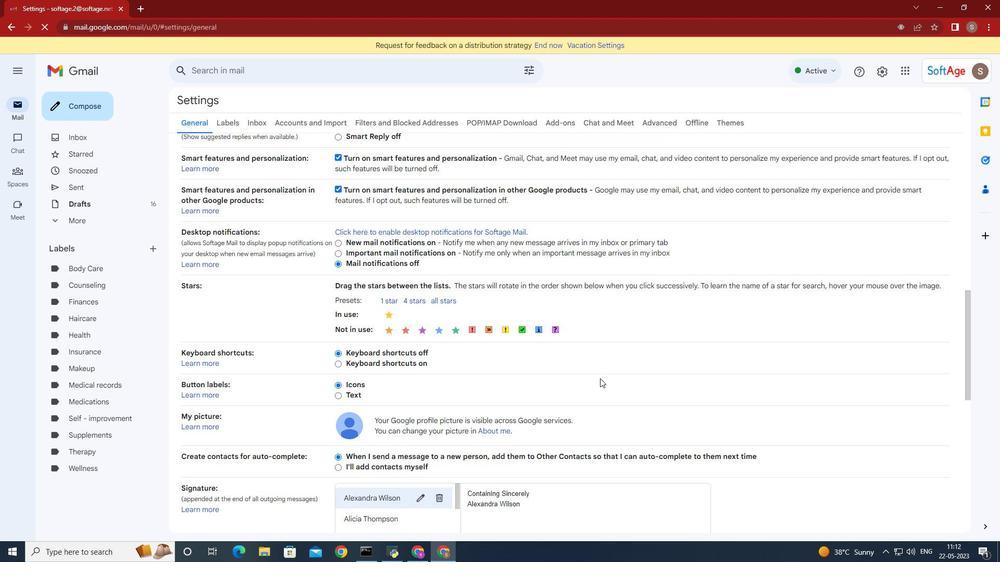 
Action: Mouse scrolled (593, 371) with delta (0, 0)
Screenshot: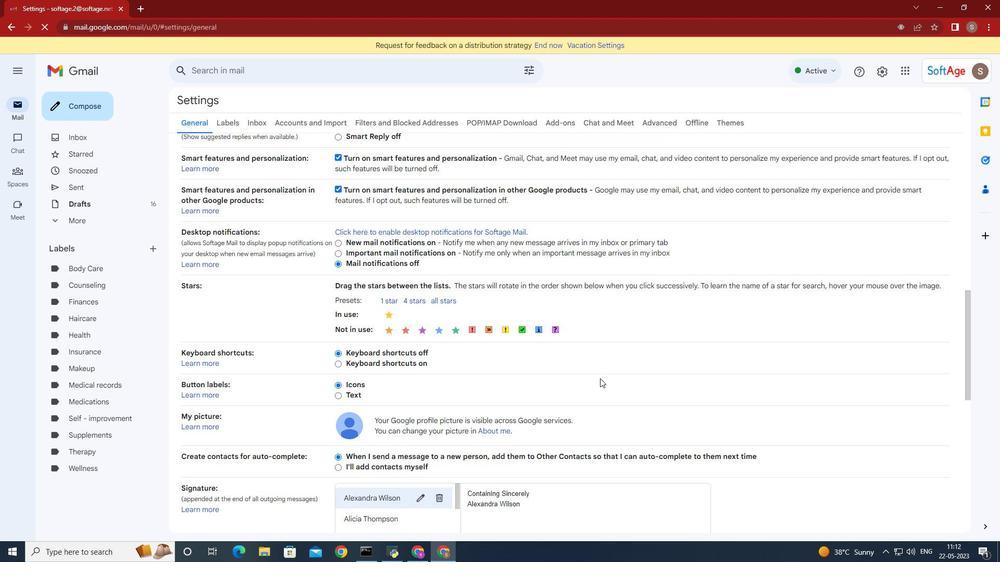 
Action: Mouse moved to (589, 360)
Screenshot: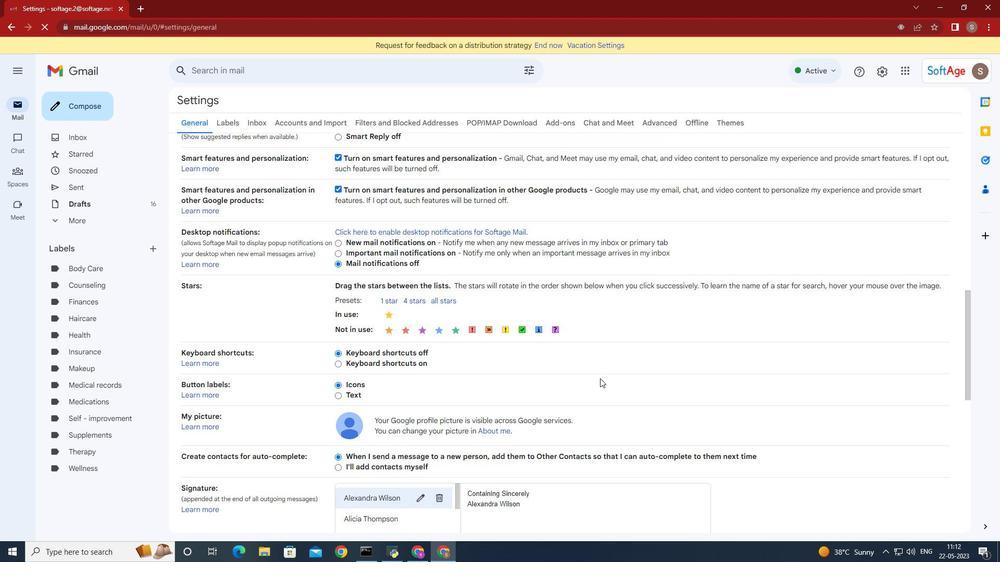 
Action: Mouse scrolled (589, 359) with delta (0, 0)
Screenshot: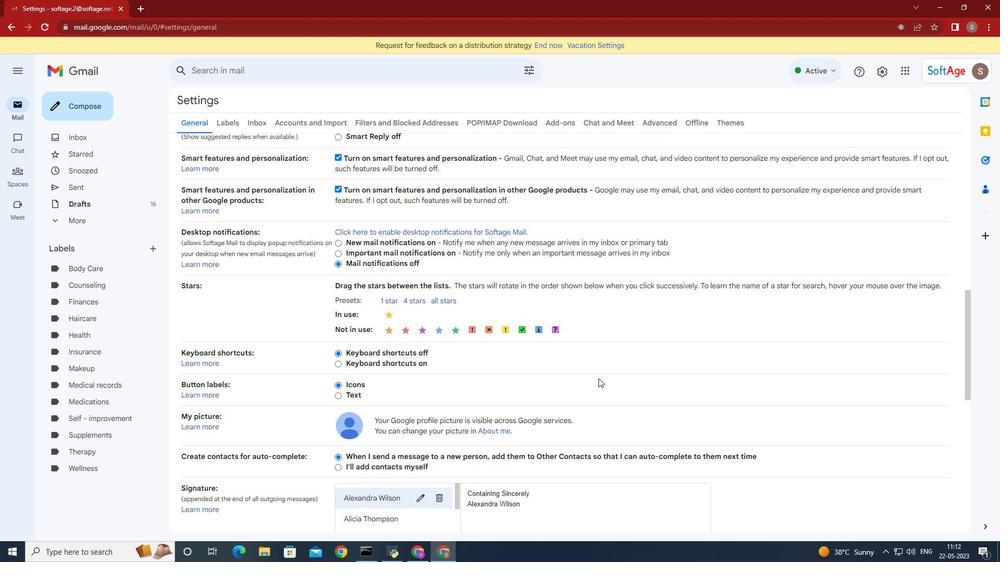 
Action: Mouse moved to (585, 346)
Screenshot: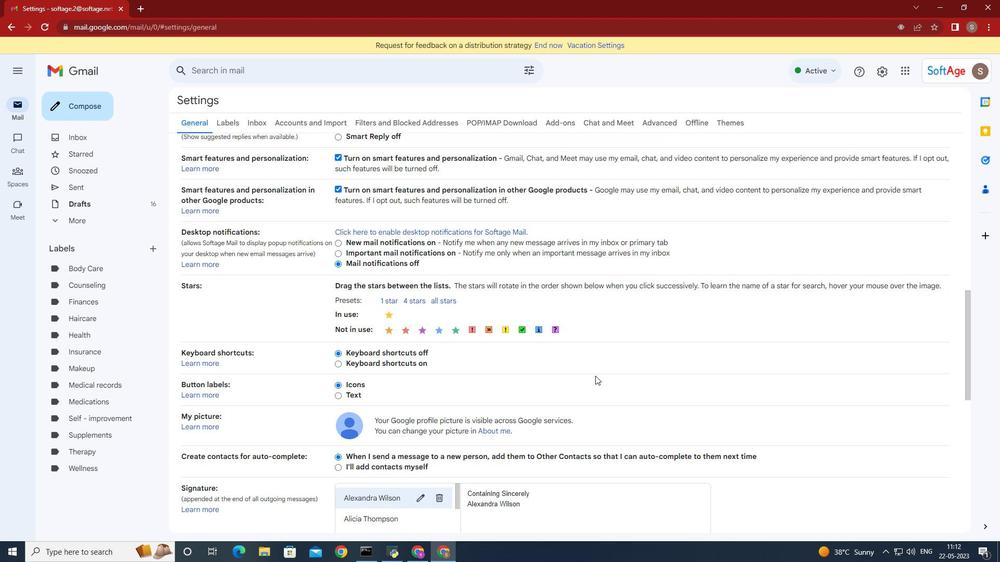 
Action: Mouse scrolled (585, 346) with delta (0, 0)
Screenshot: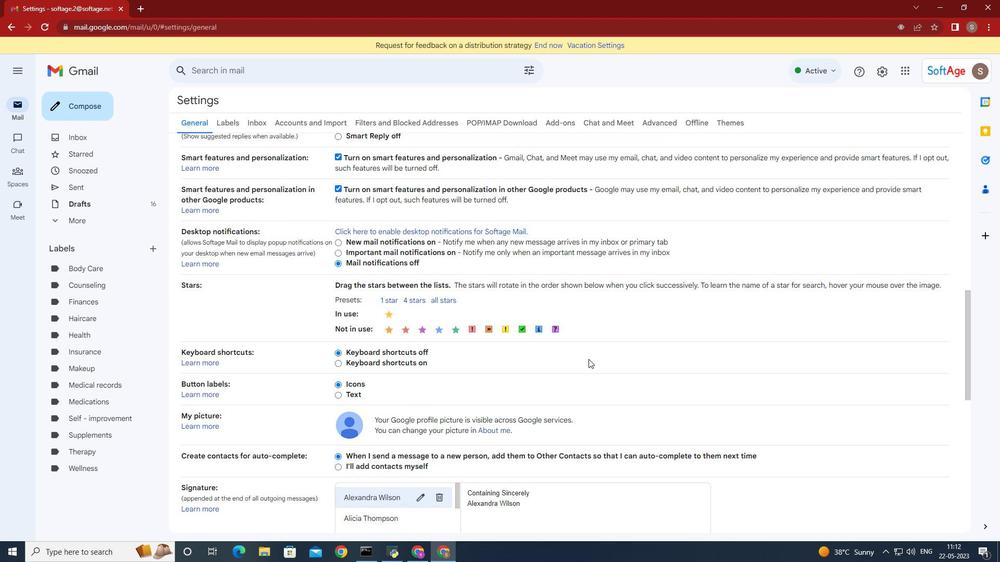 
Action: Mouse moved to (419, 382)
Screenshot: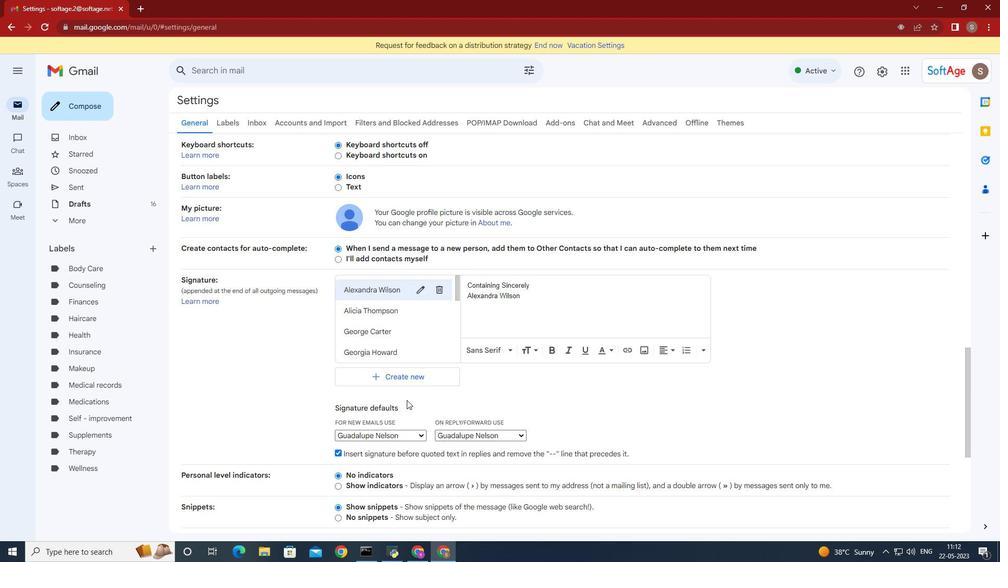 
Action: Mouse pressed left at (645, 410)
Screenshot: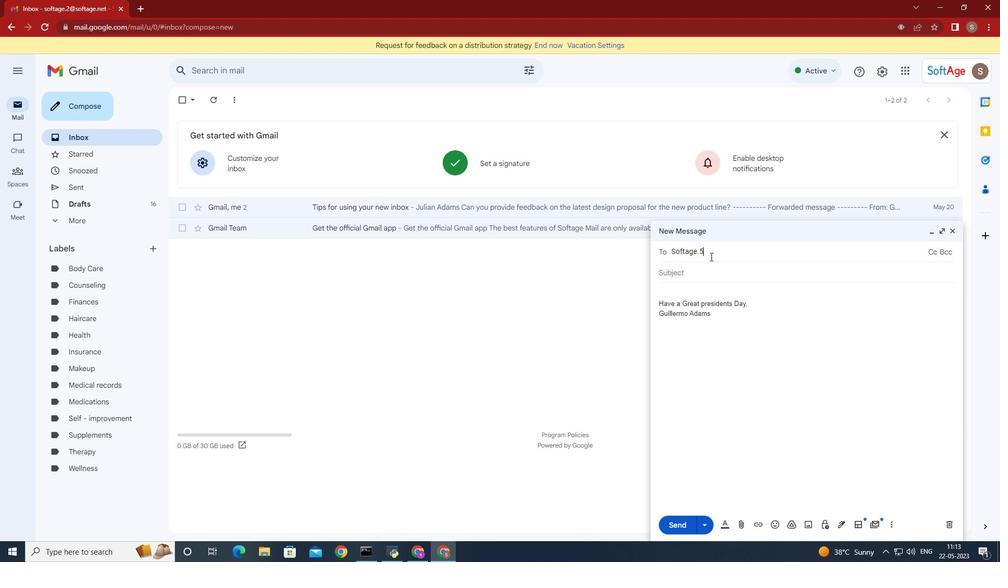 
Action: Mouse moved to (420, 377)
Screenshot: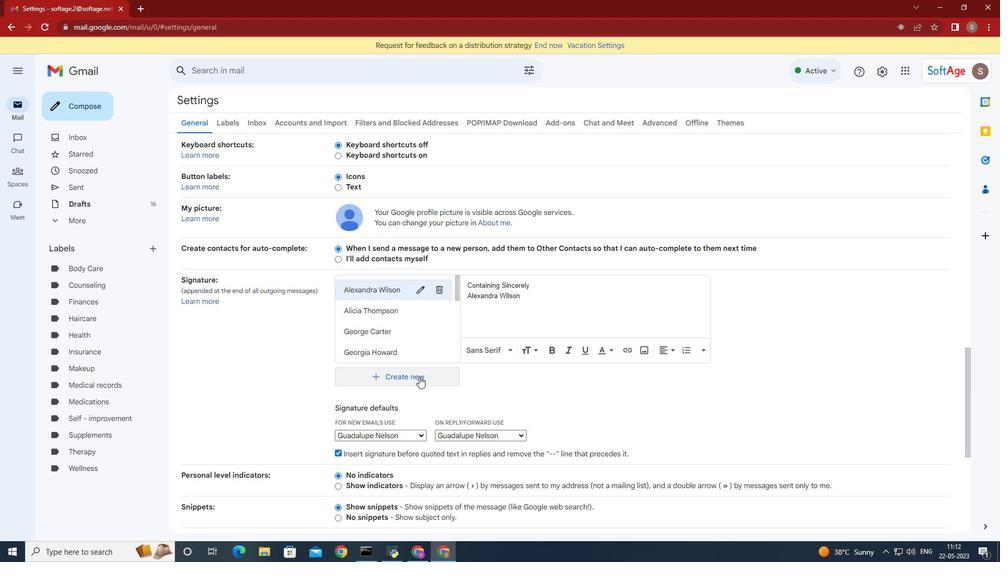 
Action: Mouse pressed left at (420, 377)
Screenshot: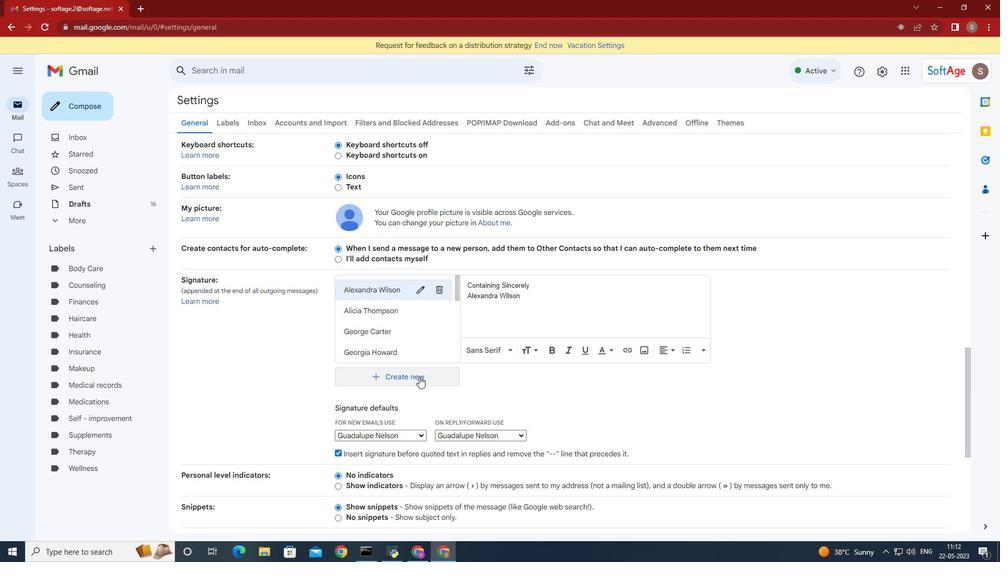 
Action: Mouse moved to (453, 283)
Screenshot: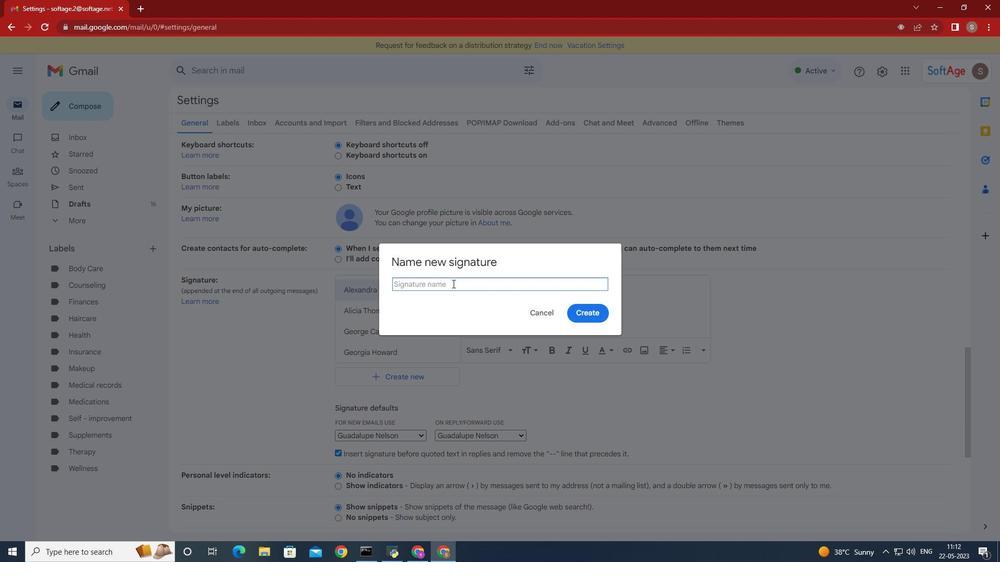 
Action: Key pressed <Key.caps_lock><Key.shift><Key.shift>GS<Key.caps_lock>elfu-heilllp
Screenshot: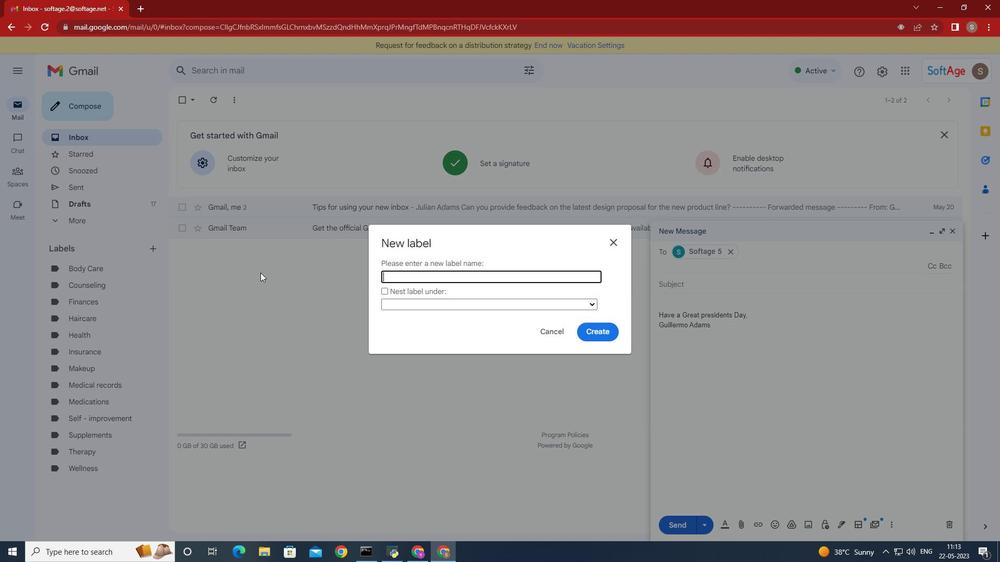 
Action: Mouse moved to (579, 332)
Screenshot: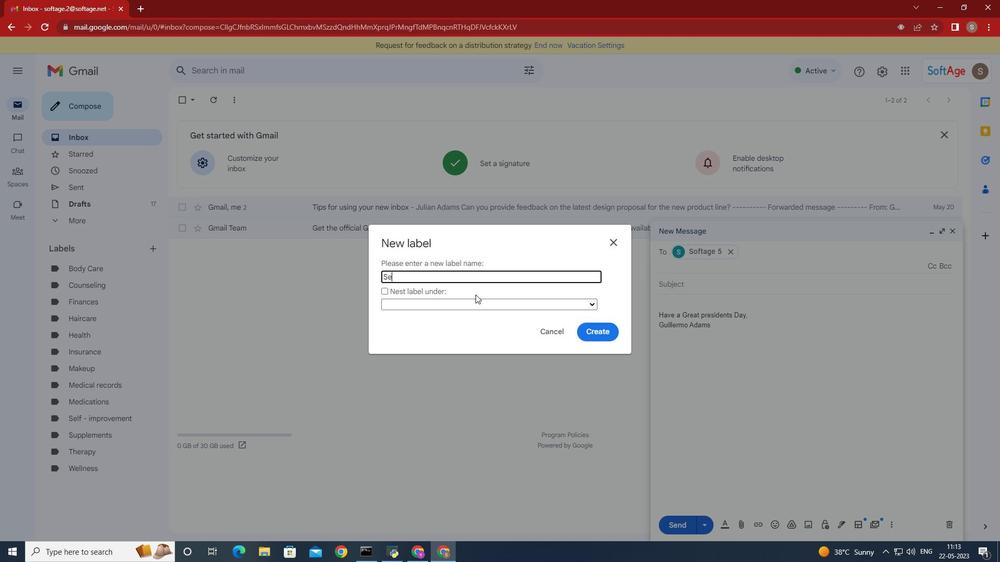 
Action: Key pressed e
Screenshot: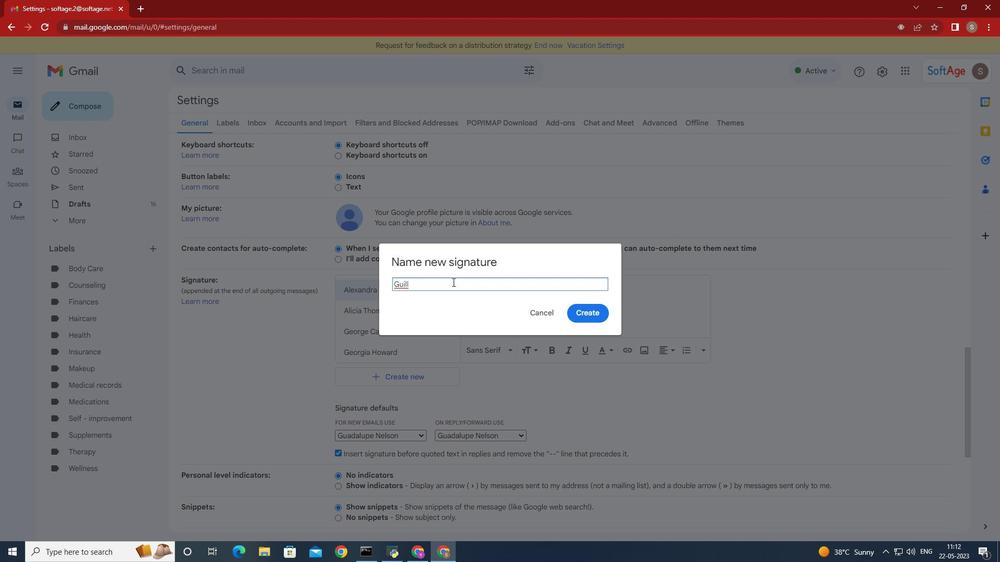 
Action: Mouse moved to (582, 337)
Screenshot: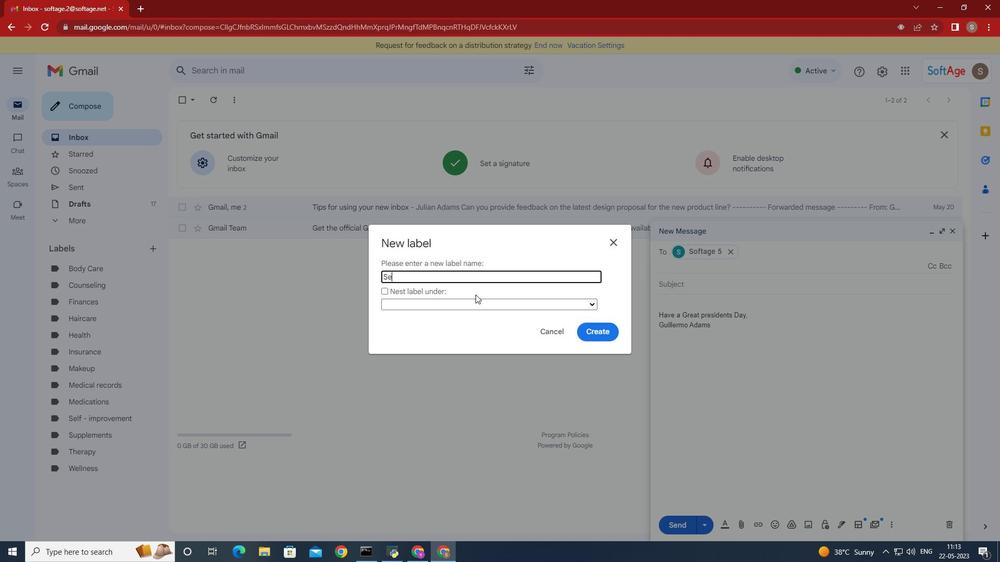 
Action: Key pressed r
Screenshot: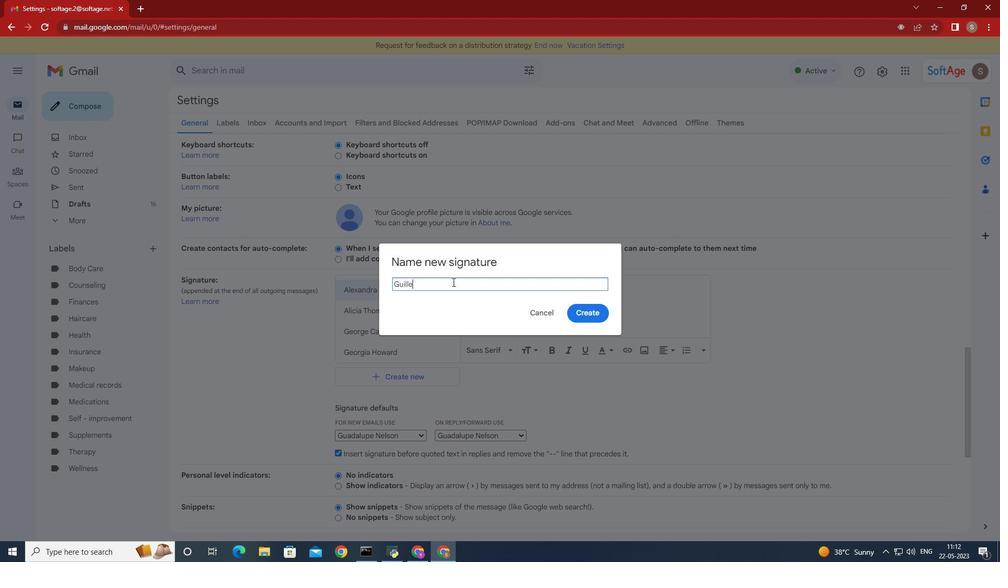 
Action: Mouse moved to (583, 338)
Screenshot: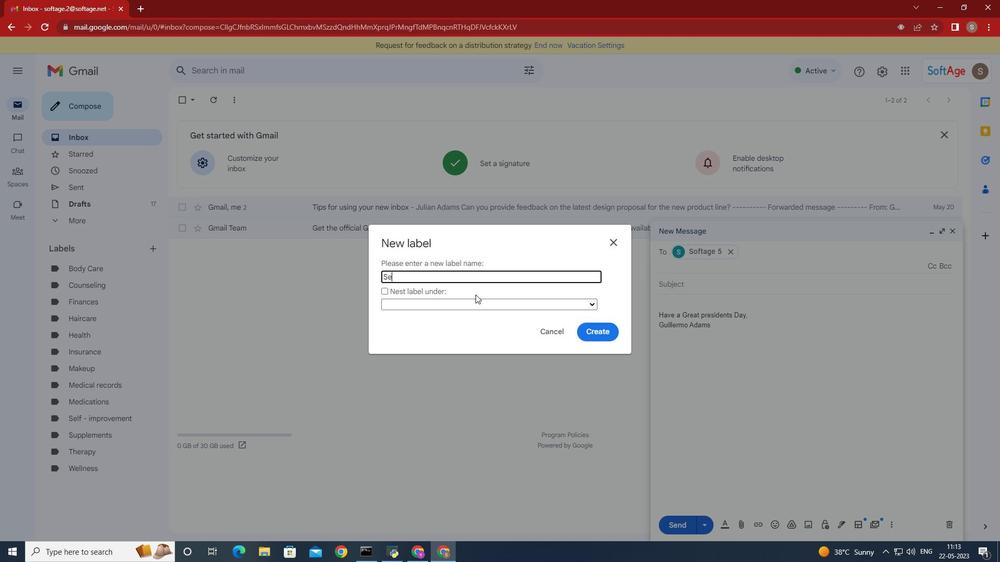 
Action: Mouse pressed left at (583, 338)
Screenshot: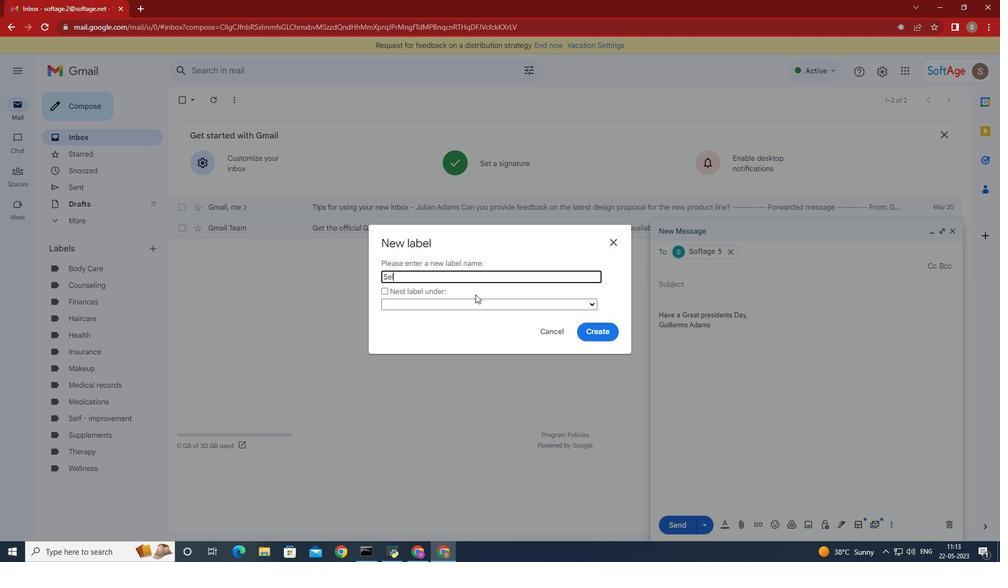 
Action: Mouse moved to (508, 285)
Screenshot: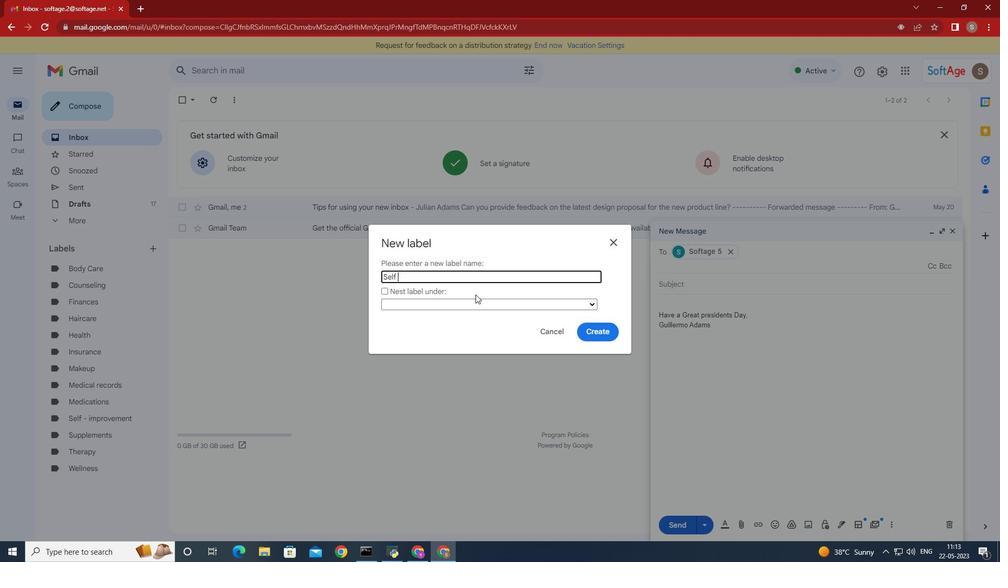 
Action: Key pressed m
Screenshot: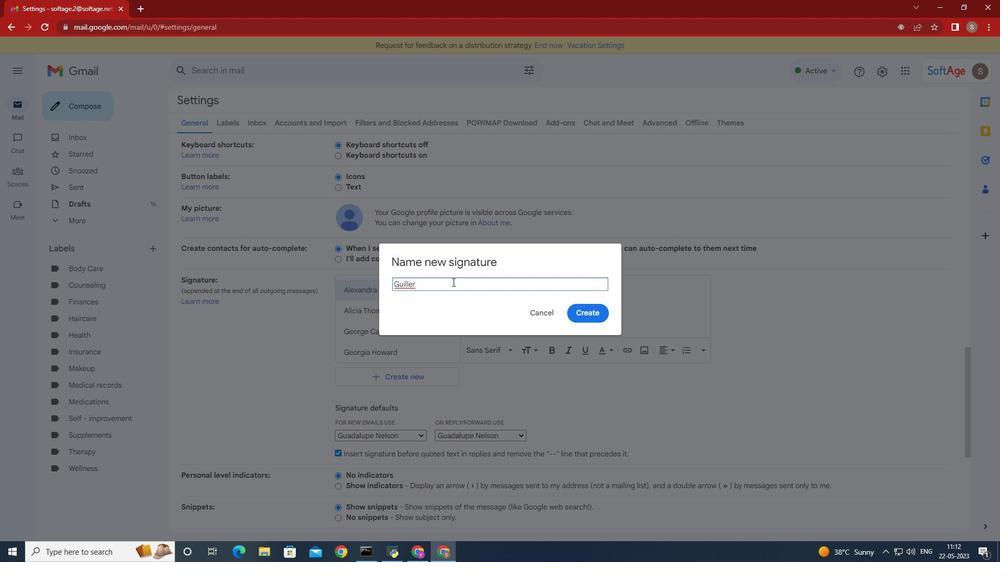 
Action: Mouse moved to (508, 286)
Screenshot: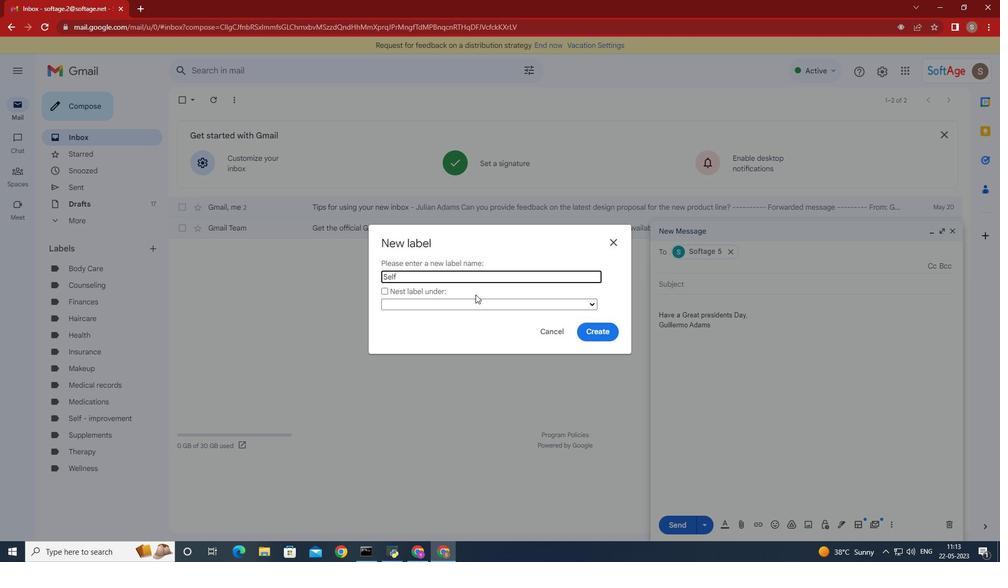 
Action: Mouse scrolled (508, 285) with delta (0, 0)
Screenshot: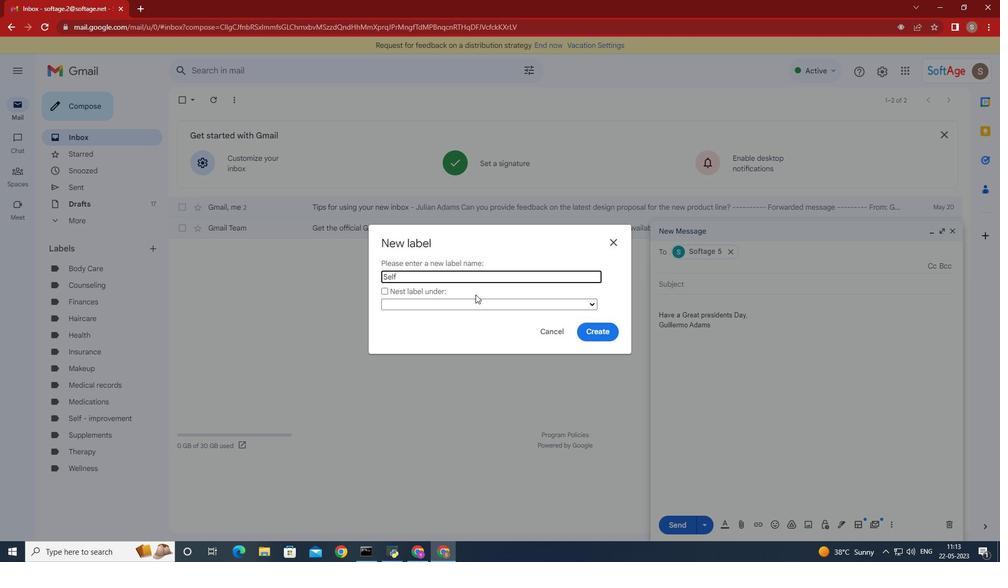 
Action: Mouse scrolled (508, 285) with delta (0, 0)
Screenshot: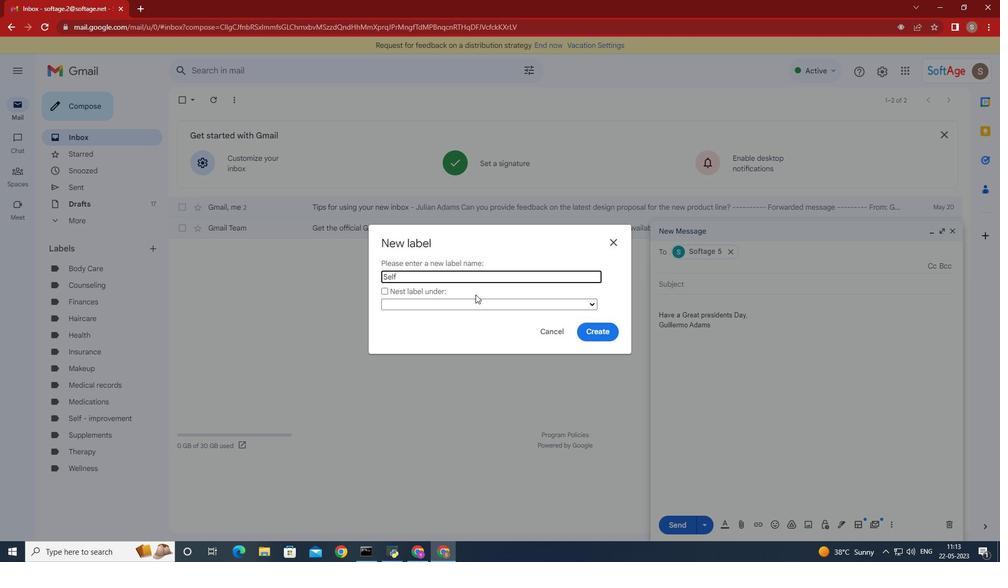 
Action: Key pressed o
Screenshot: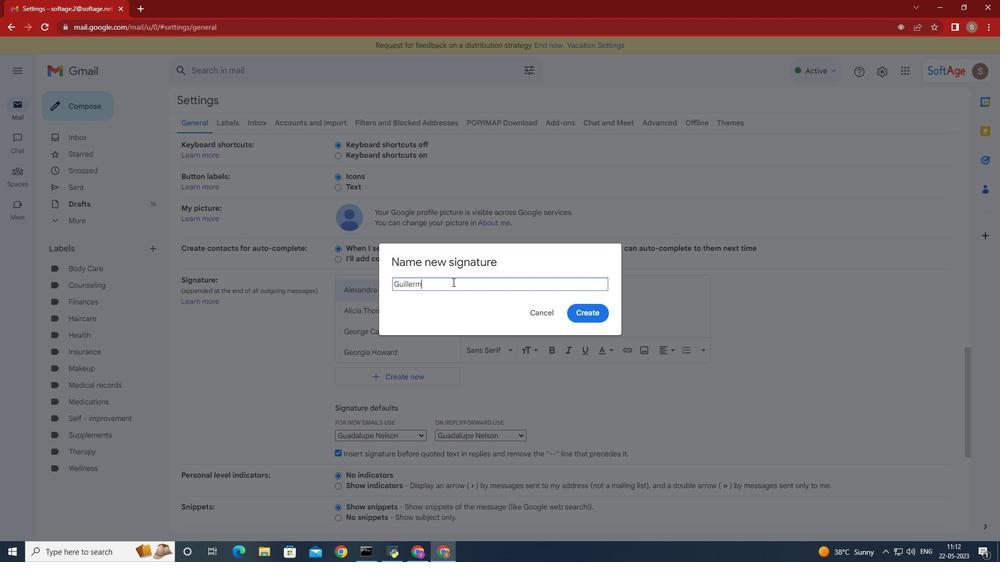 
Action: Mouse moved to (679, 530)
Screenshot: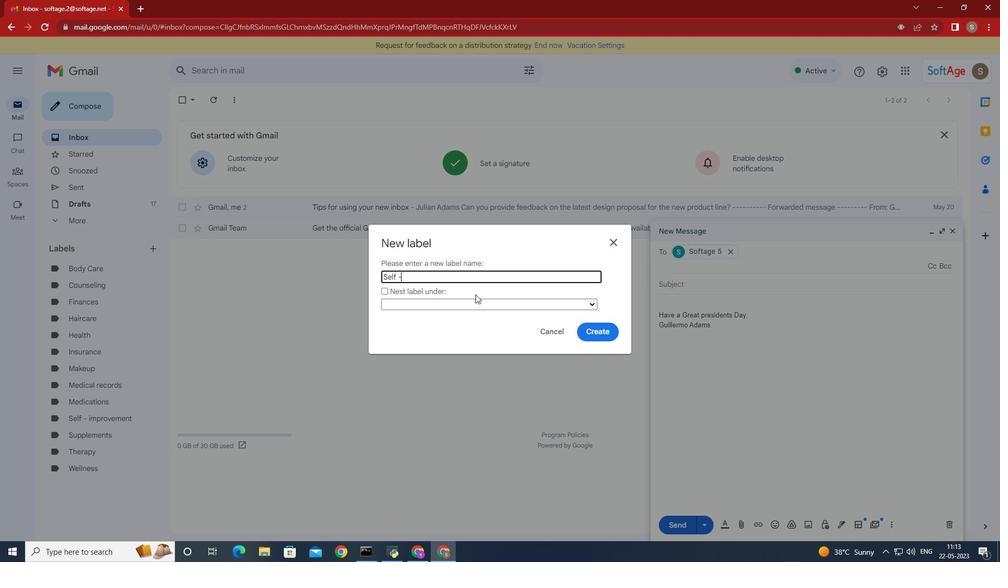 
Action: Mouse pressed left at (679, 530)
Screenshot: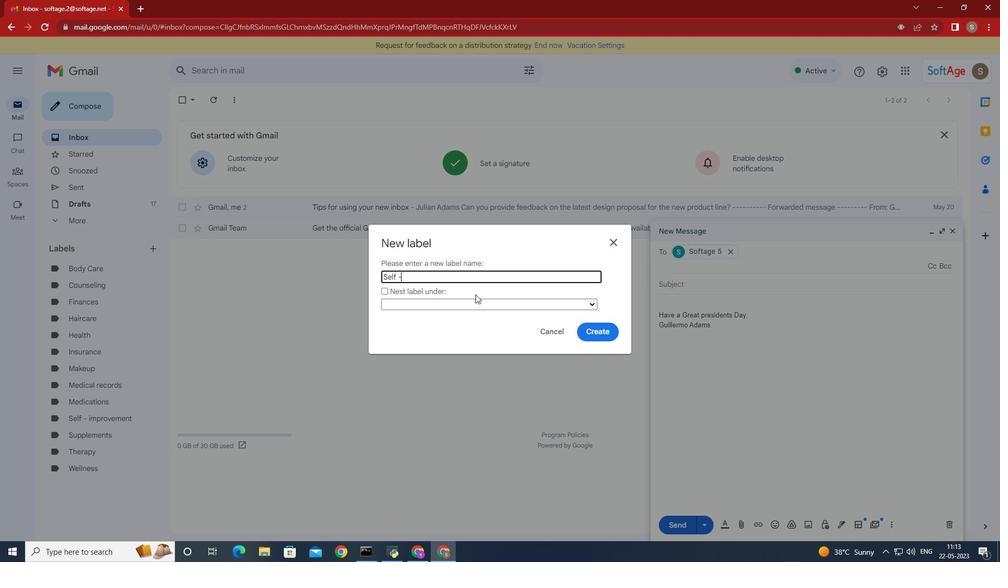 
Action: Mouse moved to (559, 350)
Screenshot: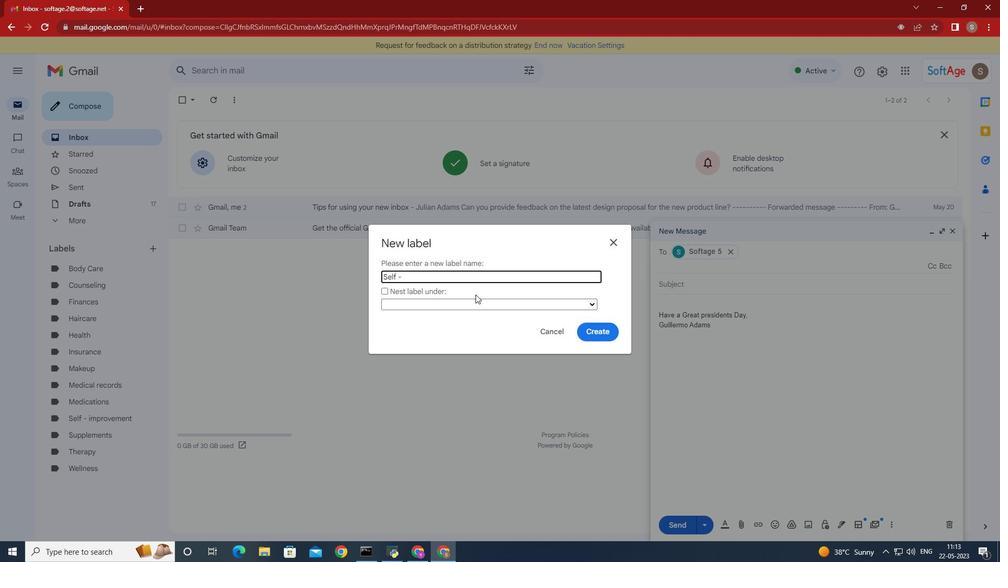 
Action: Key pressed <Key.space>
Screenshot: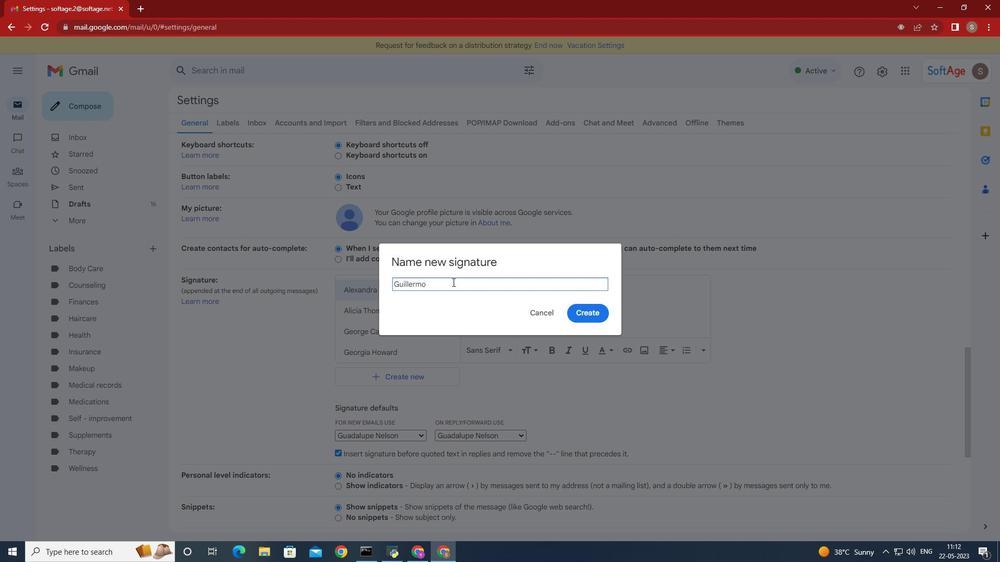 
Action: Mouse moved to (557, 348)
Screenshot: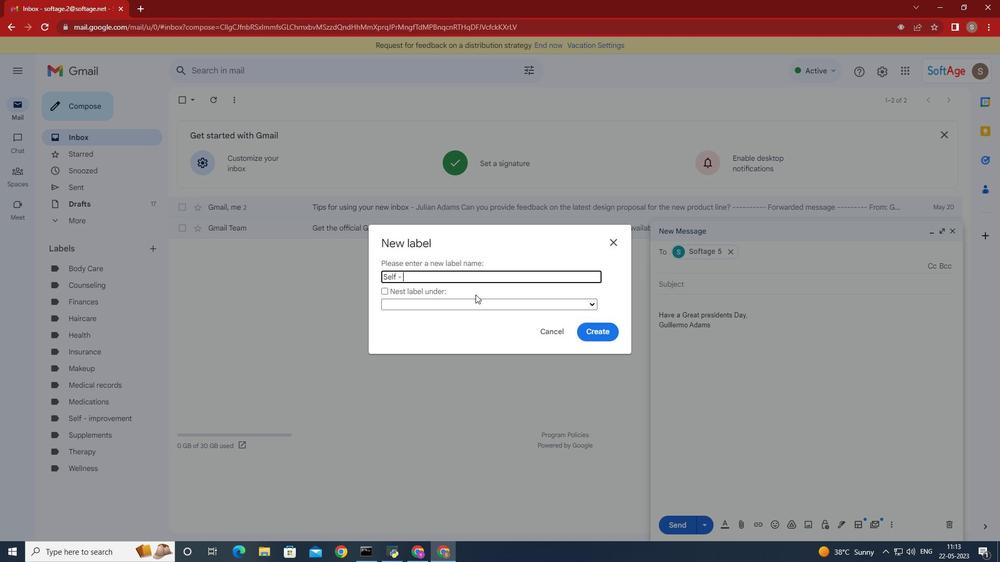 
Action: Key pressed <Key.shift>
Screenshot: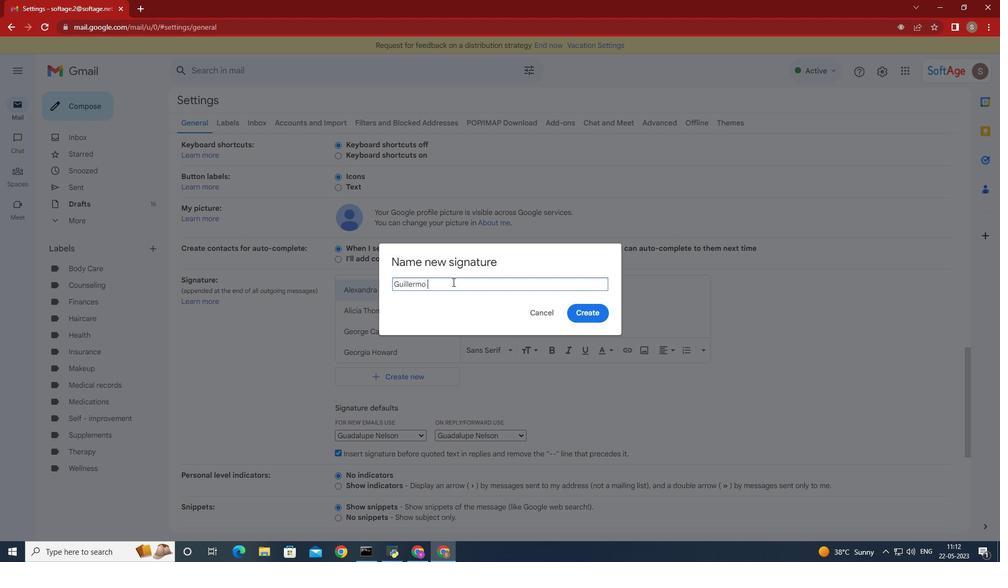 
Action: Mouse moved to (555, 346)
Screenshot: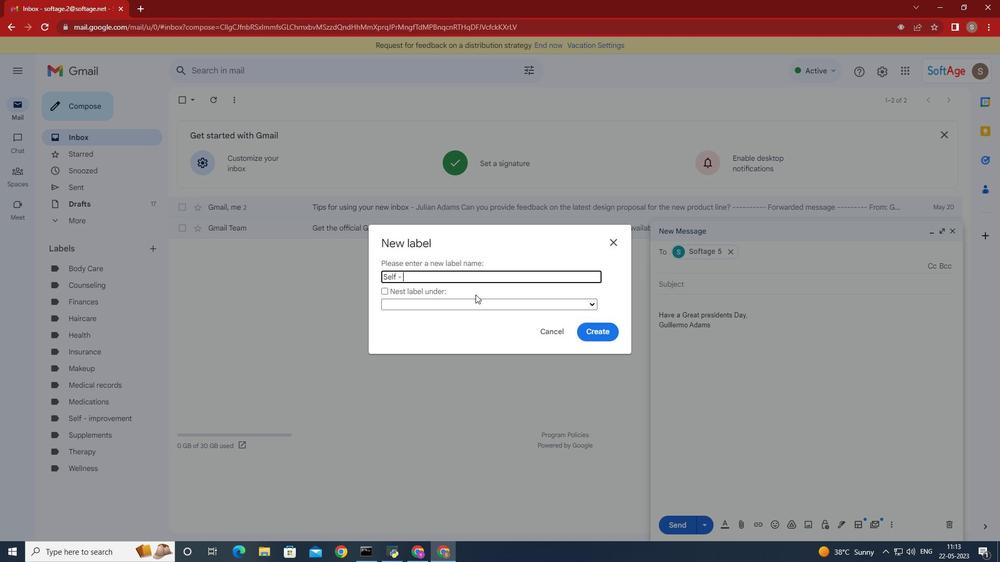 
Action: Key pressed A
Screenshot: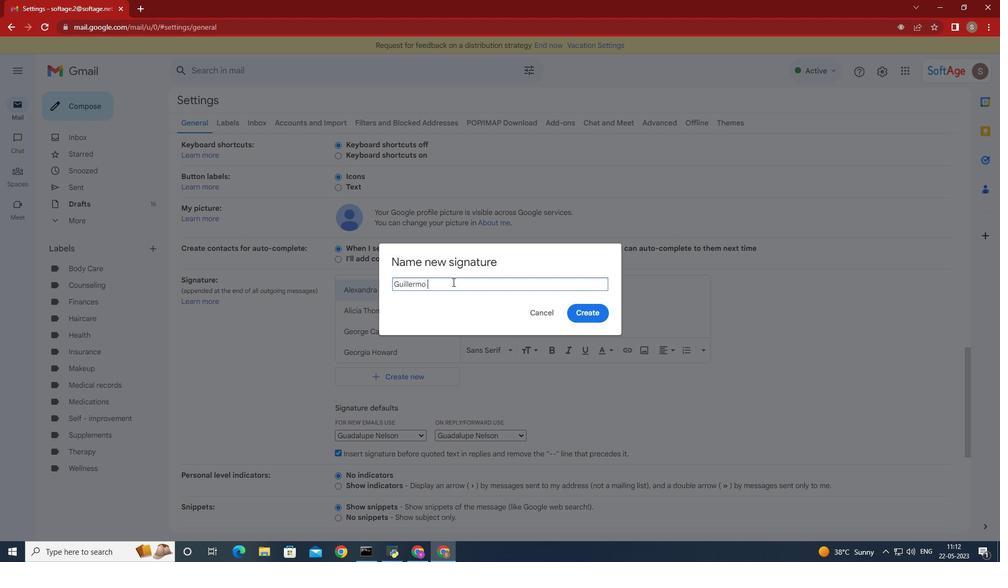 
Action: Mouse moved to (554, 346)
Screenshot: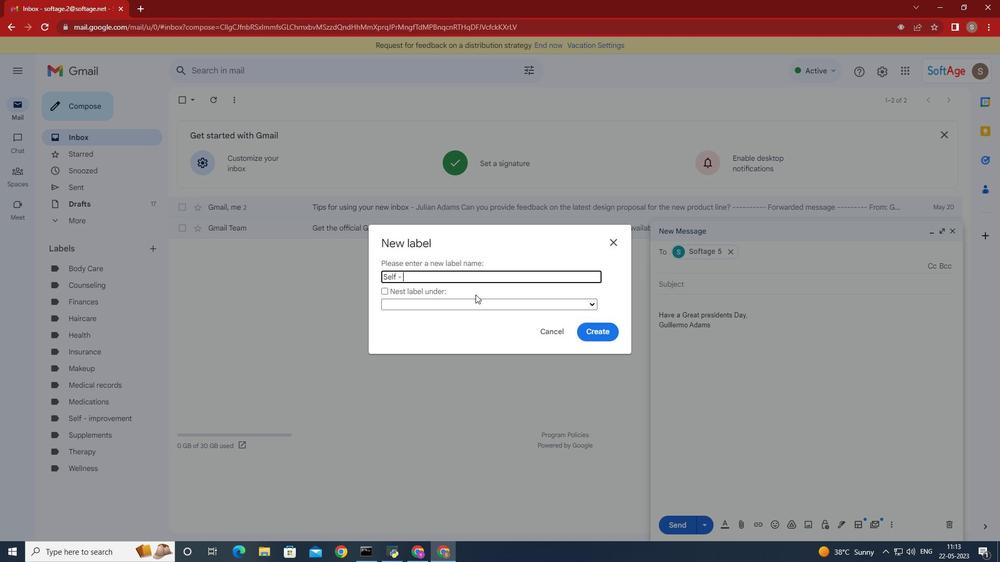 
Action: Key pressed d
Screenshot: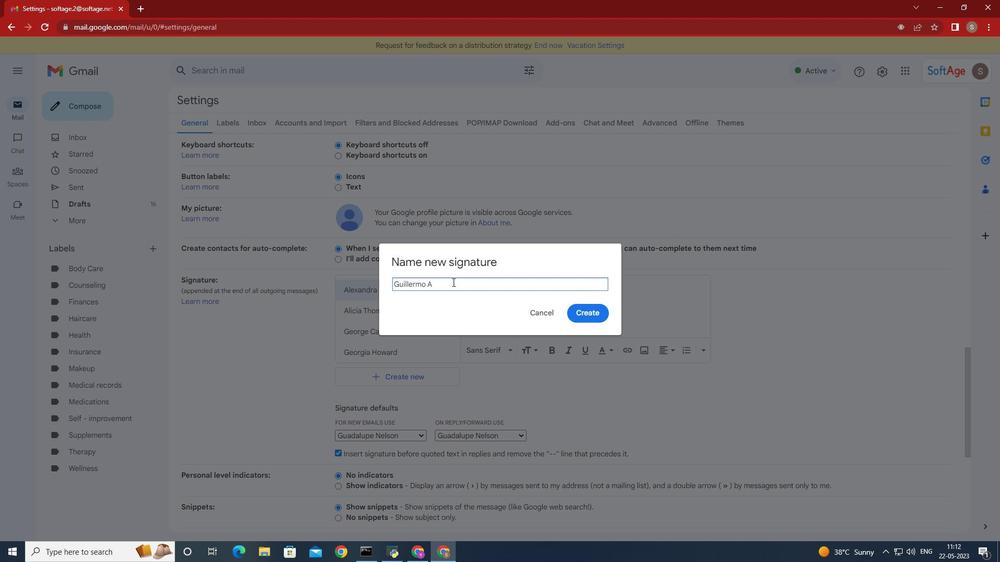 
Action: Mouse moved to (303, 417)
Screenshot: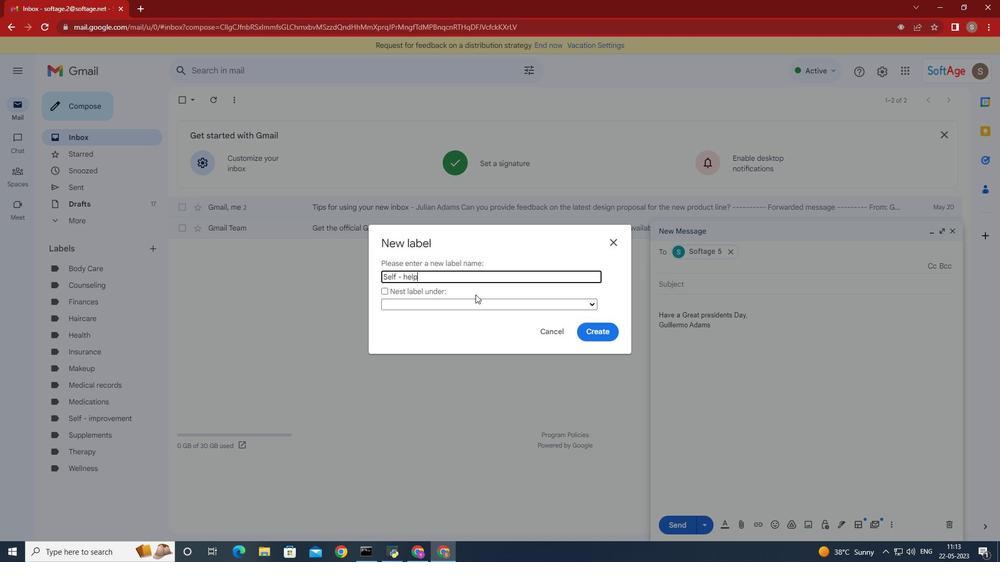 
Action: Key pressed a
Screenshot: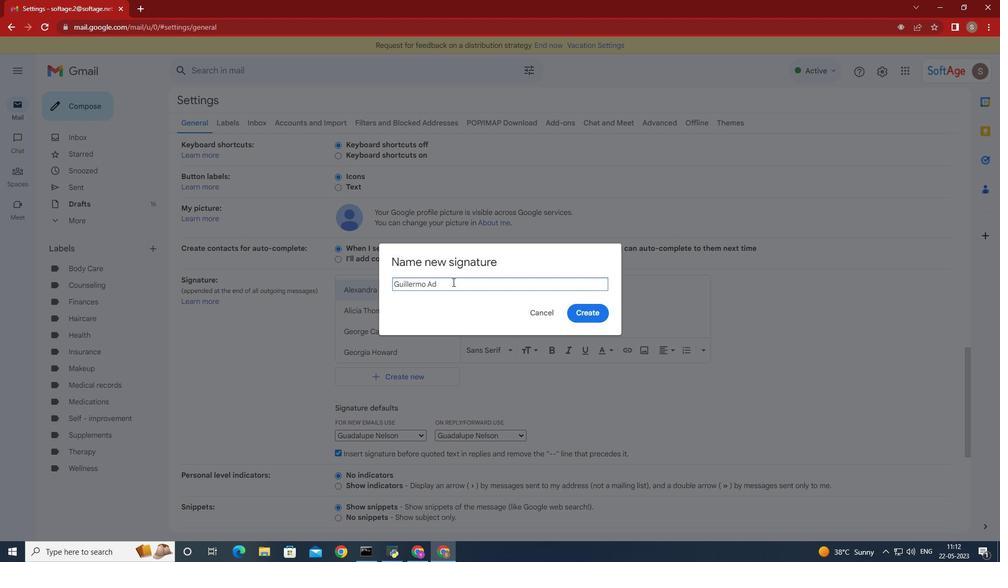 
Action: Mouse moved to (217, 481)
Screenshot: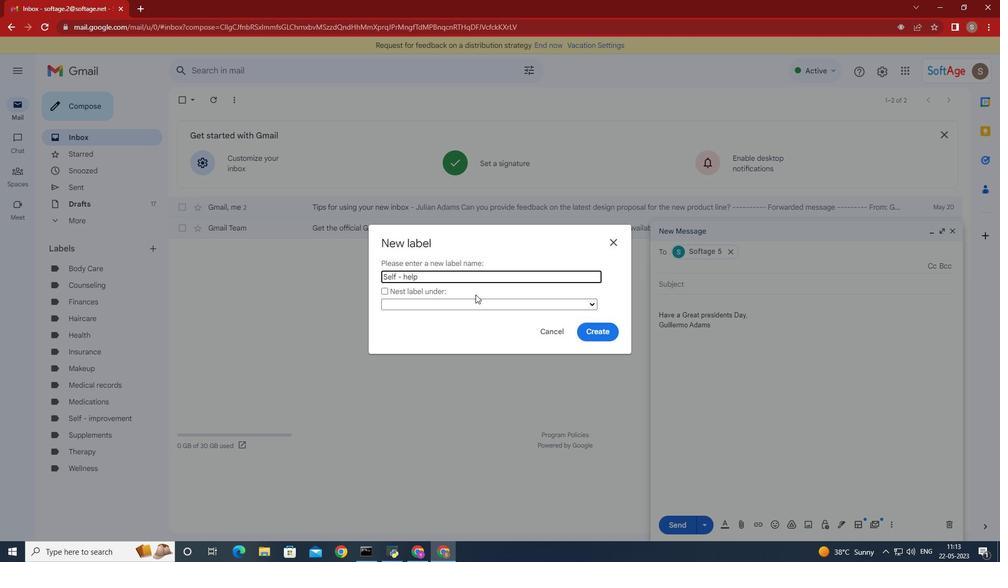 
Action: Key pressed m
Screenshot: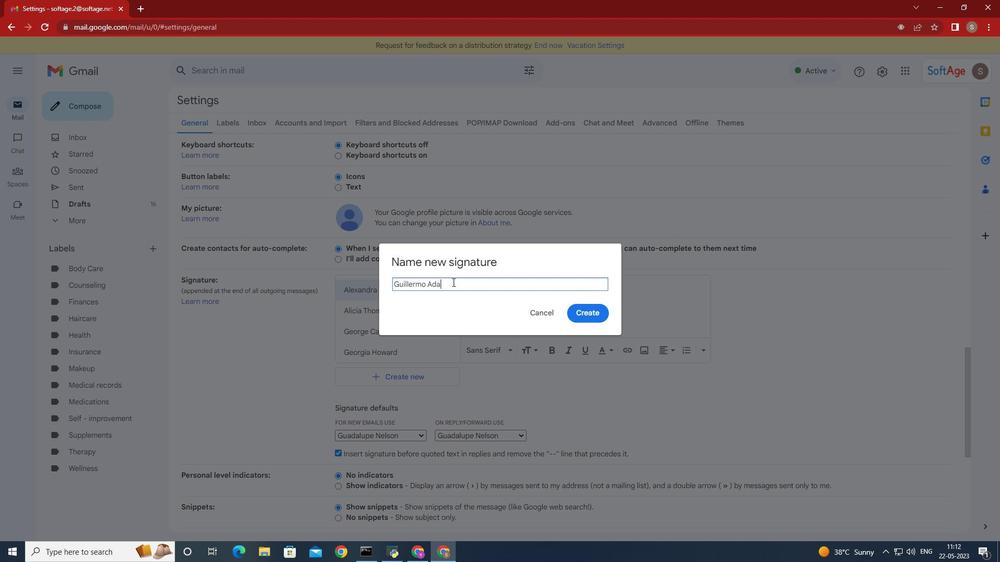 
Action: Mouse moved to (155, 520)
Screenshot: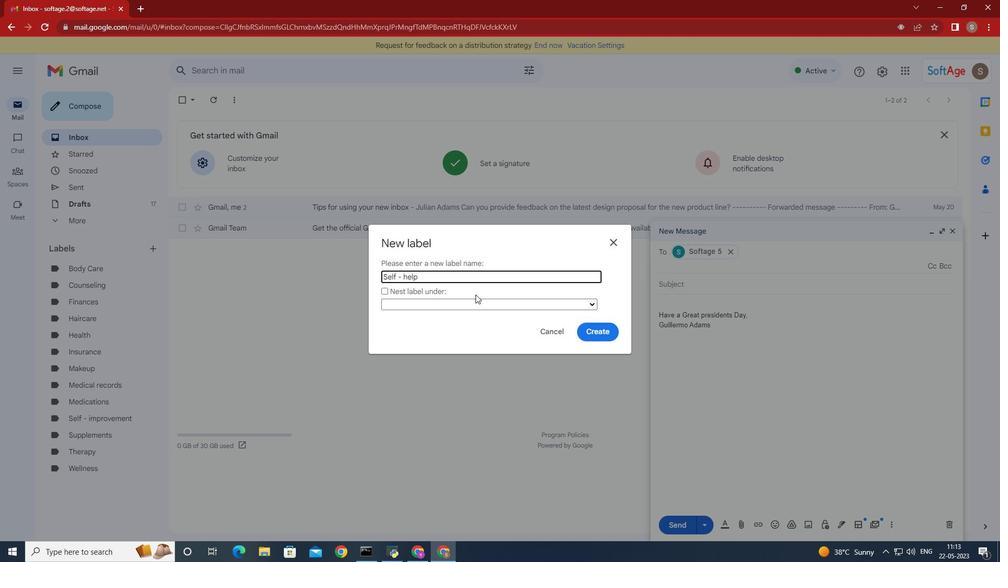 
Action: Key pressed s
Screenshot: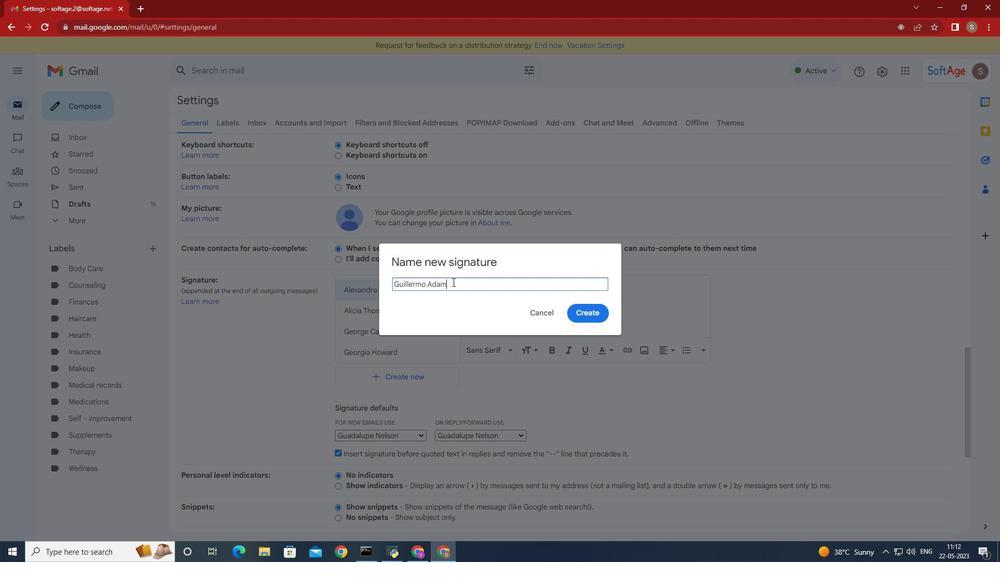 
Action: Mouse moved to (164, 519)
Screenshot: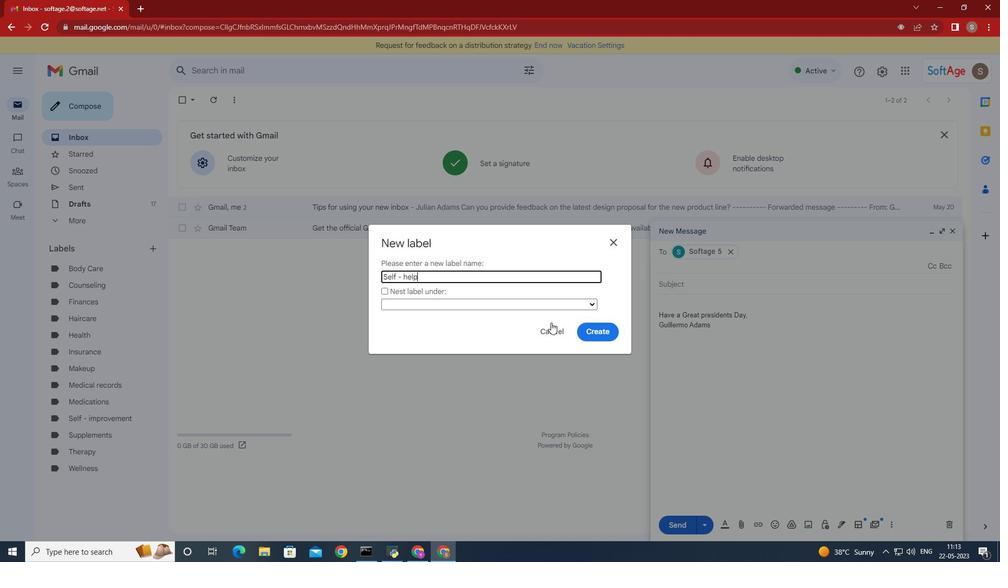 
Action: Mouse pressed left at (164, 519)
Screenshot: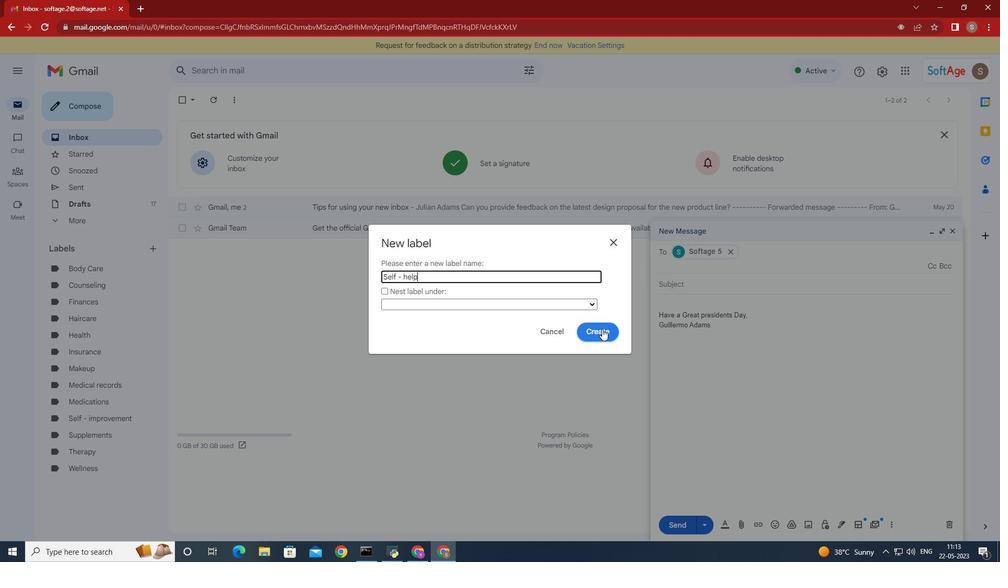 
Action: Mouse moved to (325, 229)
Screenshot: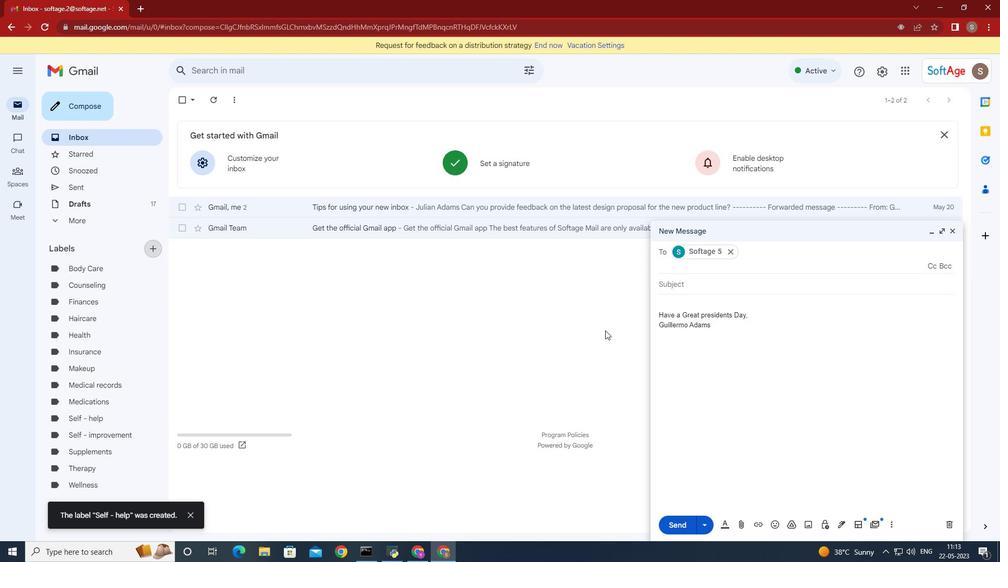 
Action: Mouse pressed left at (590, 311)
Screenshot: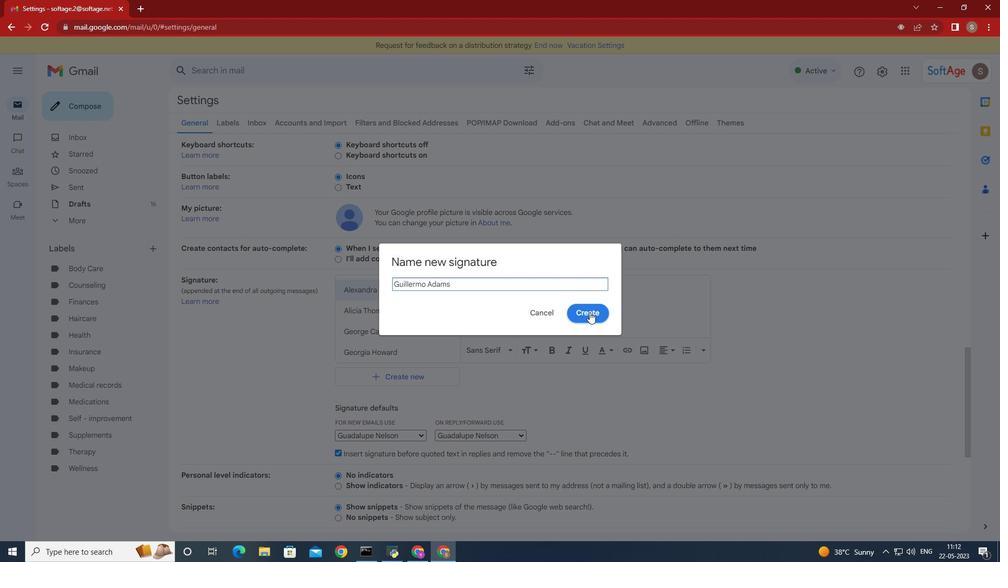 
Action: Mouse moved to (597, 311)
Screenshot: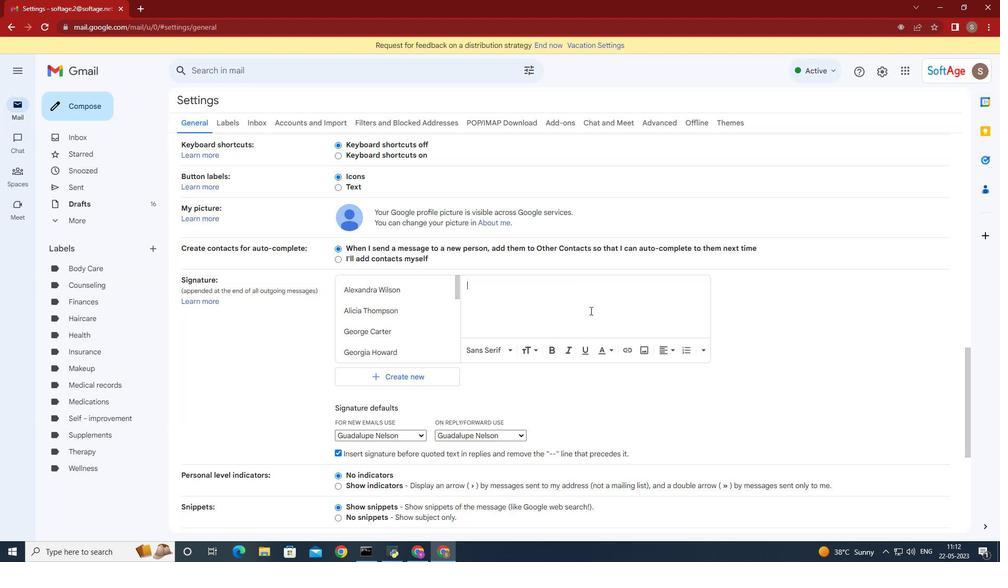 
Action: Key pressed <Key.shift>Have<Key.space>a<Key.space><Key.shift>Great<Key.space>presidents<Key.space><Key.shift><Key.shift><Key.shift><Key.shift><Key.shift><Key.shift><Key.shift><Key.shift><Key.shift><Key.shift><Key.shift><Key.shift><Key.shift><Key.shift><Key.shift><Key.shift><Key.shift><Key.shift><Key.shift><Key.shift><Key.shift><Key.shift><Key.shift><Key.shift>Day,<Key.enter><Key.shift>Guillermo<Key.space><Key.shift>Adams
Screenshot: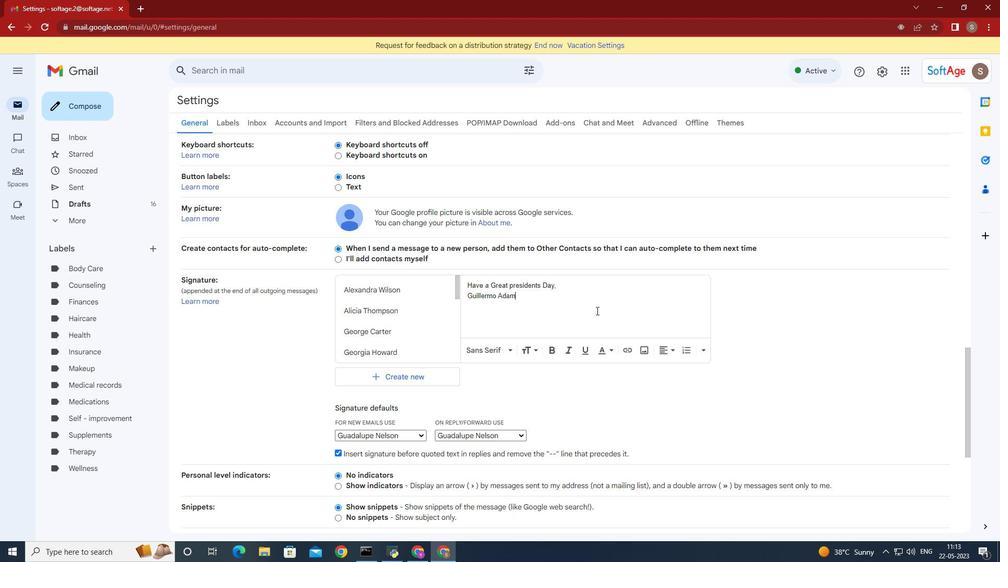 
Action: Mouse scrolled (597, 311) with delta (0, 0)
Screenshot: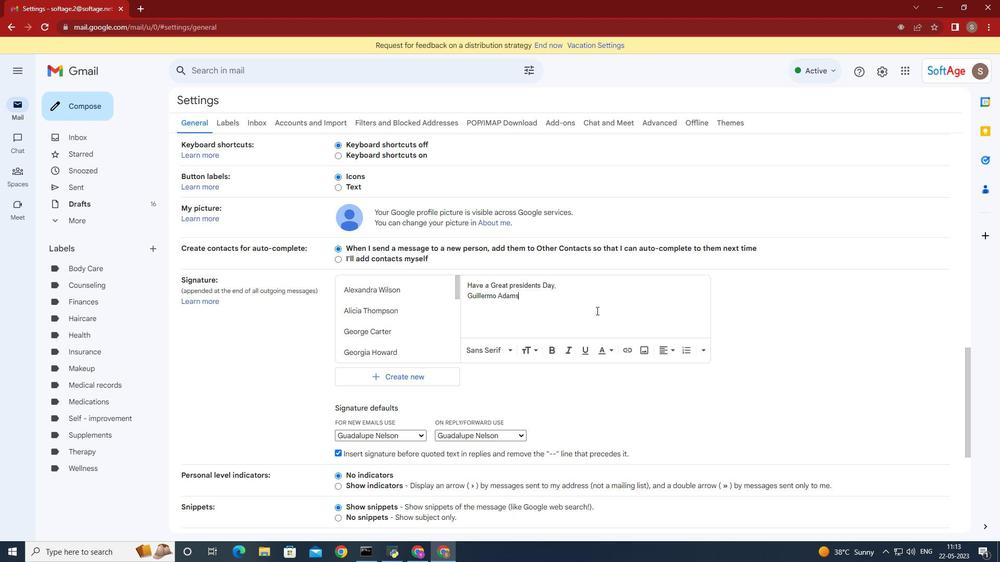 
Action: Mouse scrolled (597, 311) with delta (0, 0)
Screenshot: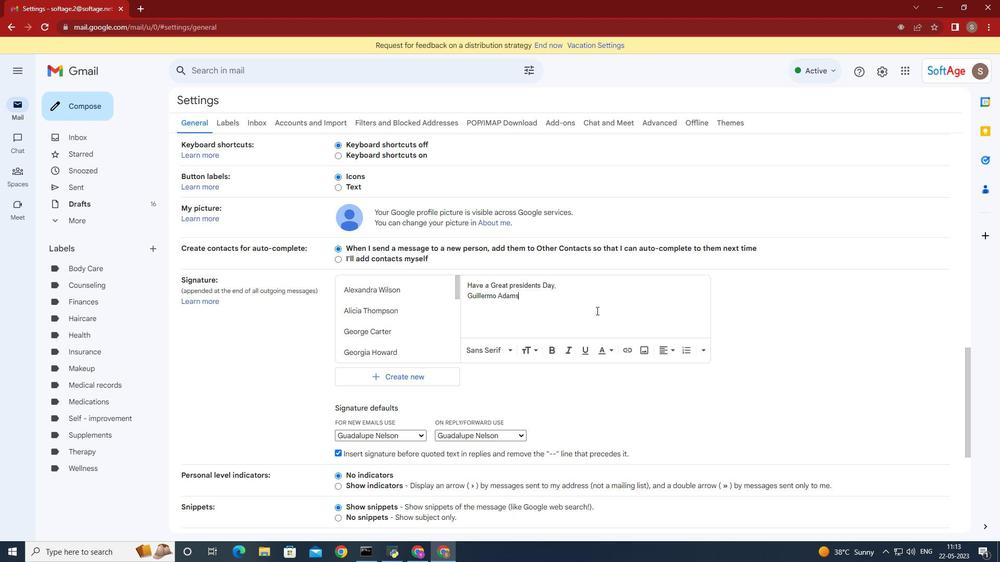 
Action: Mouse scrolled (597, 311) with delta (0, 0)
Screenshot: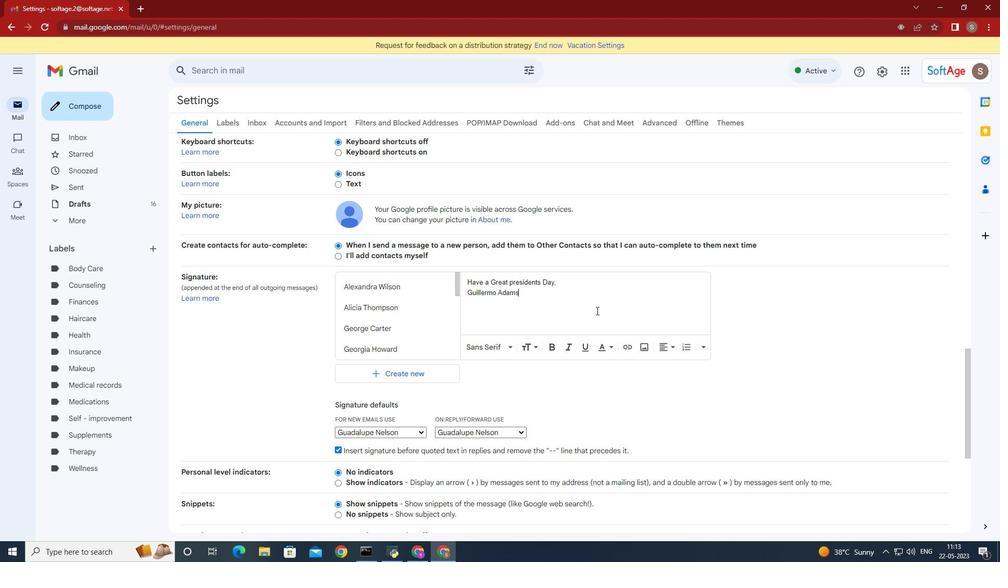 
Action: Mouse moved to (420, 280)
Screenshot: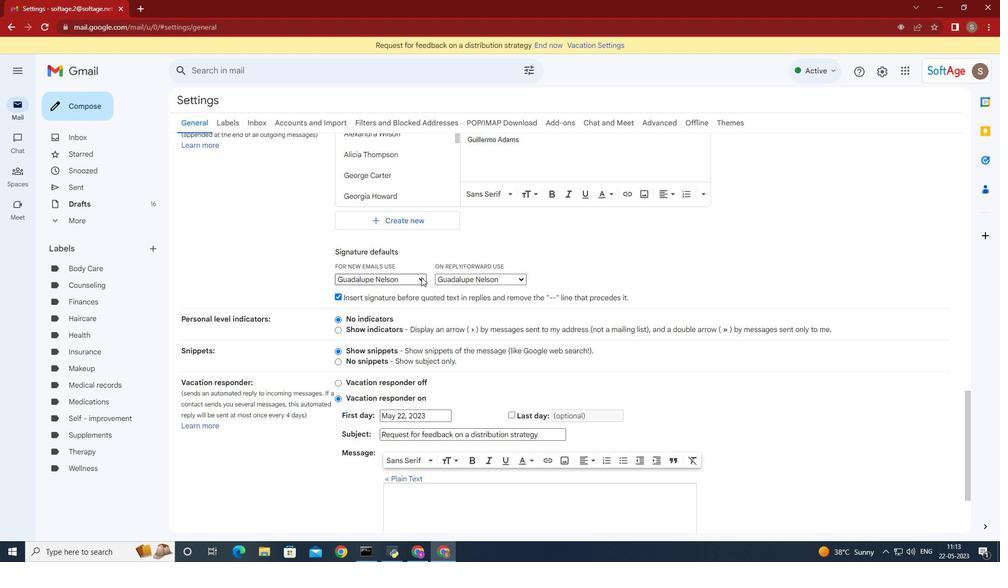 
Action: Mouse pressed left at (420, 280)
Screenshot: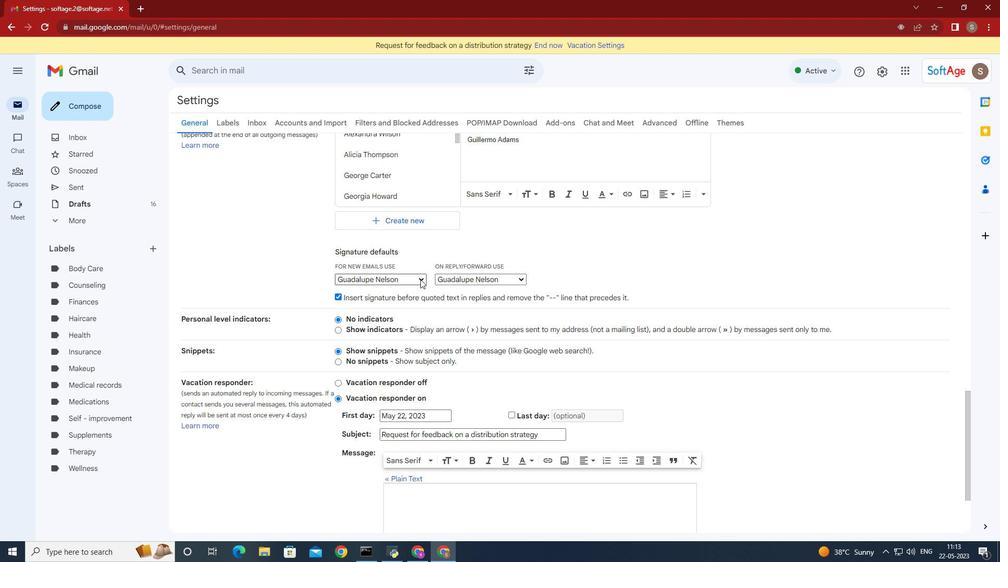 
Action: Mouse moved to (423, 404)
Screenshot: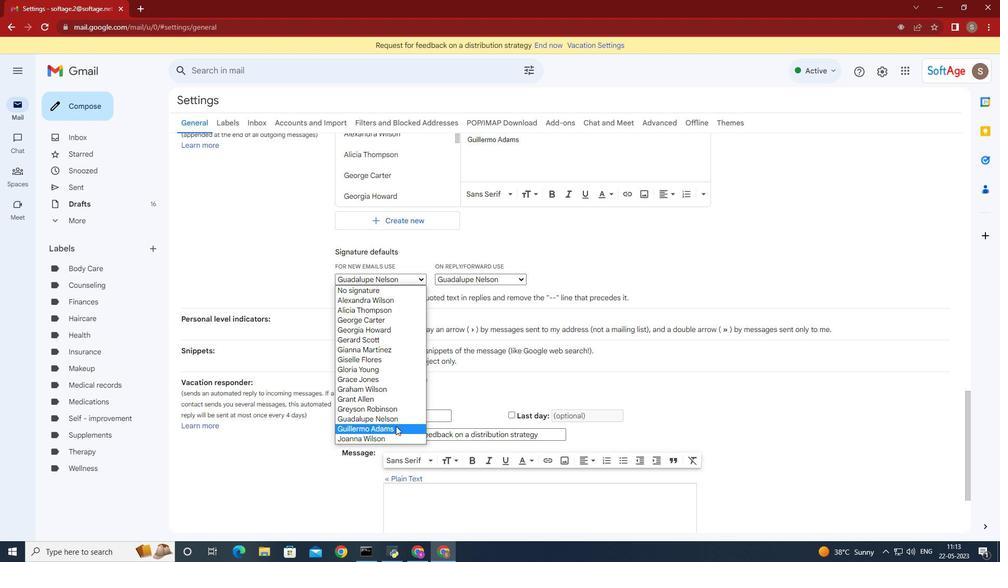 
Action: Mouse pressed left at (396, 427)
Screenshot: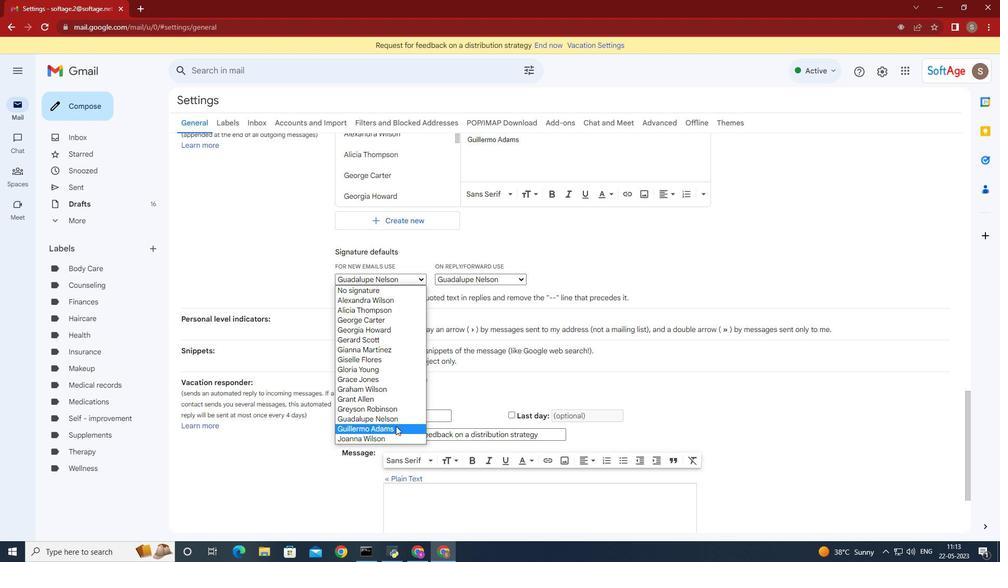 
Action: Mouse moved to (521, 281)
Screenshot: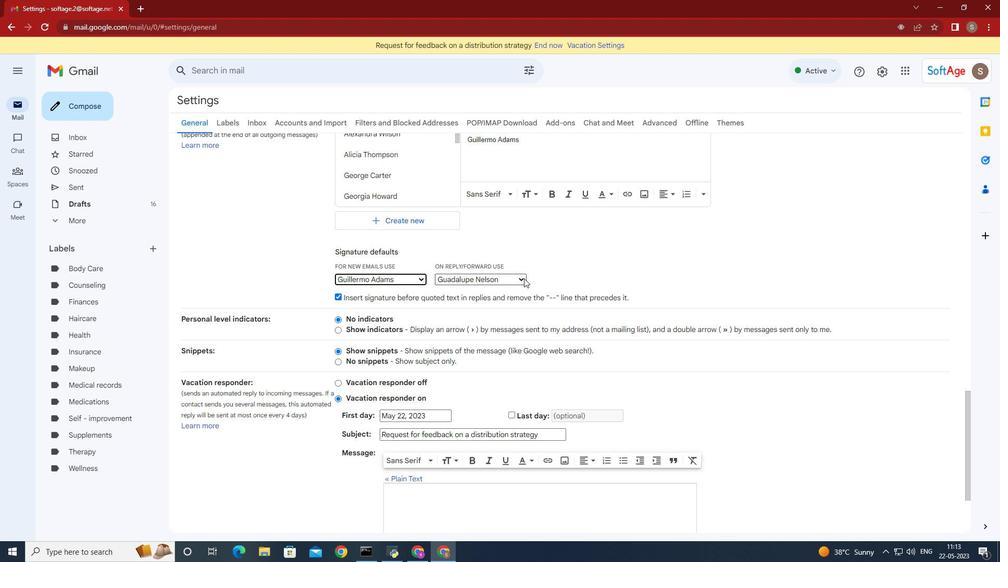 
Action: Mouse pressed left at (521, 281)
Screenshot: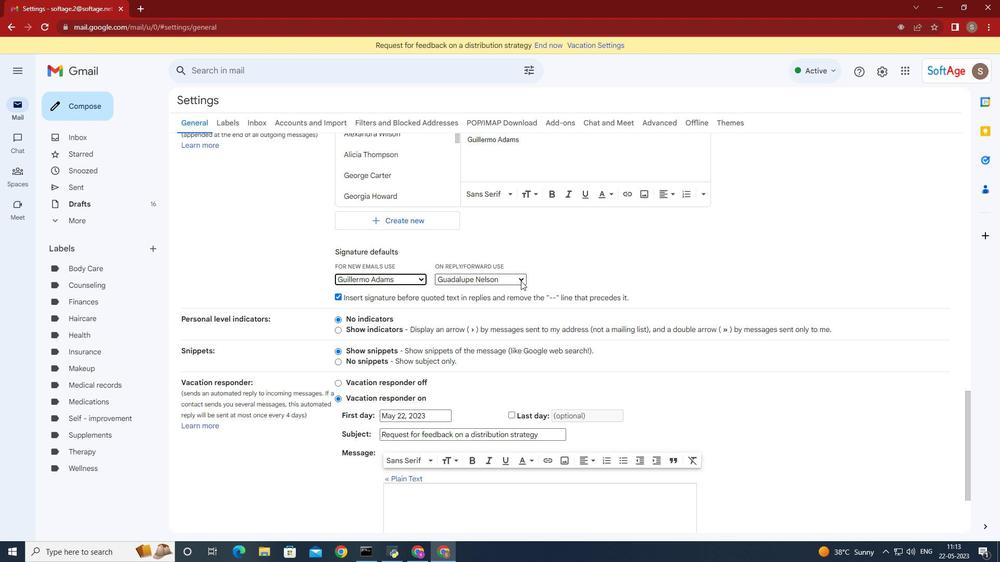 
Action: Mouse moved to (507, 425)
Screenshot: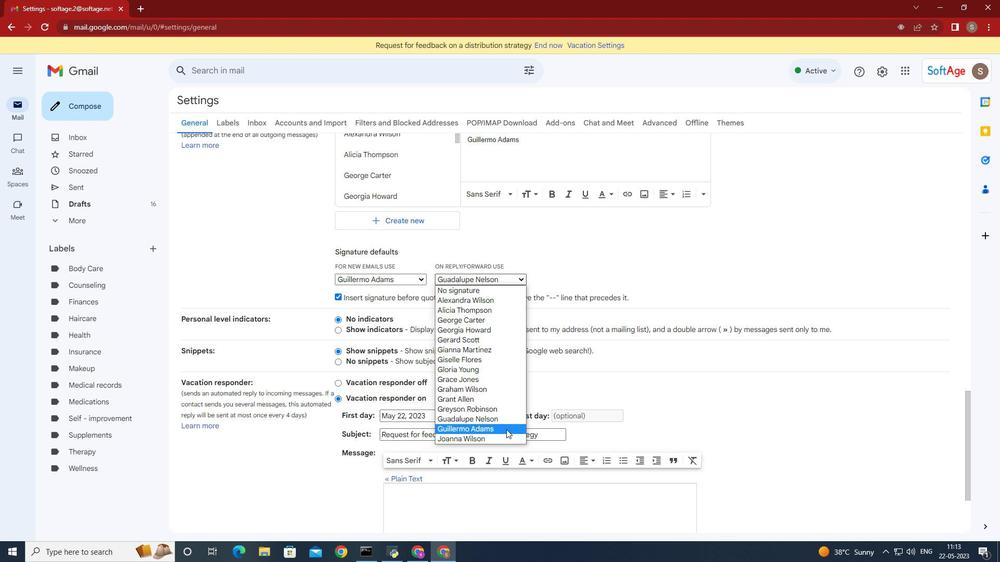 
Action: Mouse pressed left at (507, 425)
Screenshot: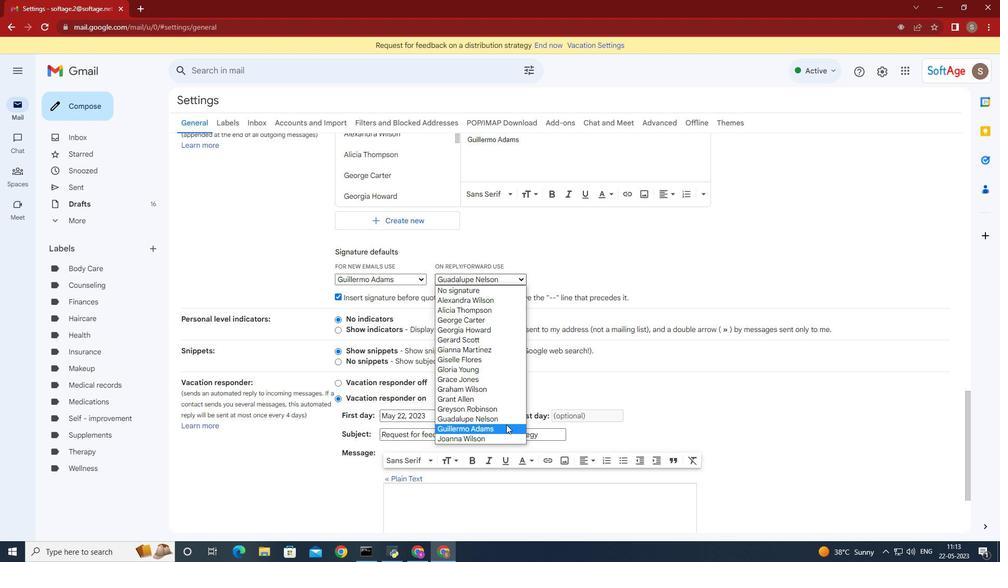 
Action: Mouse moved to (741, 376)
Screenshot: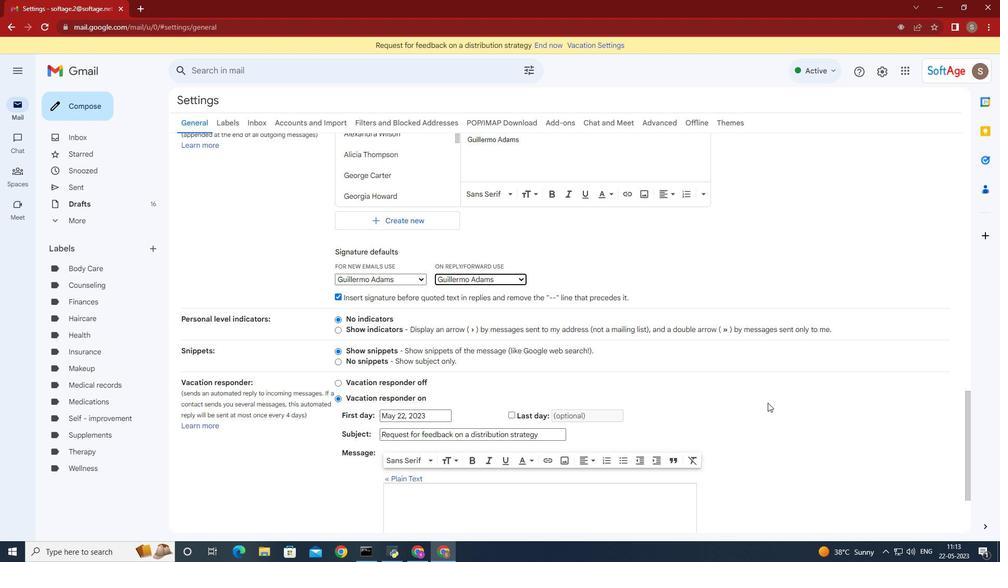 
Action: Mouse scrolled (741, 376) with delta (0, 0)
Screenshot: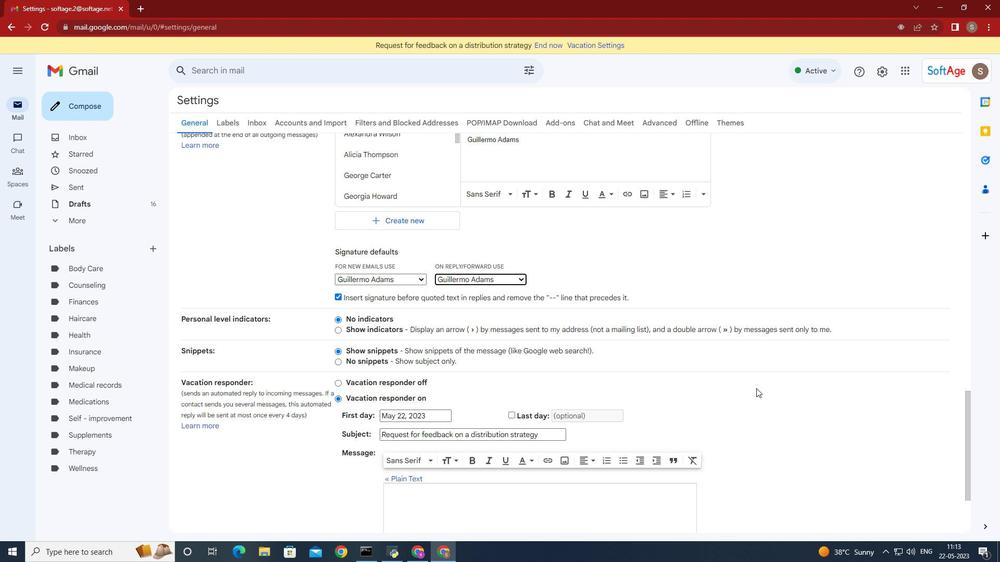
Action: Mouse scrolled (741, 376) with delta (0, 0)
Screenshot: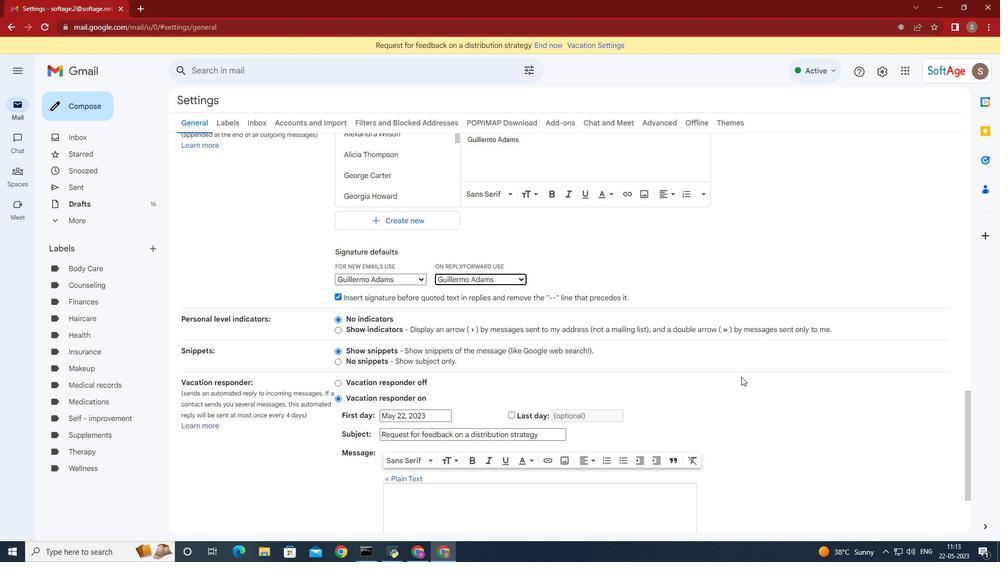 
Action: Mouse scrolled (741, 376) with delta (0, 0)
Screenshot: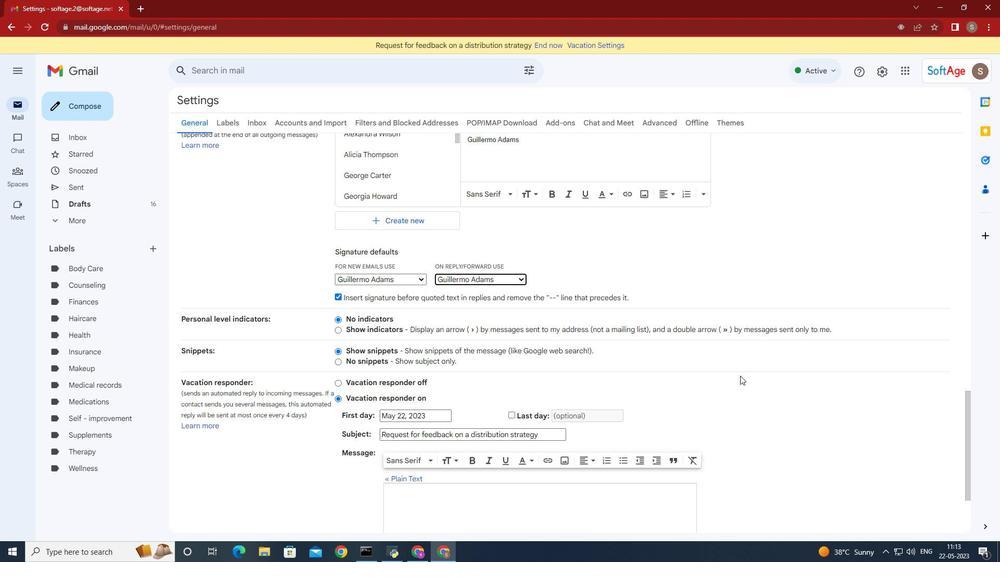 
Action: Mouse moved to (759, 414)
Screenshot: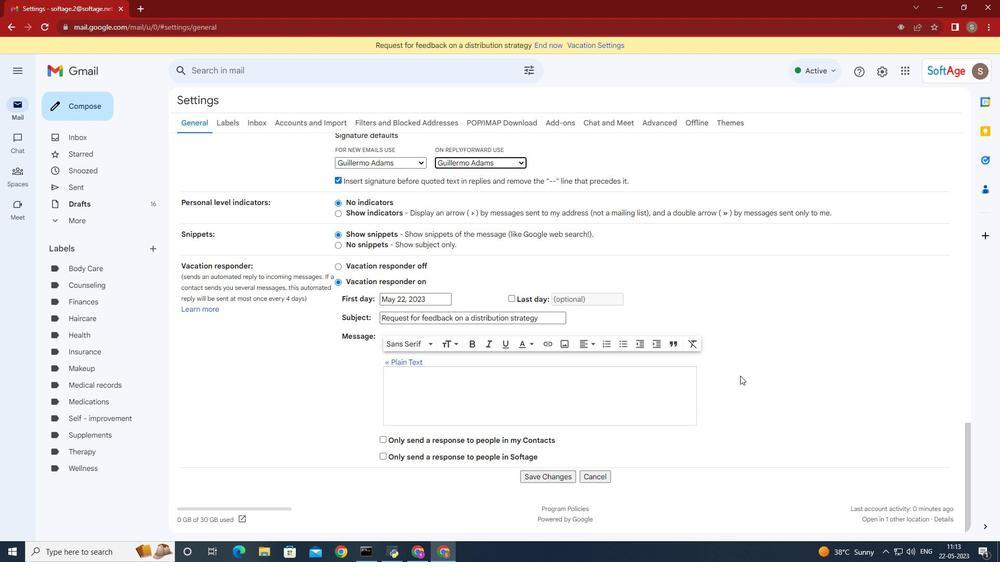 
Action: Mouse scrolled (759, 413) with delta (0, 0)
Screenshot: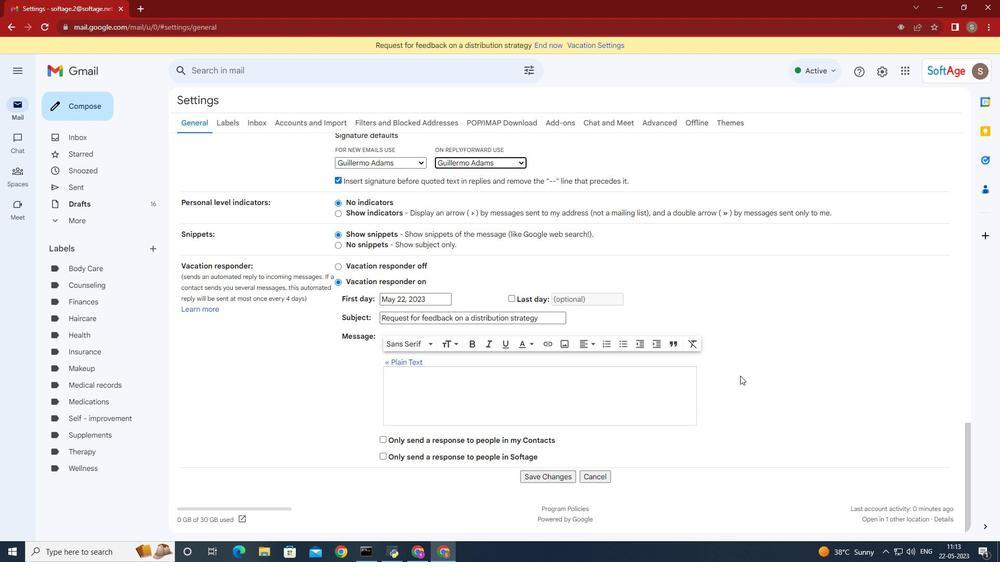 
Action: Mouse moved to (759, 414)
Screenshot: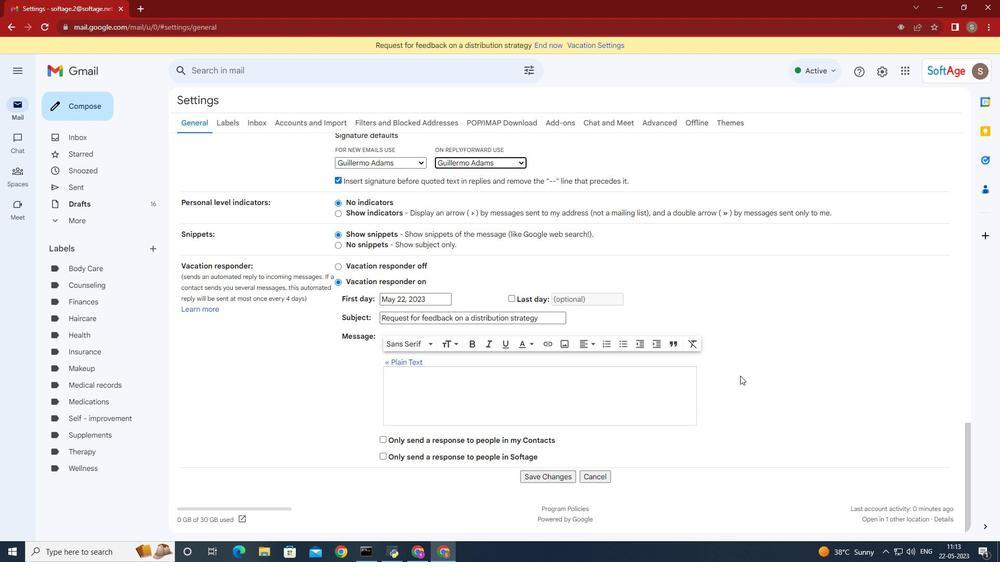 
Action: Mouse scrolled (759, 413) with delta (0, 0)
Screenshot: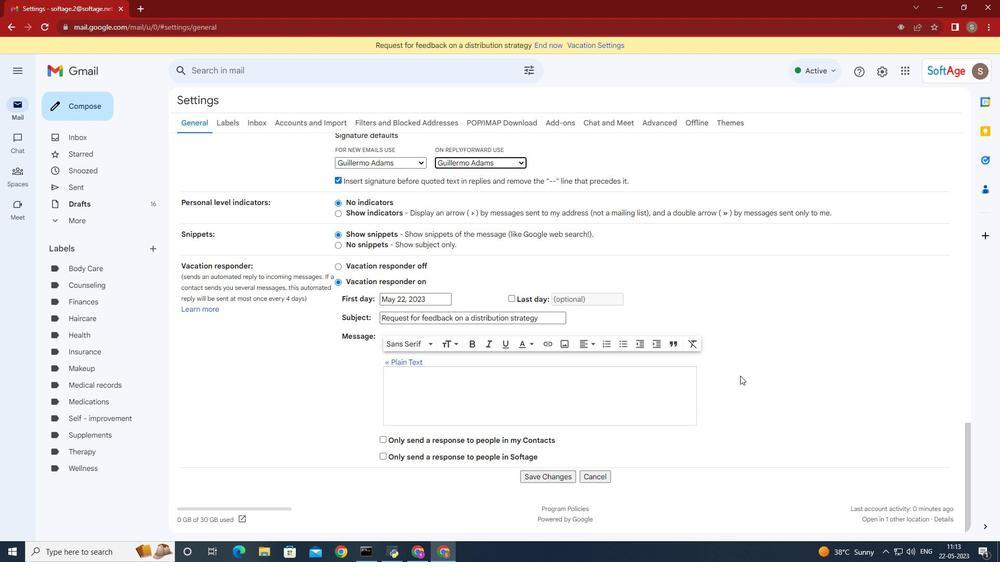 
Action: Mouse scrolled (759, 413) with delta (0, 0)
Screenshot: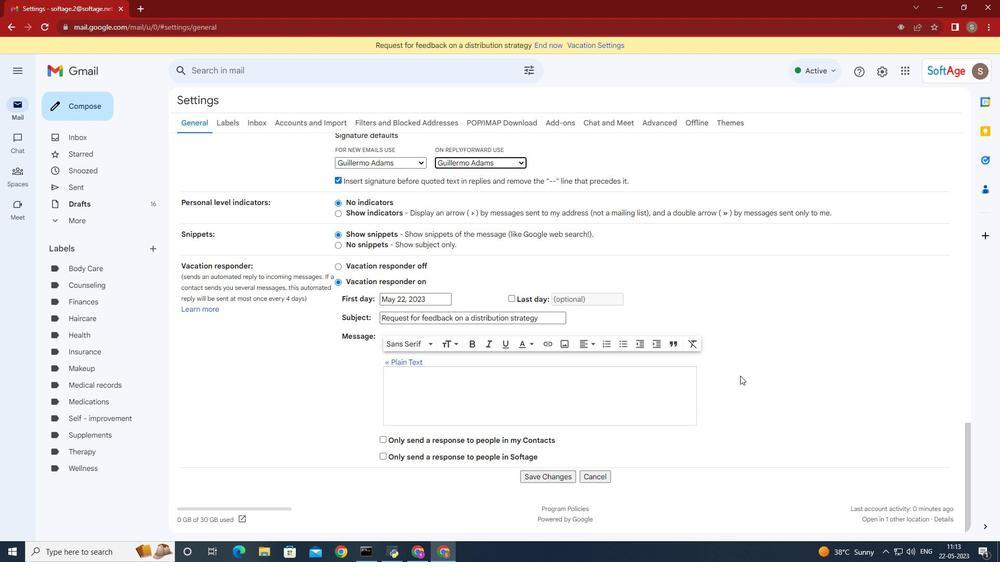 
Action: Mouse moved to (758, 414)
Screenshot: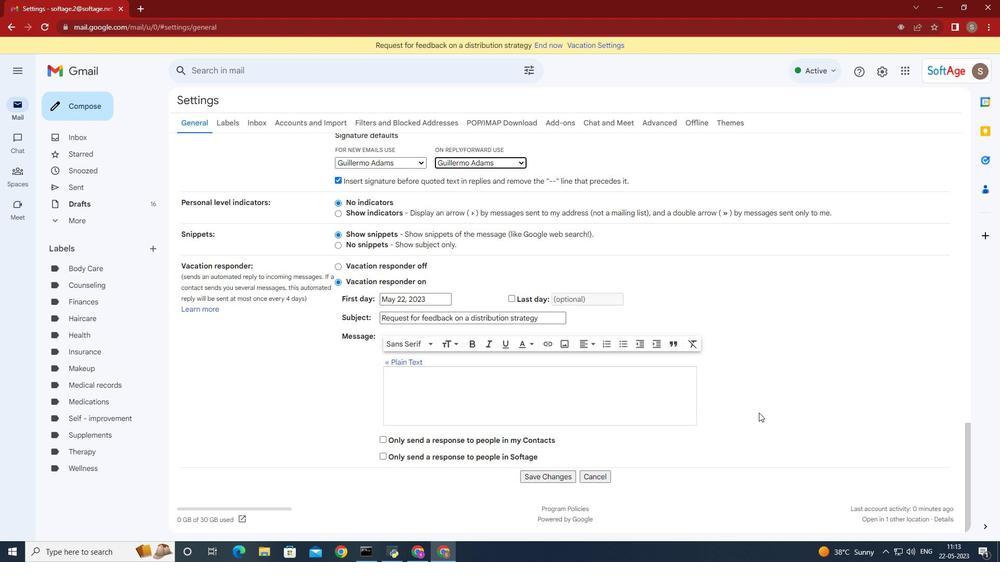 
Action: Mouse scrolled (758, 413) with delta (0, 0)
Screenshot: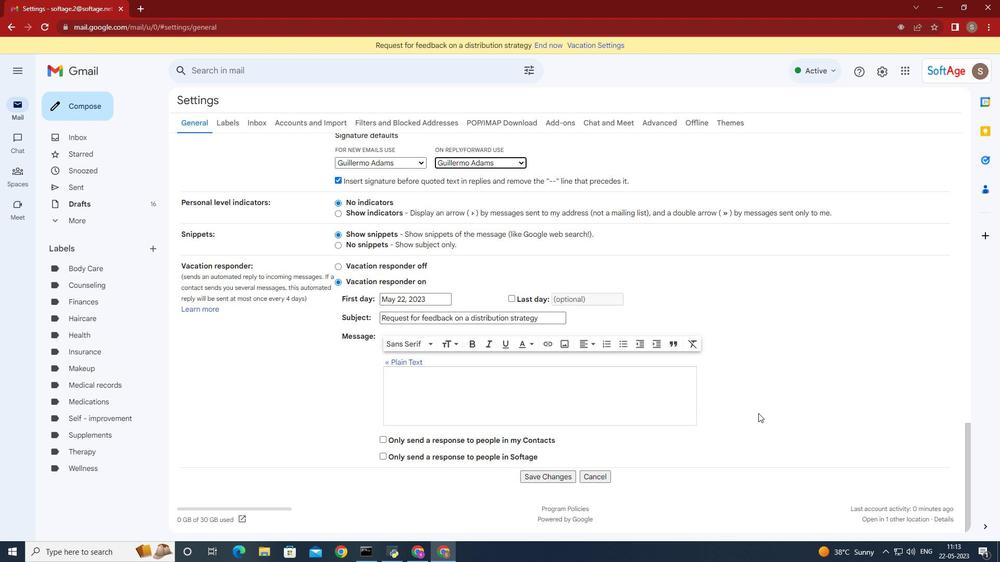 
Action: Mouse moved to (559, 482)
Screenshot: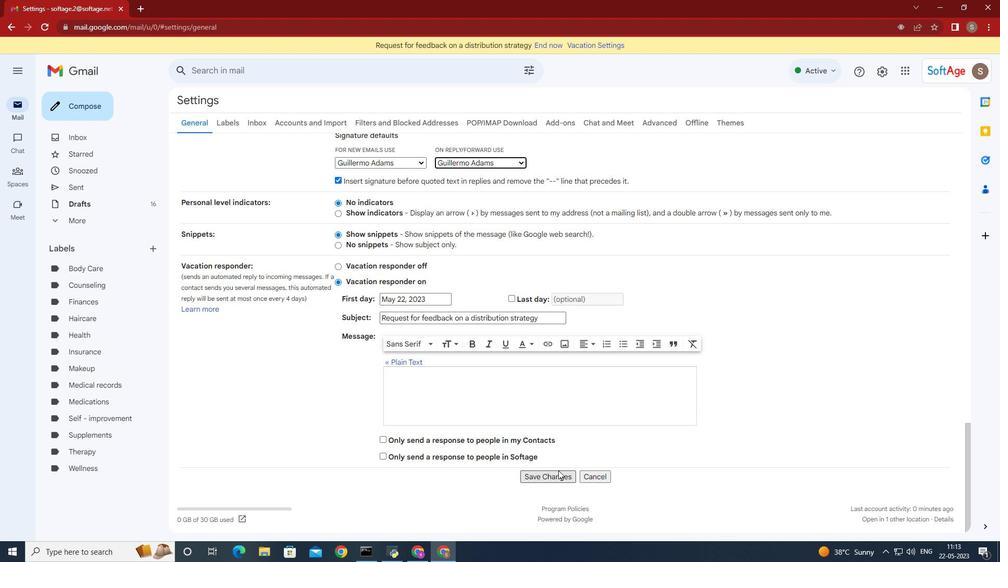 
Action: Mouse pressed left at (559, 482)
Screenshot: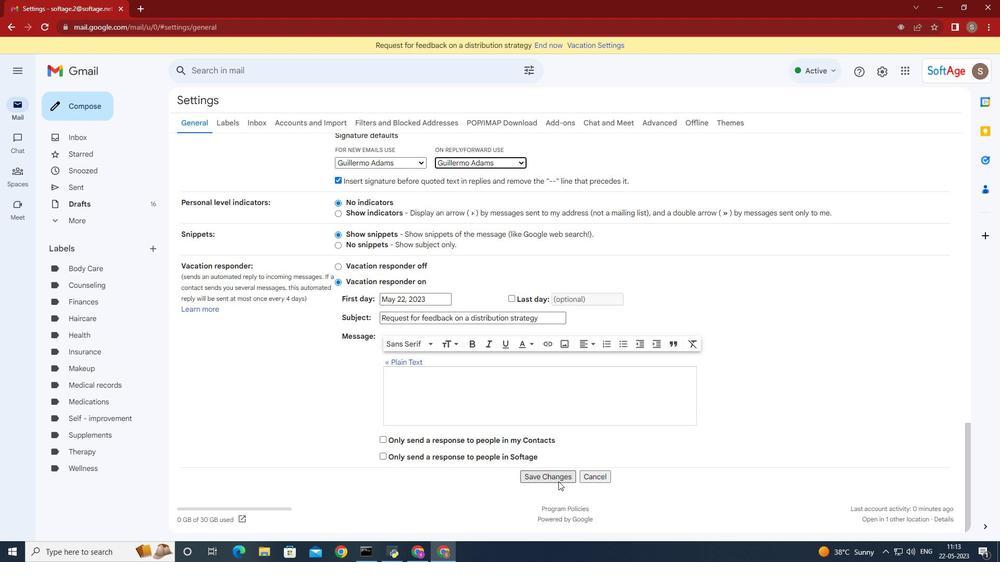 
Action: Mouse moved to (104, 112)
Screenshot: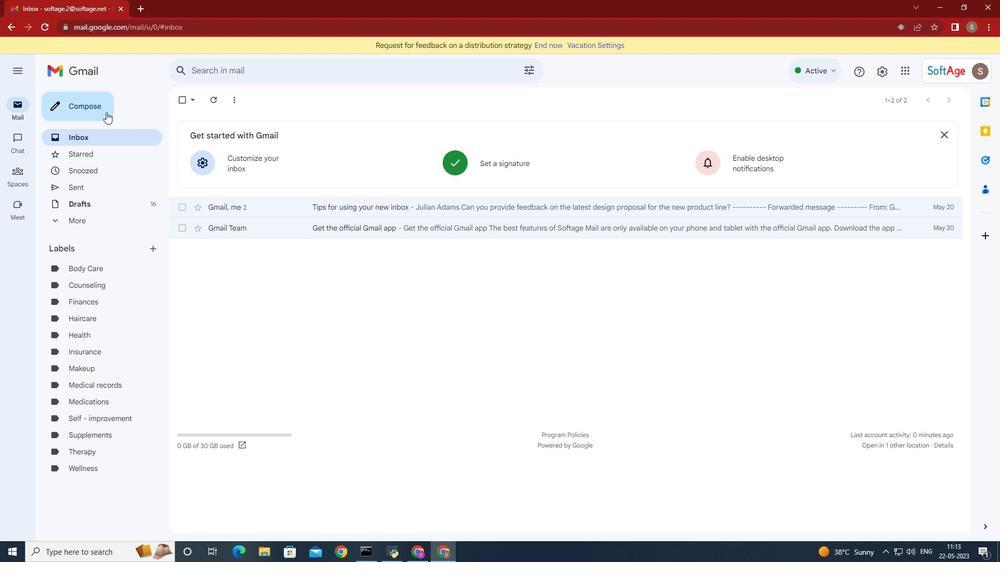 
Action: Mouse pressed left at (104, 112)
Screenshot: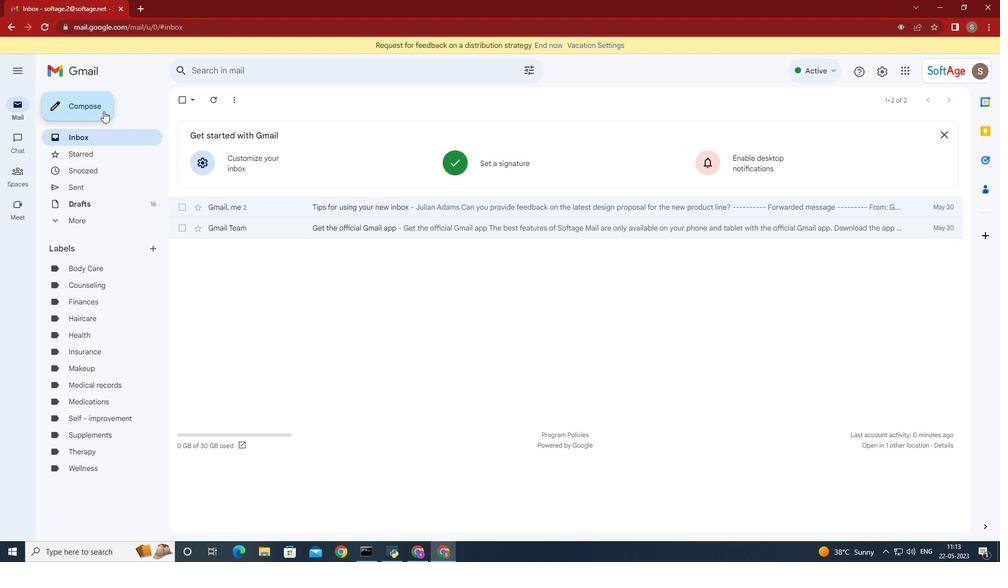 
Action: Mouse moved to (711, 257)
Screenshot: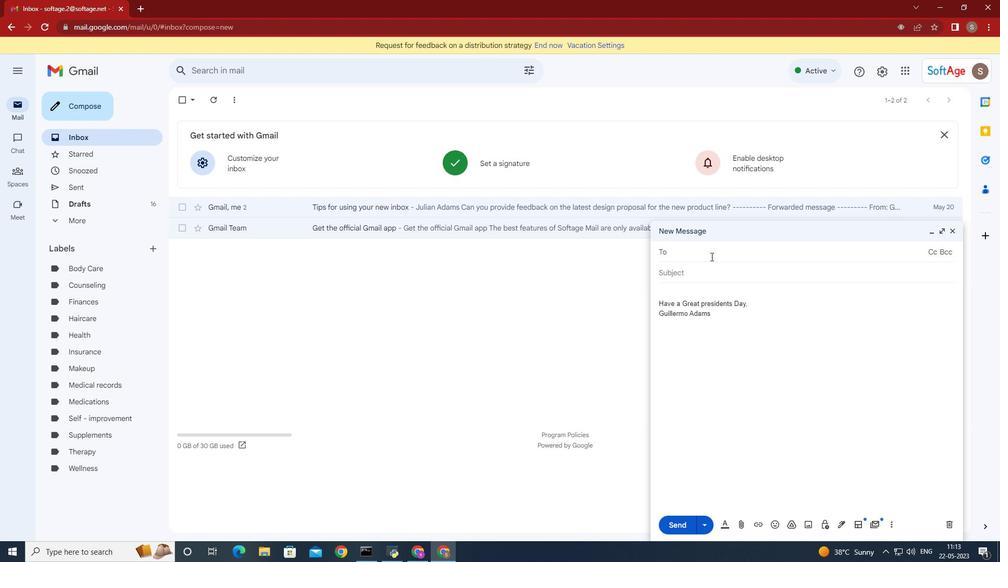 
Action: Key pressed <Key.shift>Softage.5
Screenshot: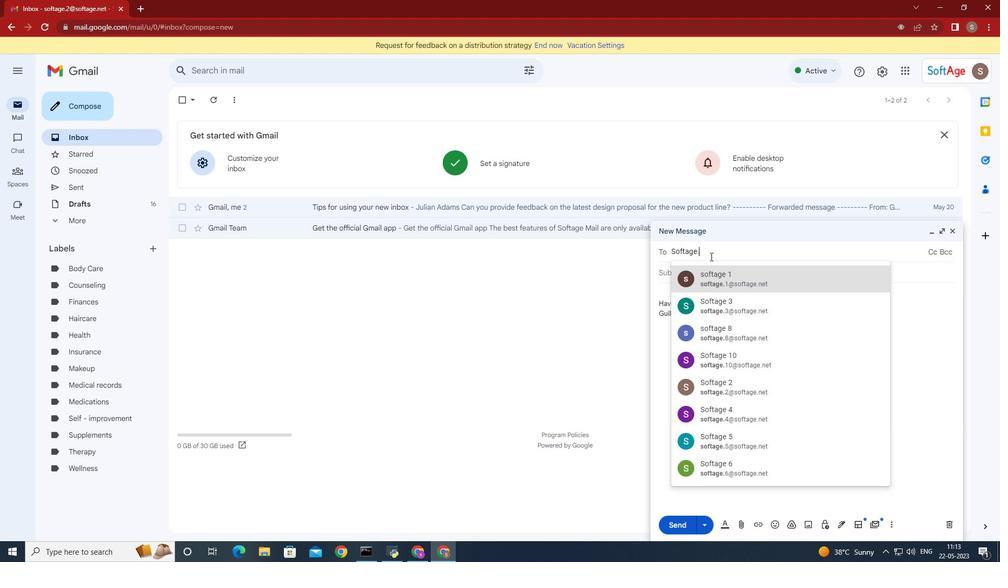 
Action: Mouse moved to (717, 278)
Screenshot: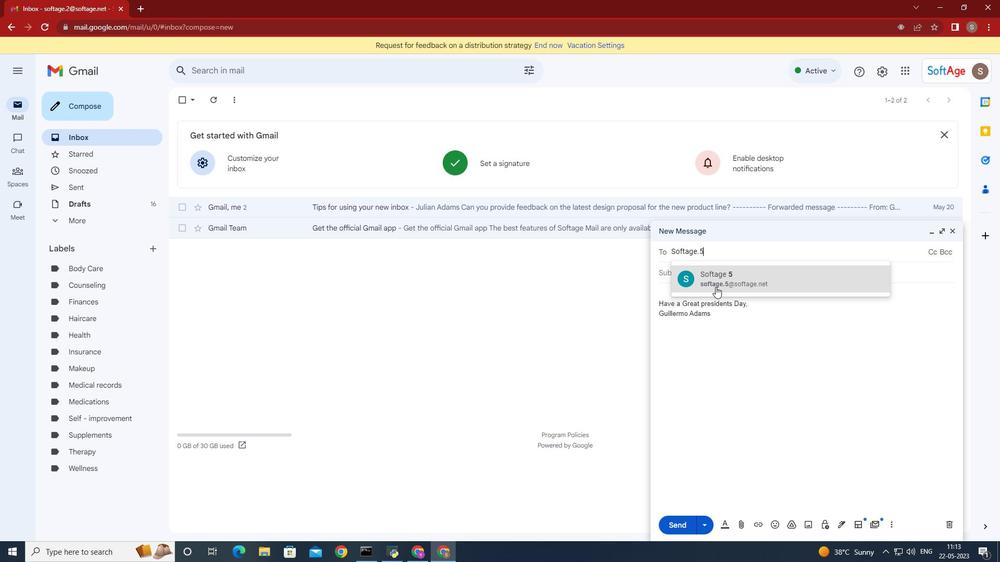
Action: Mouse pressed left at (717, 278)
Screenshot: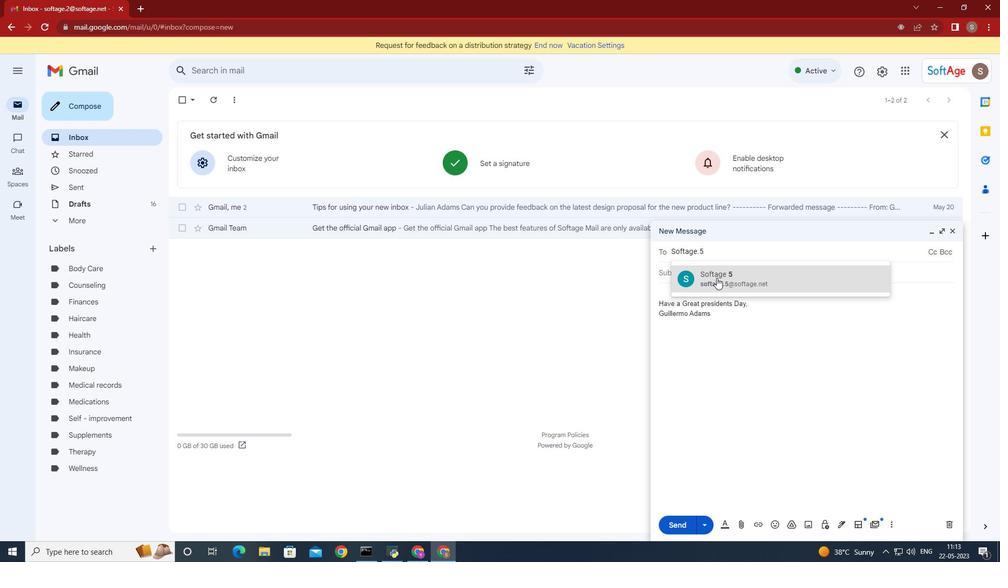 
Action: Mouse moved to (152, 247)
Screenshot: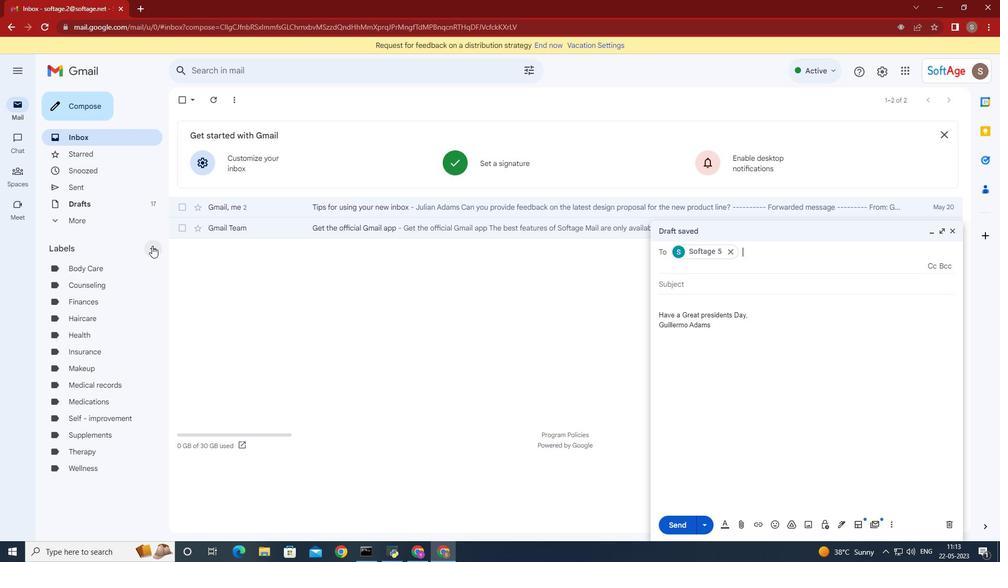 
Action: Mouse pressed left at (152, 247)
Screenshot: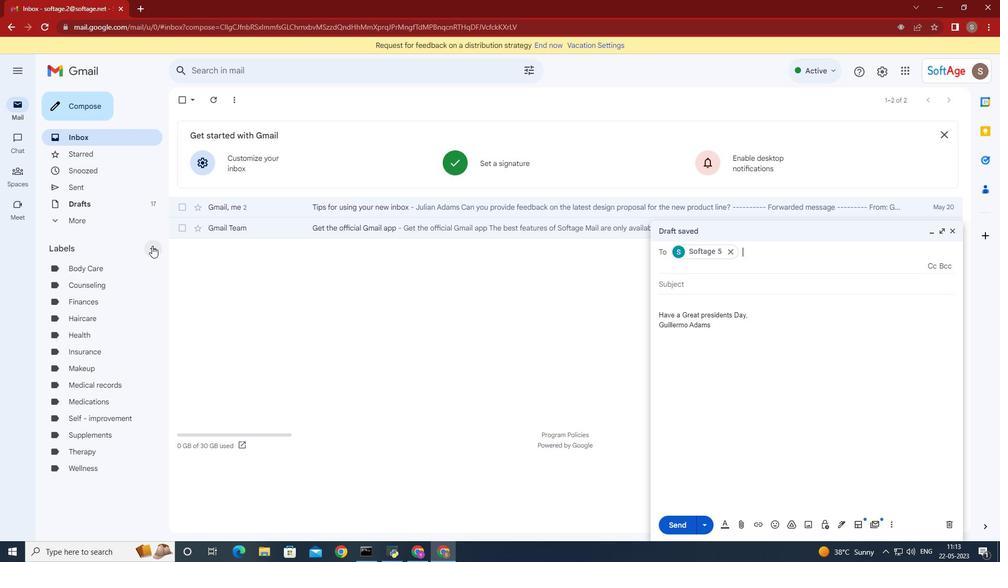 
Action: Mouse moved to (476, 295)
Screenshot: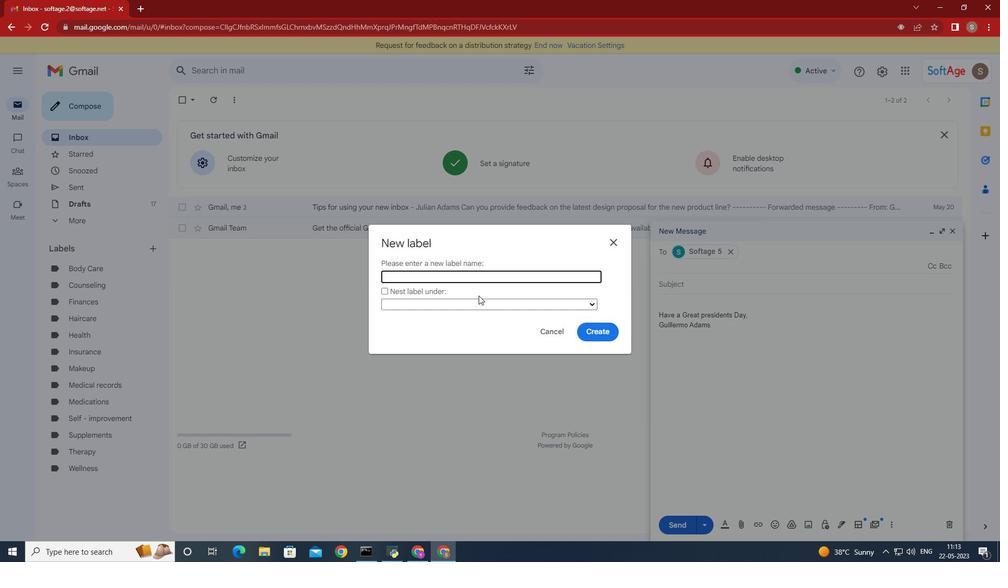 
Action: Key pressed <Key.shift>Self<Key.space>-<Key.space>help
Screenshot: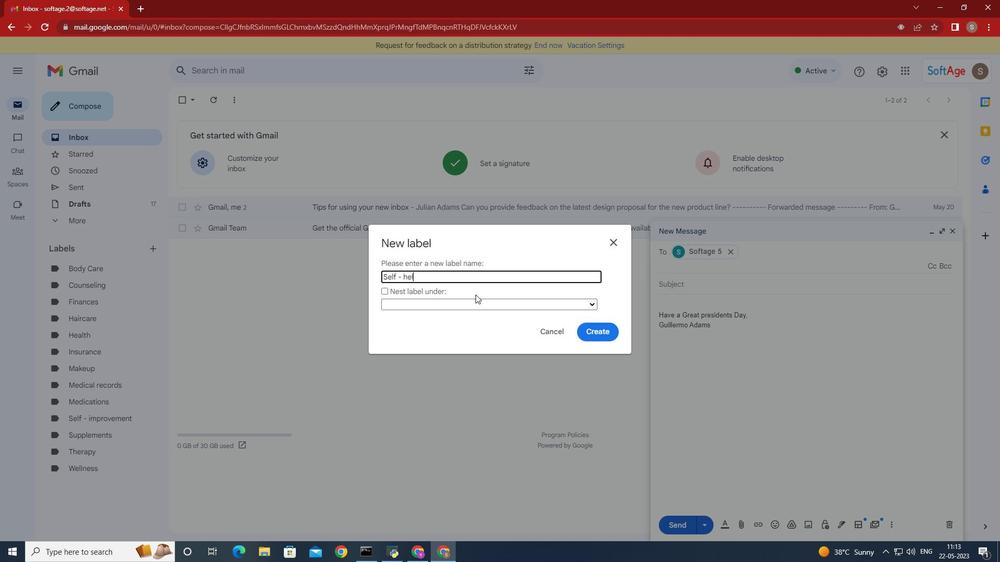 
Action: Mouse moved to (606, 331)
Screenshot: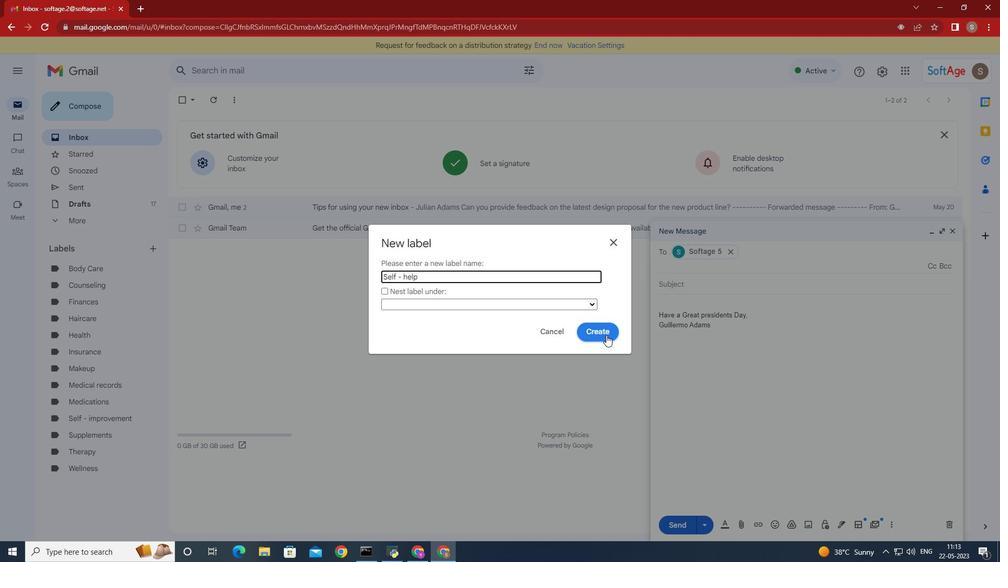 
Action: Mouse pressed left at (606, 331)
Screenshot: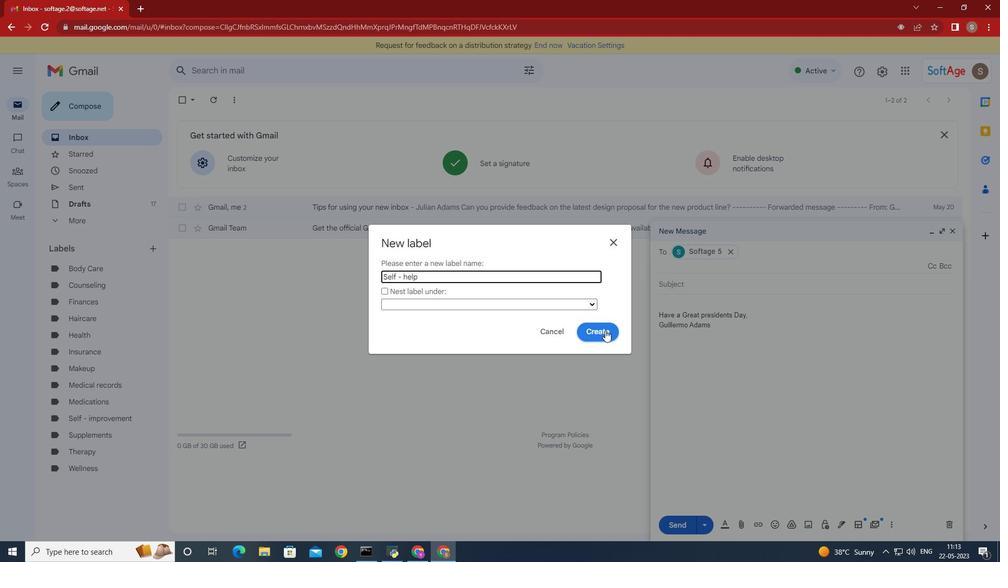 
